 Task: Search one way flight ticket for 4 adults, 1 infant in seat and 1 infant on lap in premium economy from Nantucket: Nantucket Memorial Airport to Jackson: Jackson Hole Airport on 5-2-2023. Choice of flights is JetBlue. Number of bags: 2 carry on bags and 1 checked bag. Price is upto 78000. Outbound departure time preference is 5:00.
Action: Mouse moved to (389, 167)
Screenshot: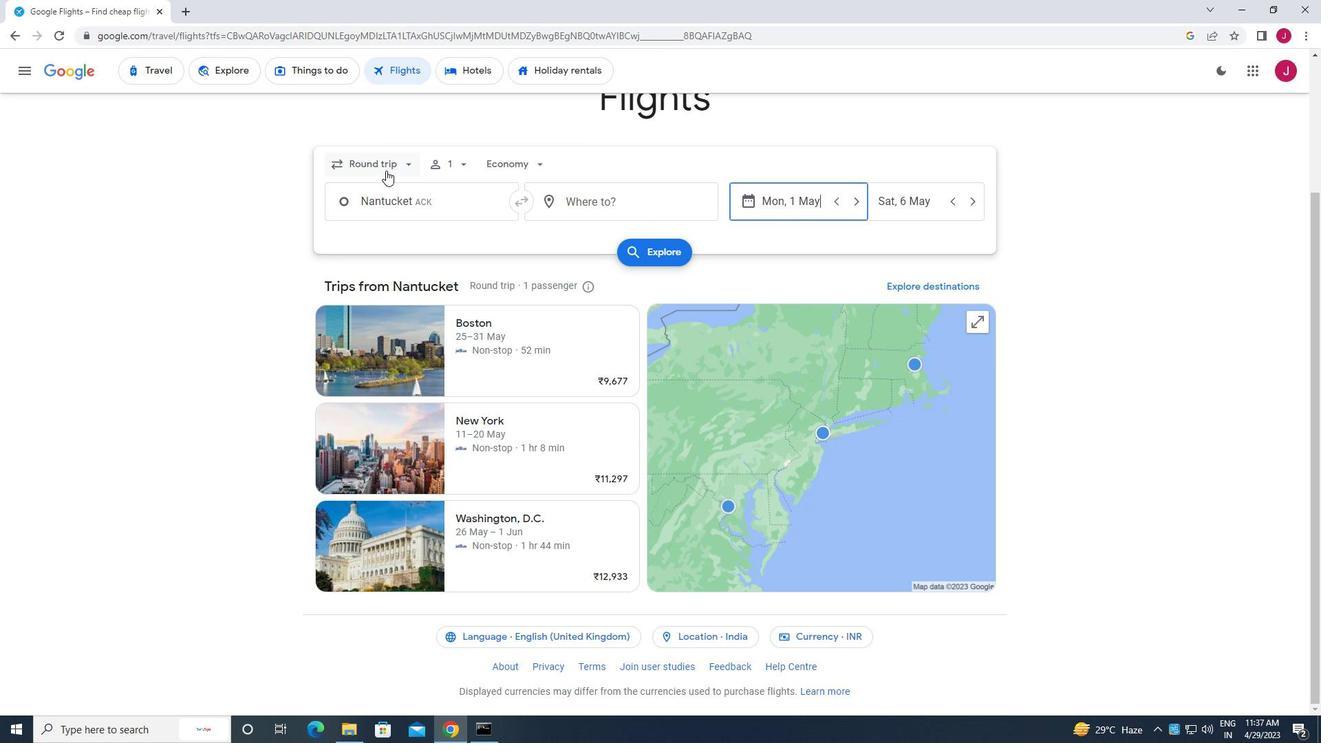 
Action: Mouse pressed left at (389, 167)
Screenshot: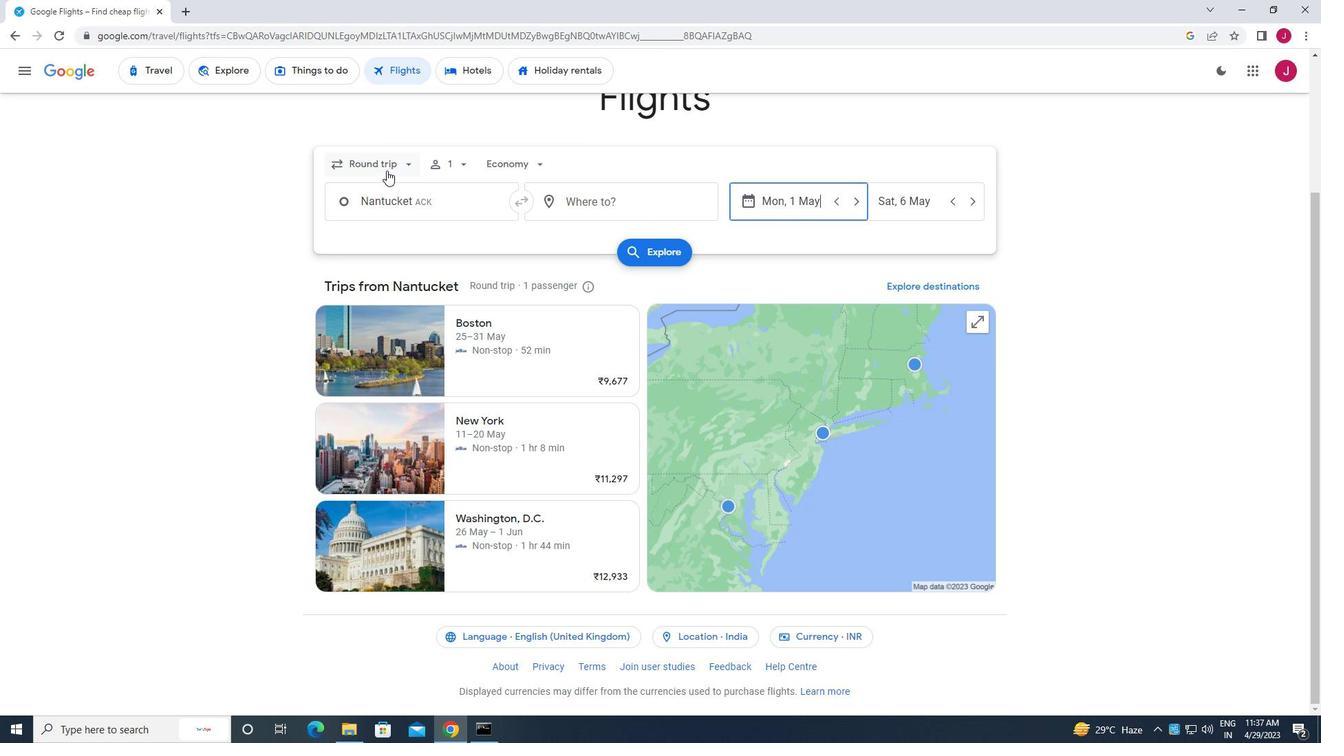 
Action: Mouse moved to (396, 227)
Screenshot: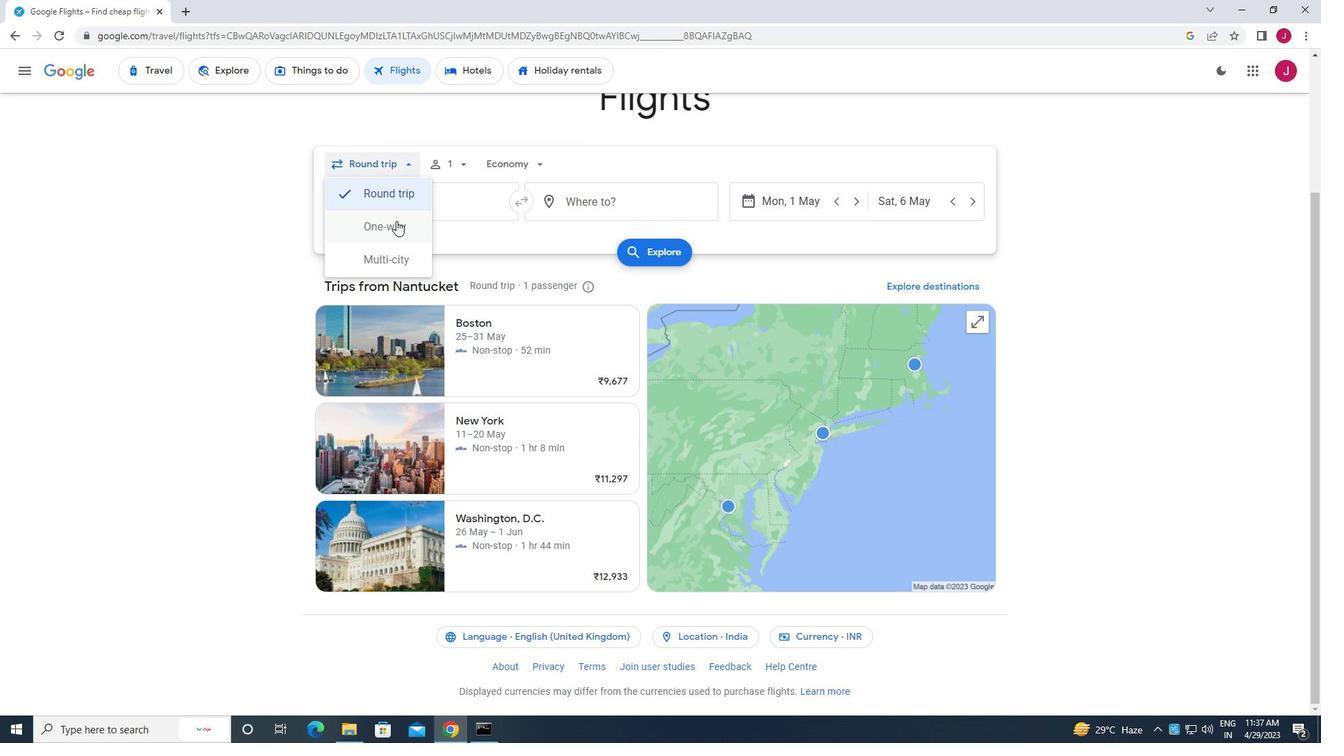 
Action: Mouse pressed left at (396, 227)
Screenshot: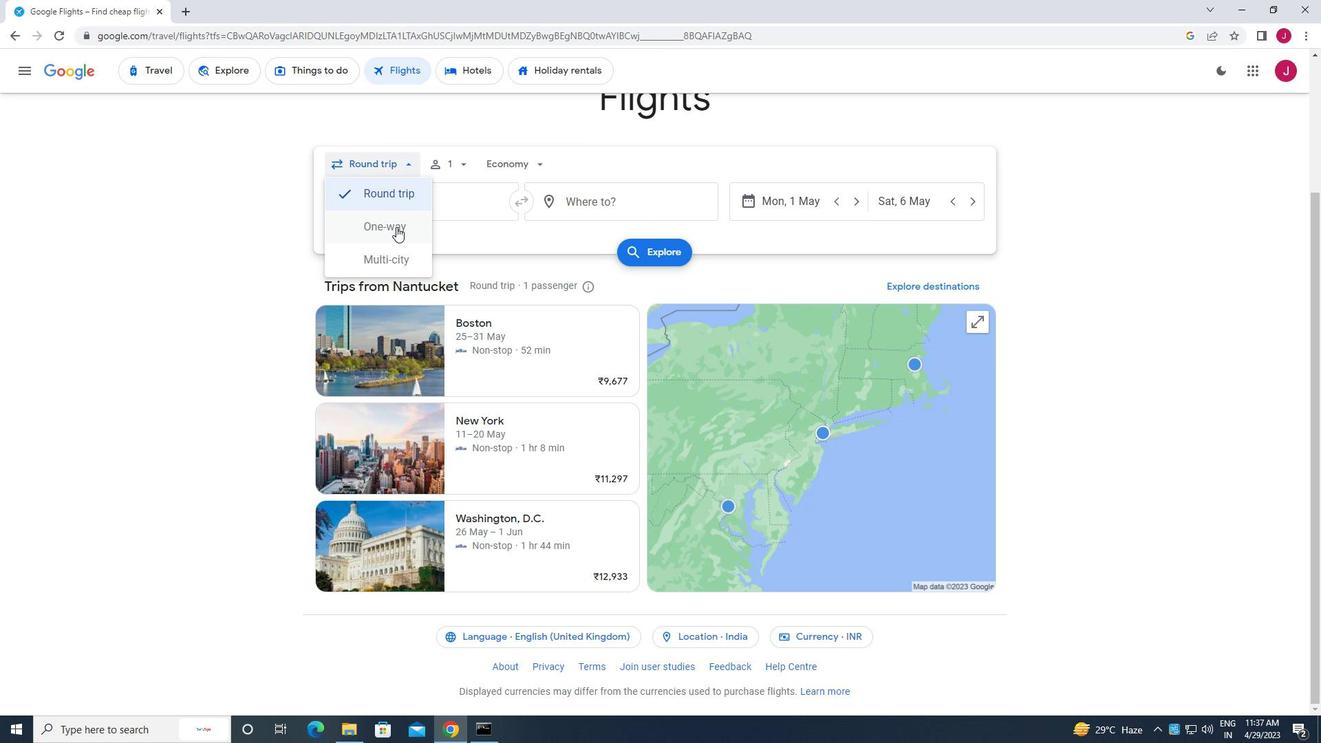 
Action: Mouse moved to (450, 166)
Screenshot: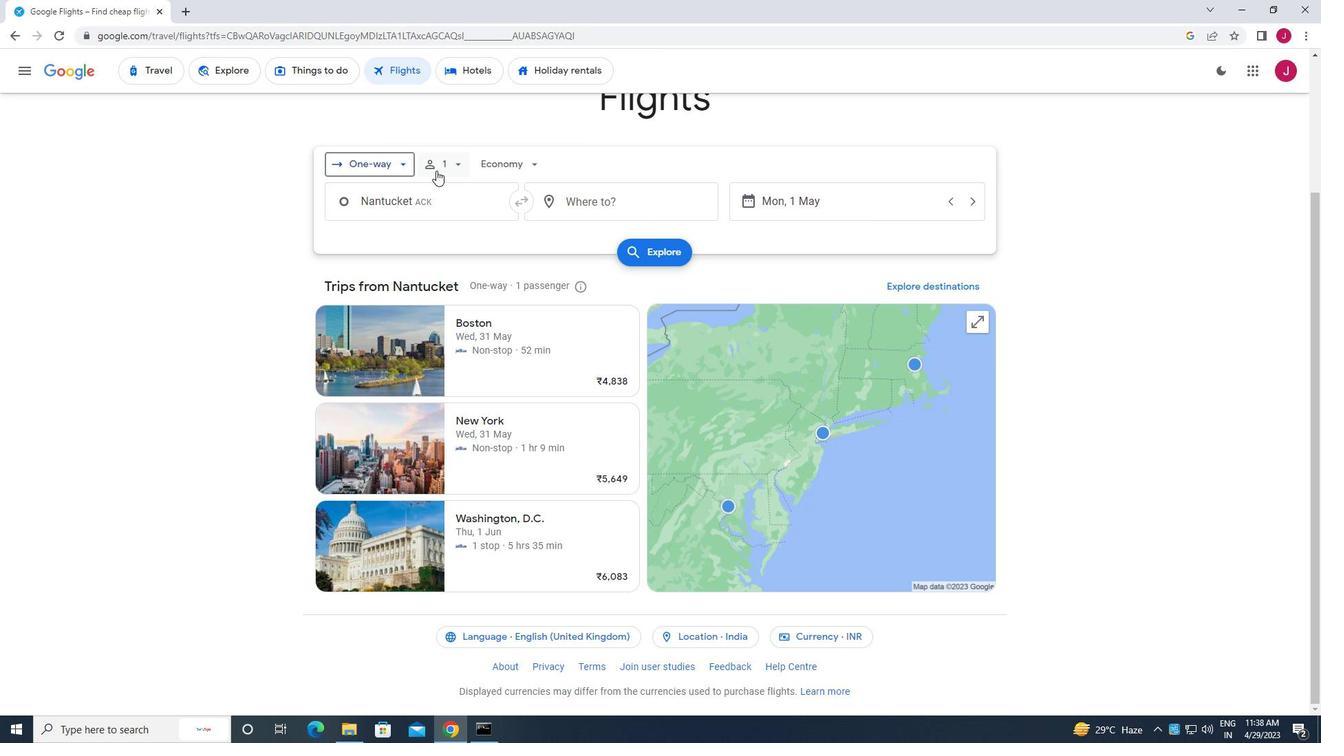 
Action: Mouse pressed left at (450, 166)
Screenshot: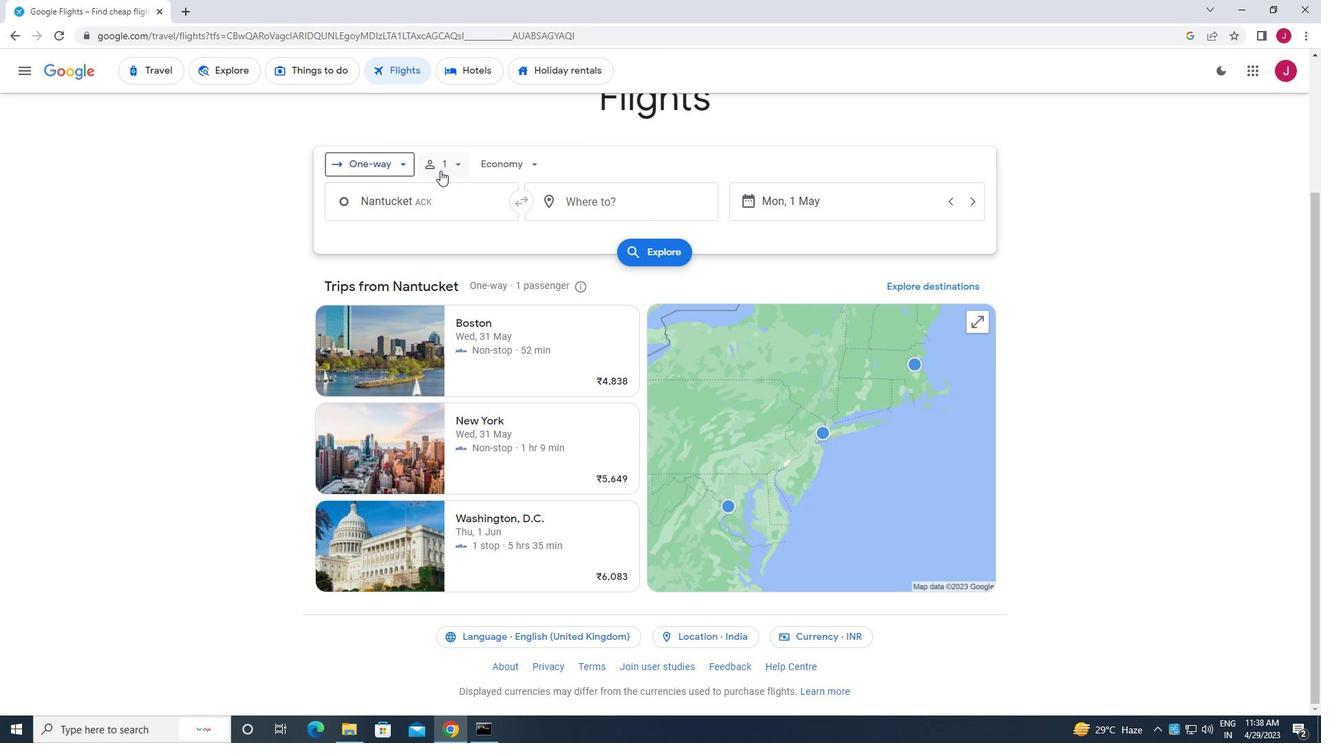 
Action: Mouse moved to (559, 201)
Screenshot: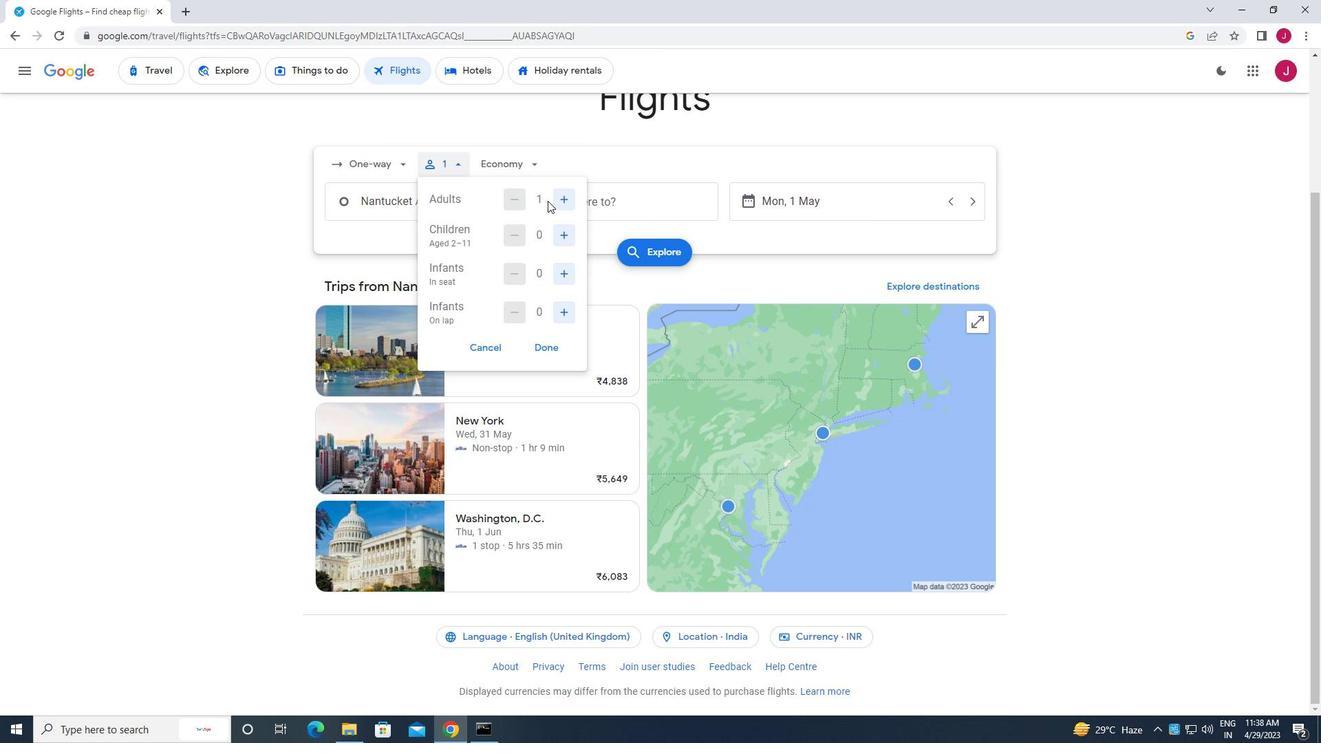 
Action: Mouse pressed left at (559, 201)
Screenshot: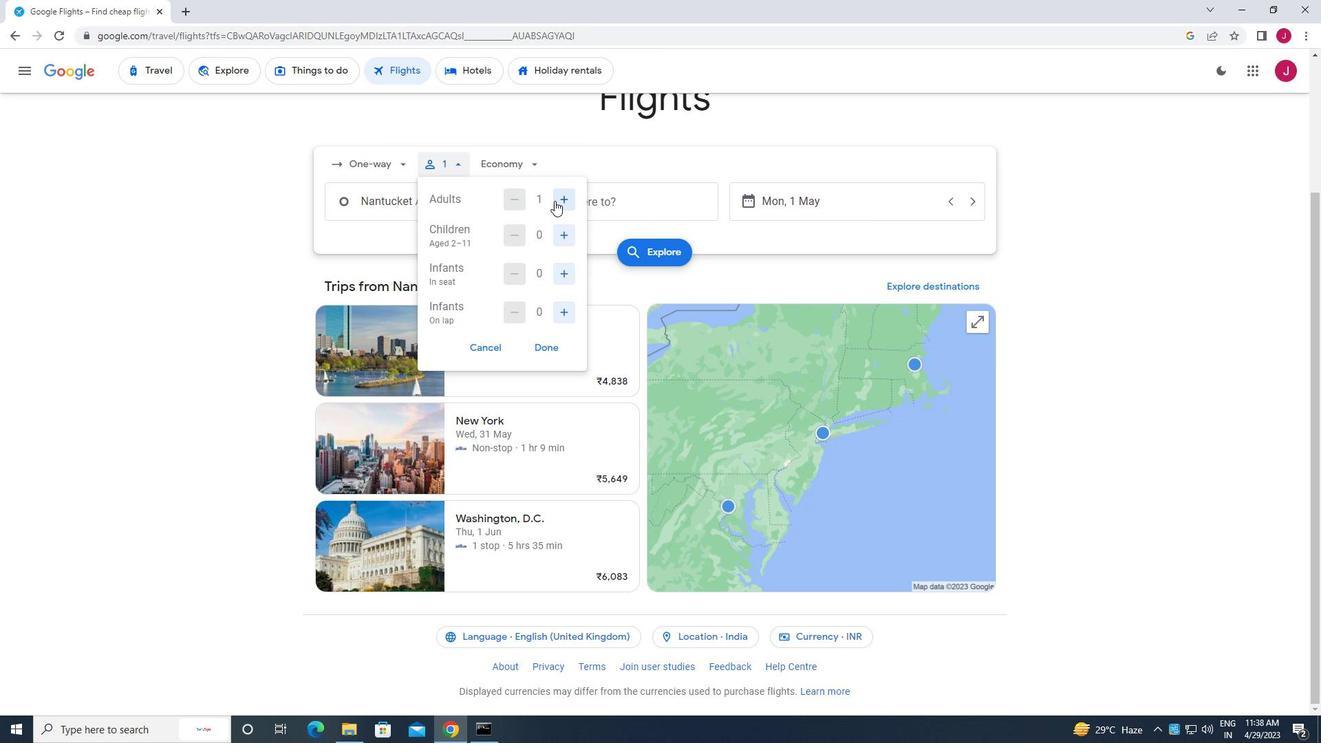
Action: Mouse pressed left at (559, 201)
Screenshot: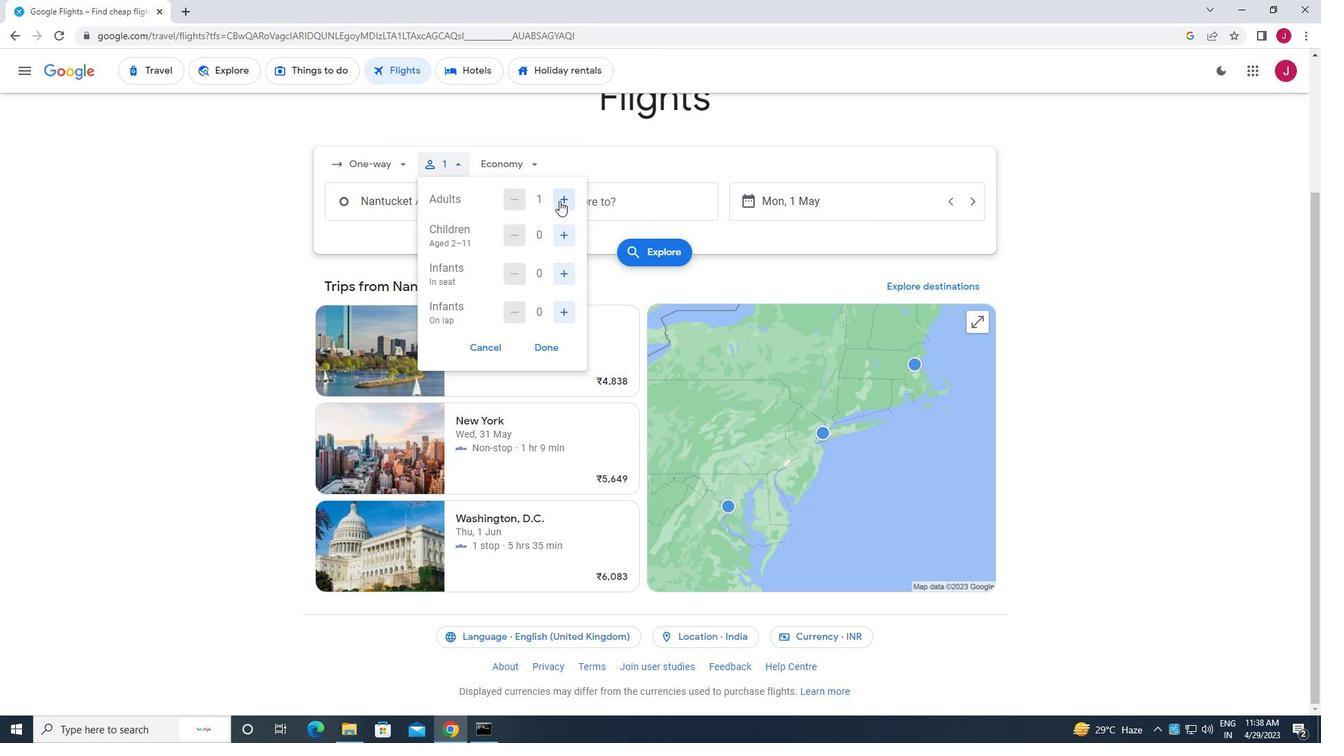 
Action: Mouse moved to (560, 201)
Screenshot: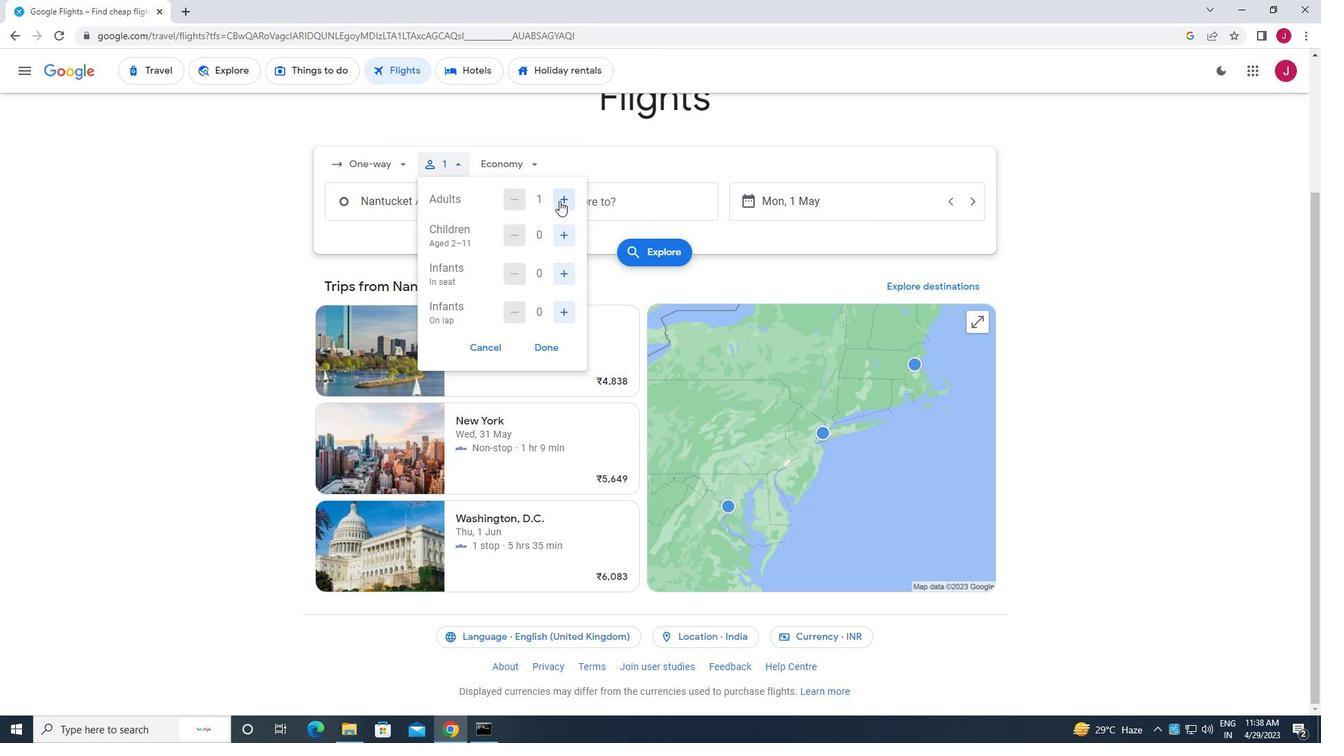 
Action: Mouse pressed left at (560, 201)
Screenshot: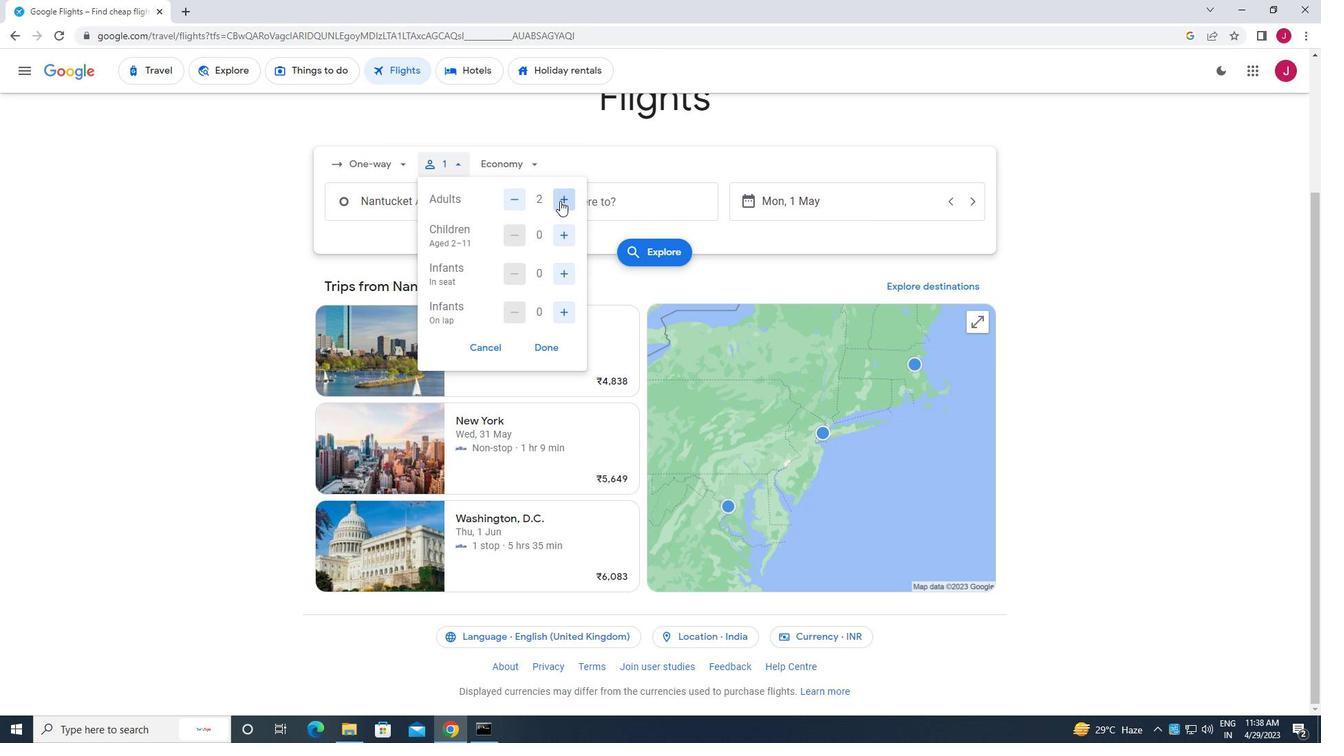 
Action: Mouse pressed left at (560, 201)
Screenshot: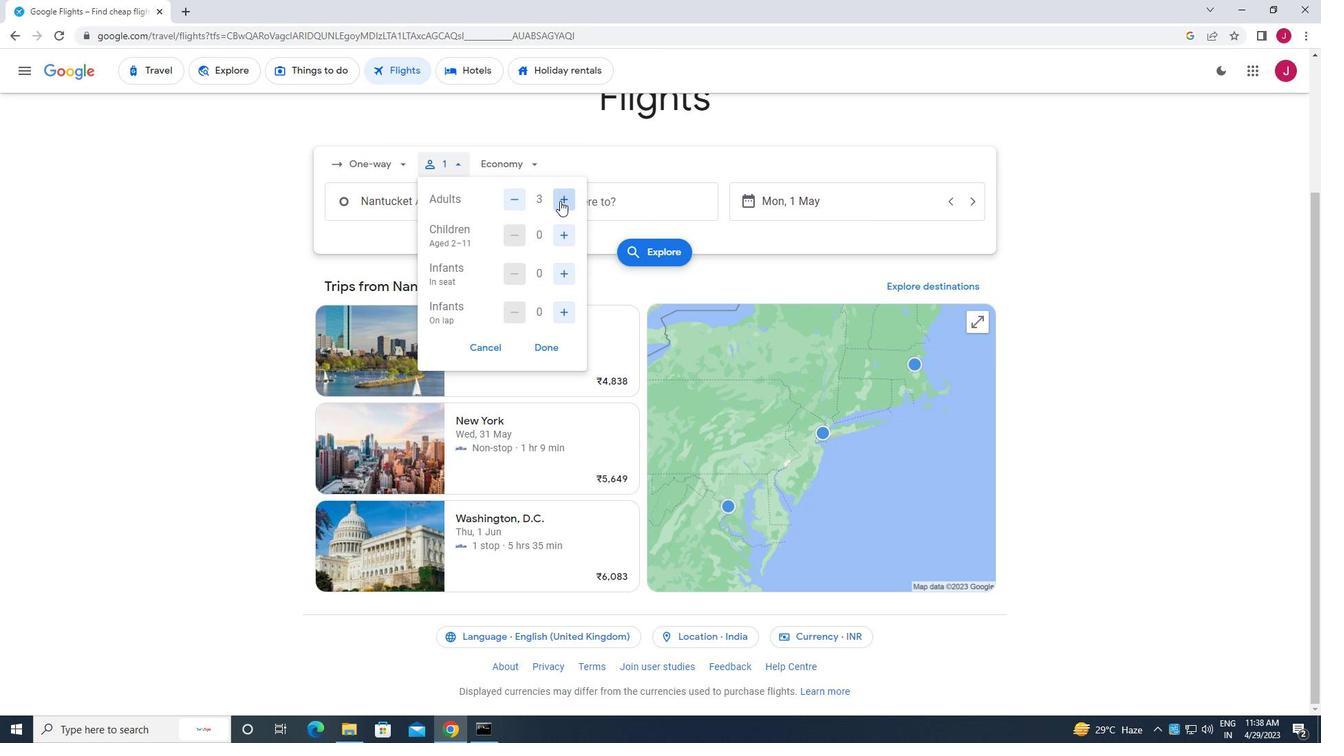 
Action: Mouse moved to (505, 197)
Screenshot: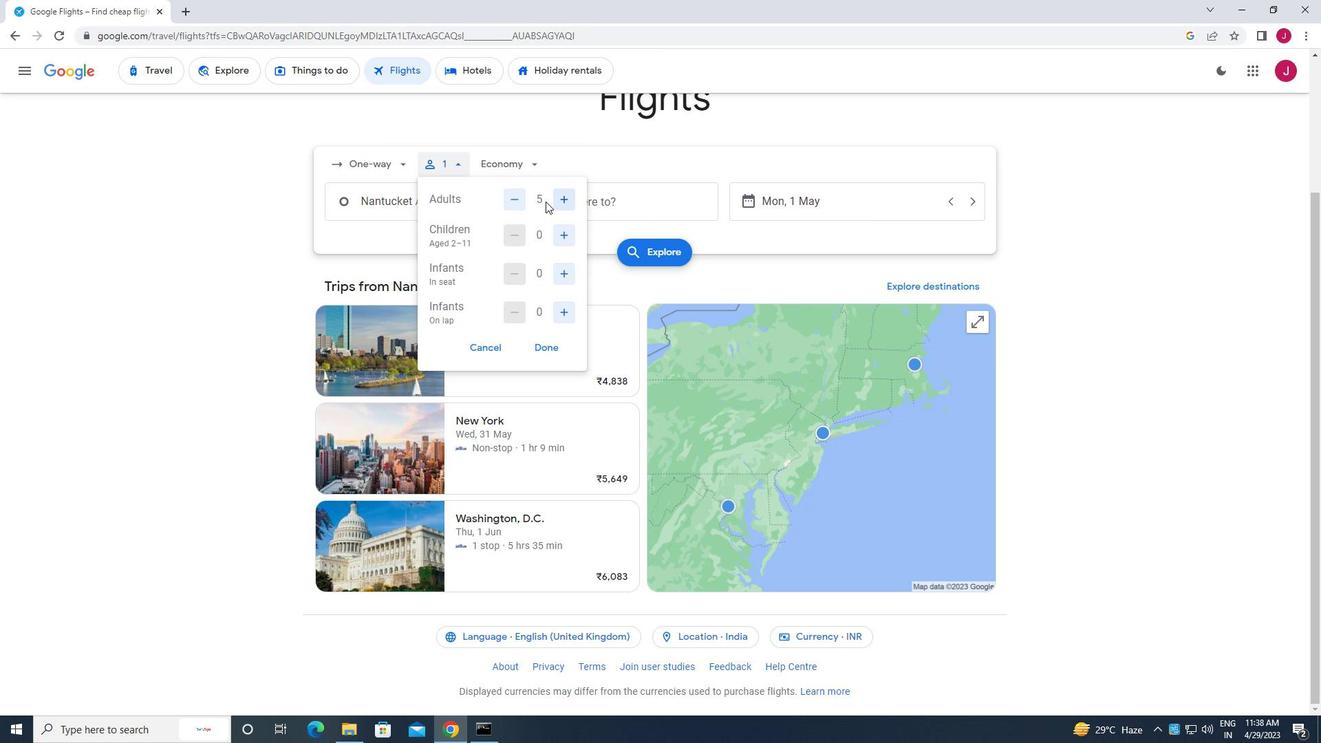 
Action: Mouse pressed left at (505, 197)
Screenshot: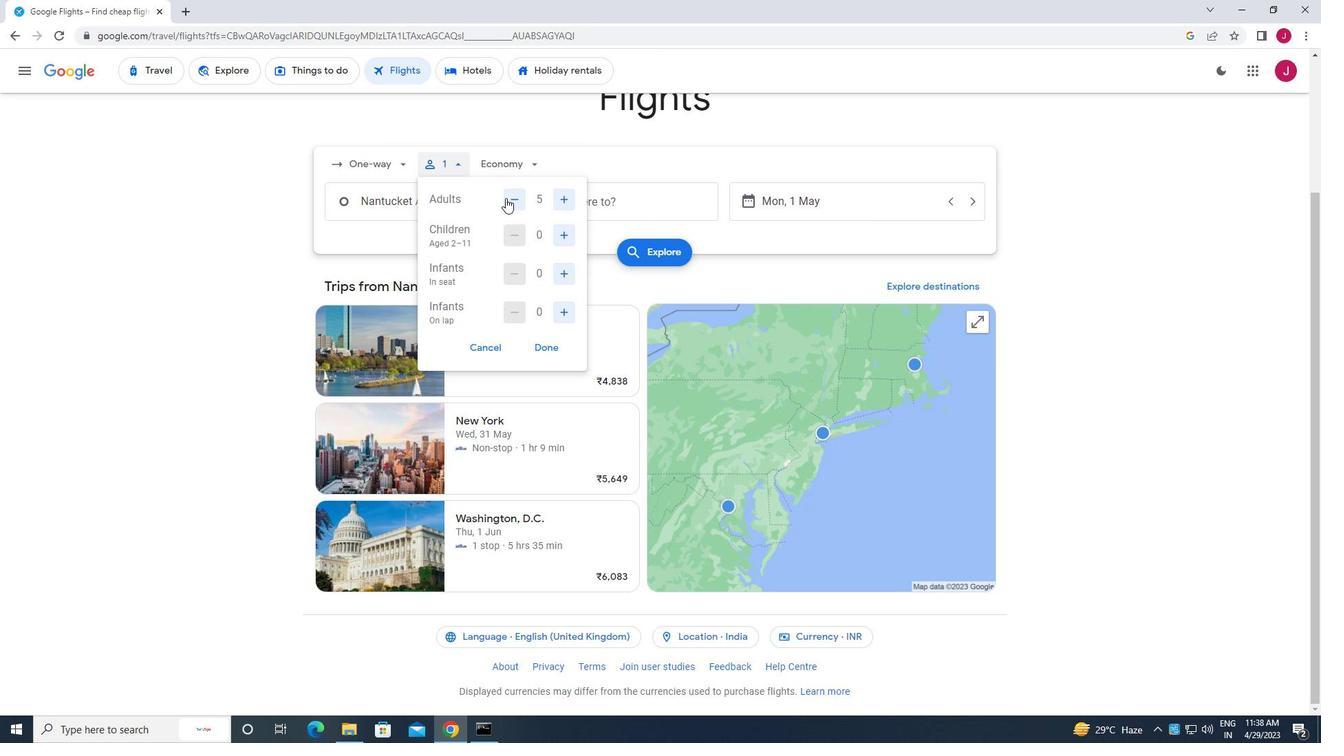 
Action: Mouse moved to (564, 272)
Screenshot: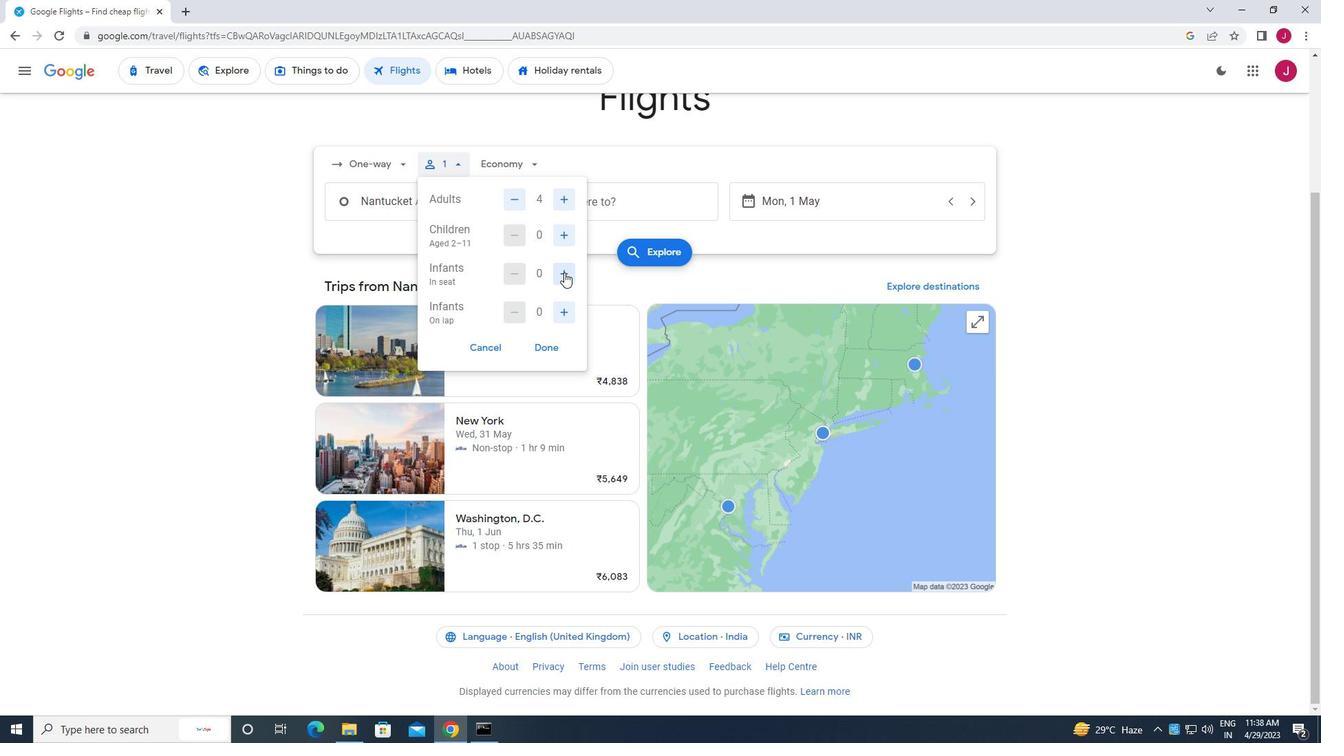 
Action: Mouse pressed left at (564, 272)
Screenshot: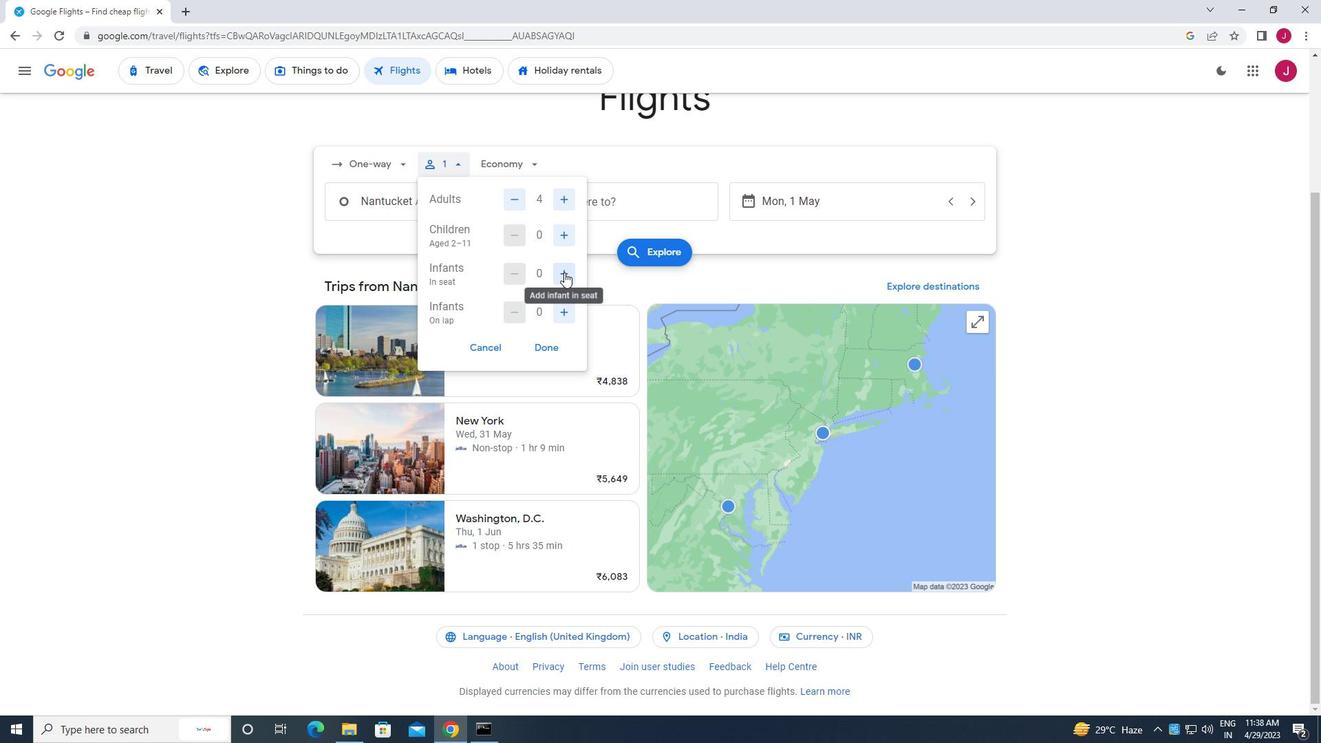 
Action: Mouse moved to (568, 310)
Screenshot: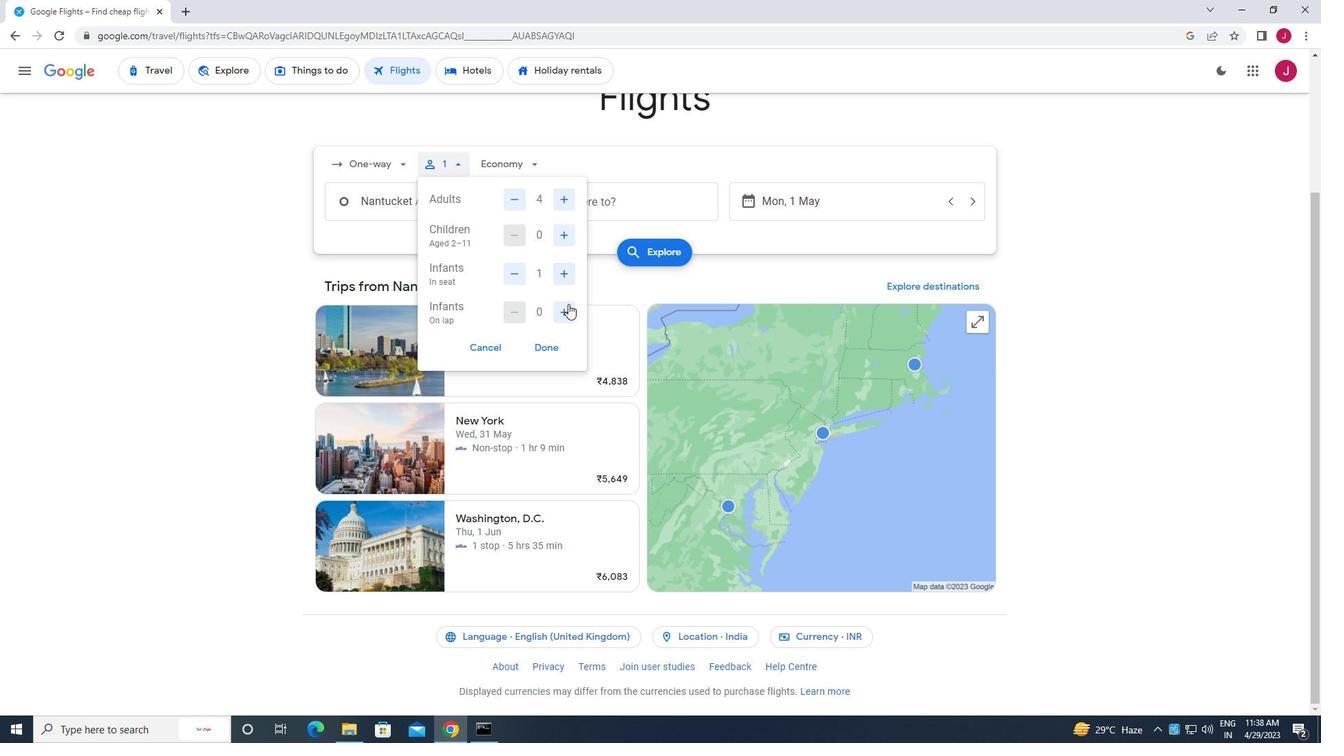 
Action: Mouse pressed left at (568, 310)
Screenshot: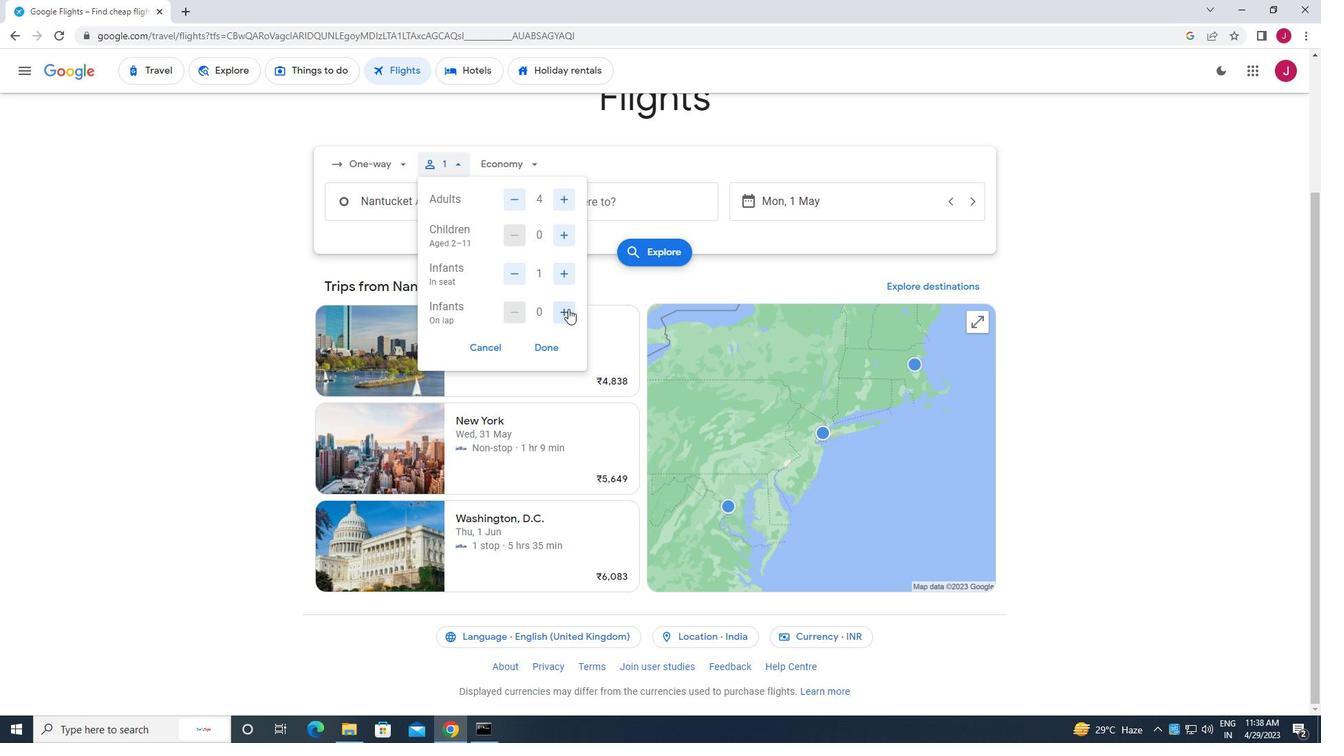 
Action: Mouse moved to (550, 346)
Screenshot: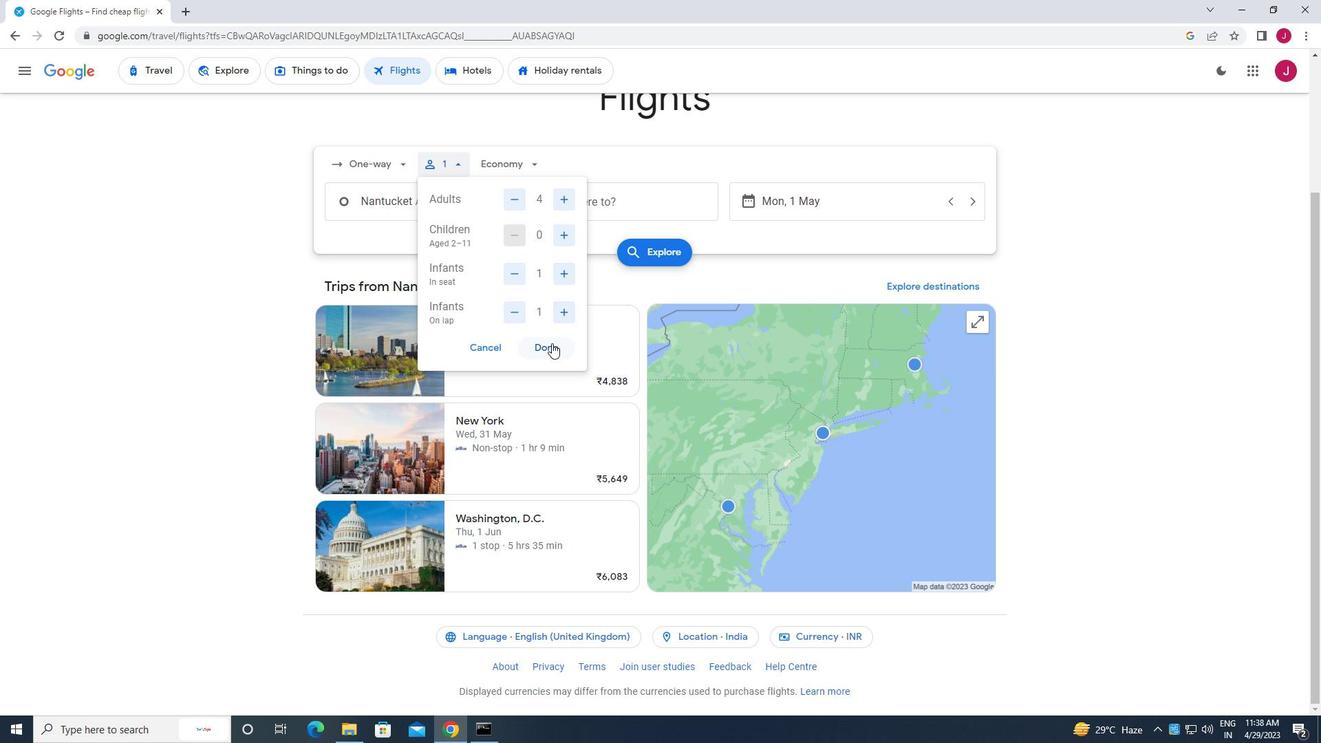 
Action: Mouse pressed left at (550, 346)
Screenshot: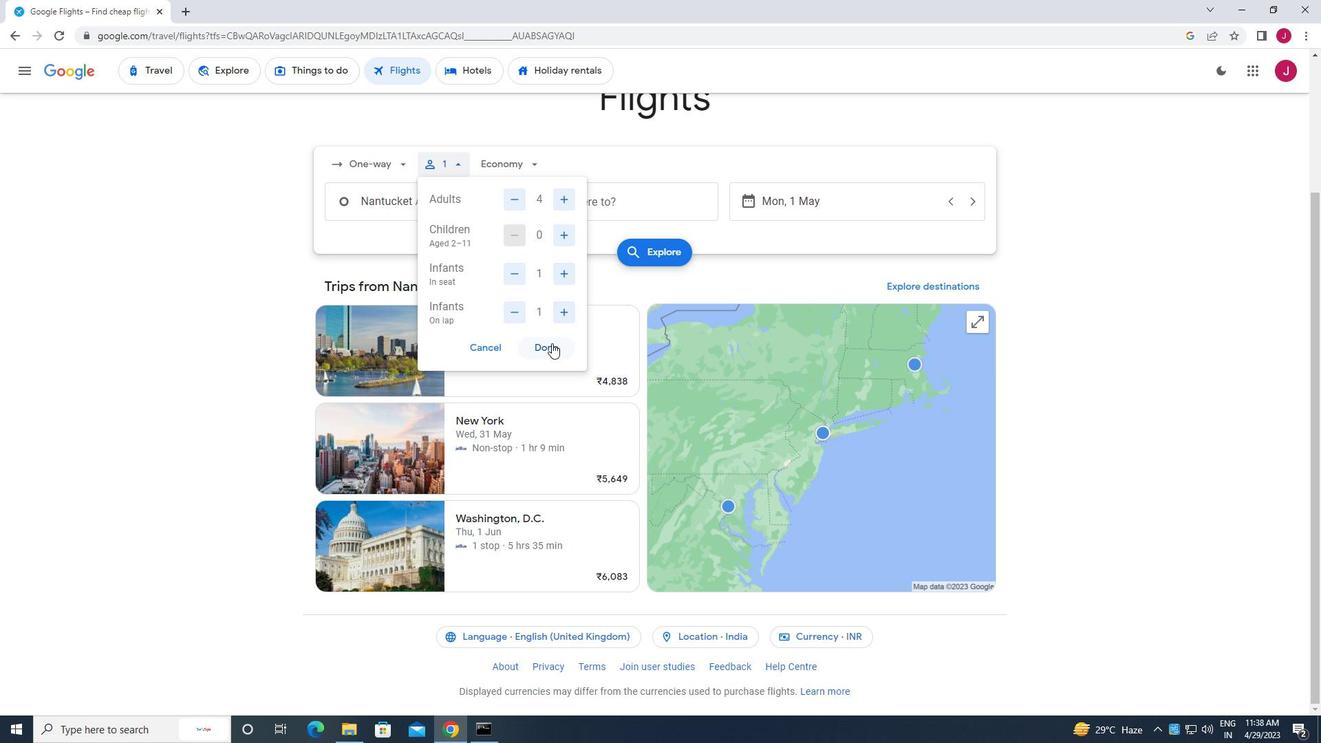 
Action: Mouse moved to (534, 165)
Screenshot: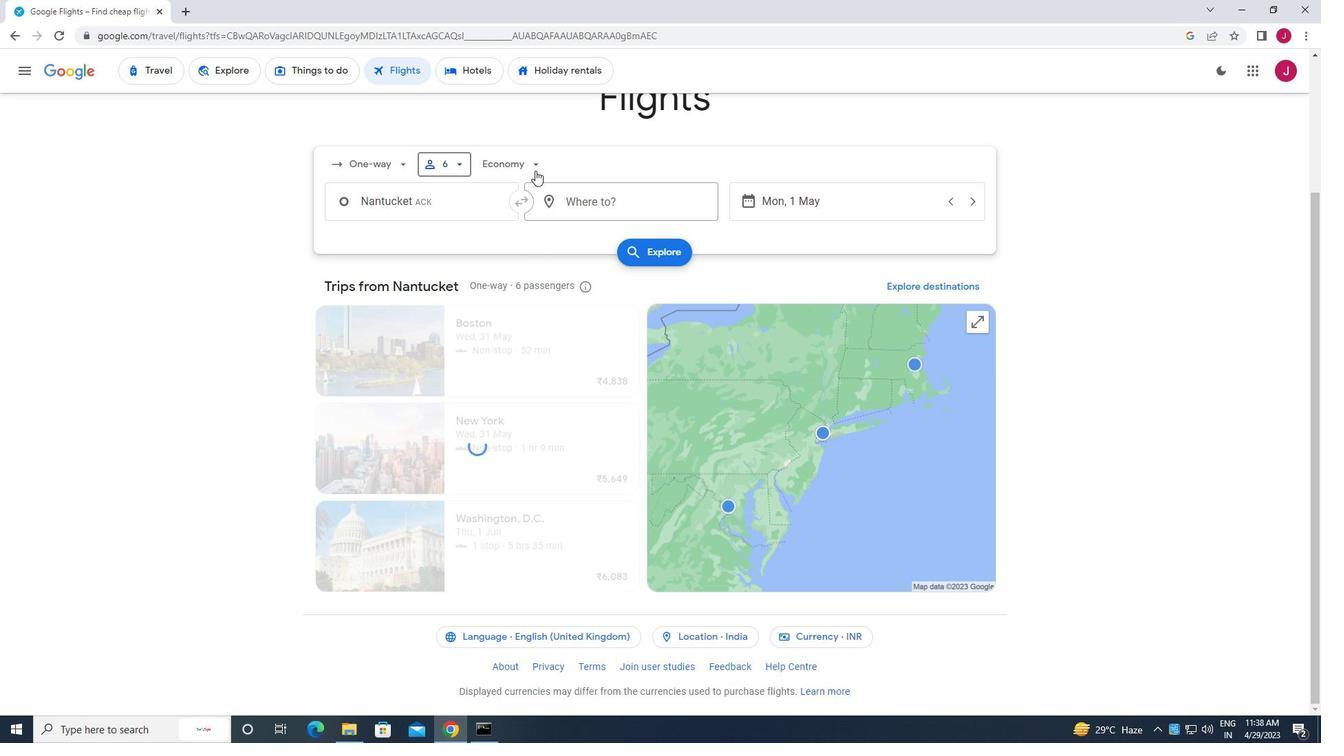 
Action: Mouse pressed left at (534, 165)
Screenshot: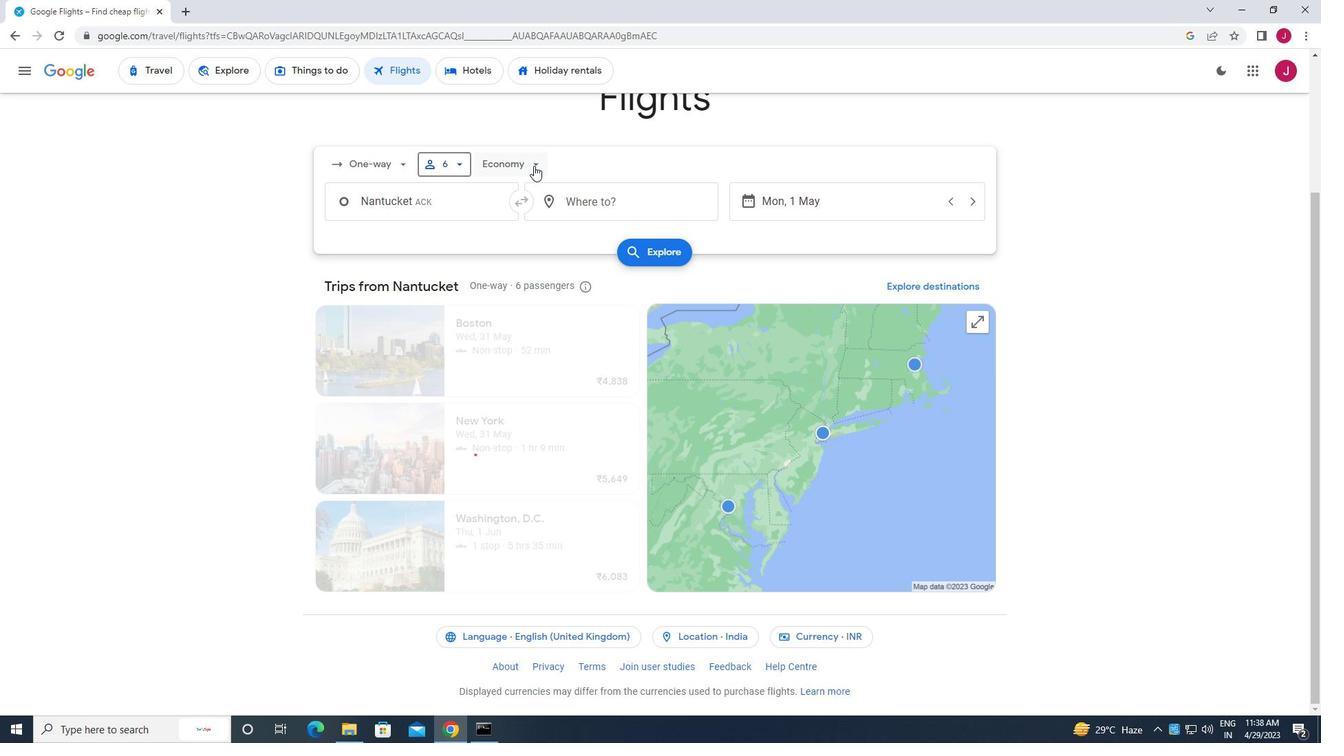 
Action: Mouse moved to (554, 220)
Screenshot: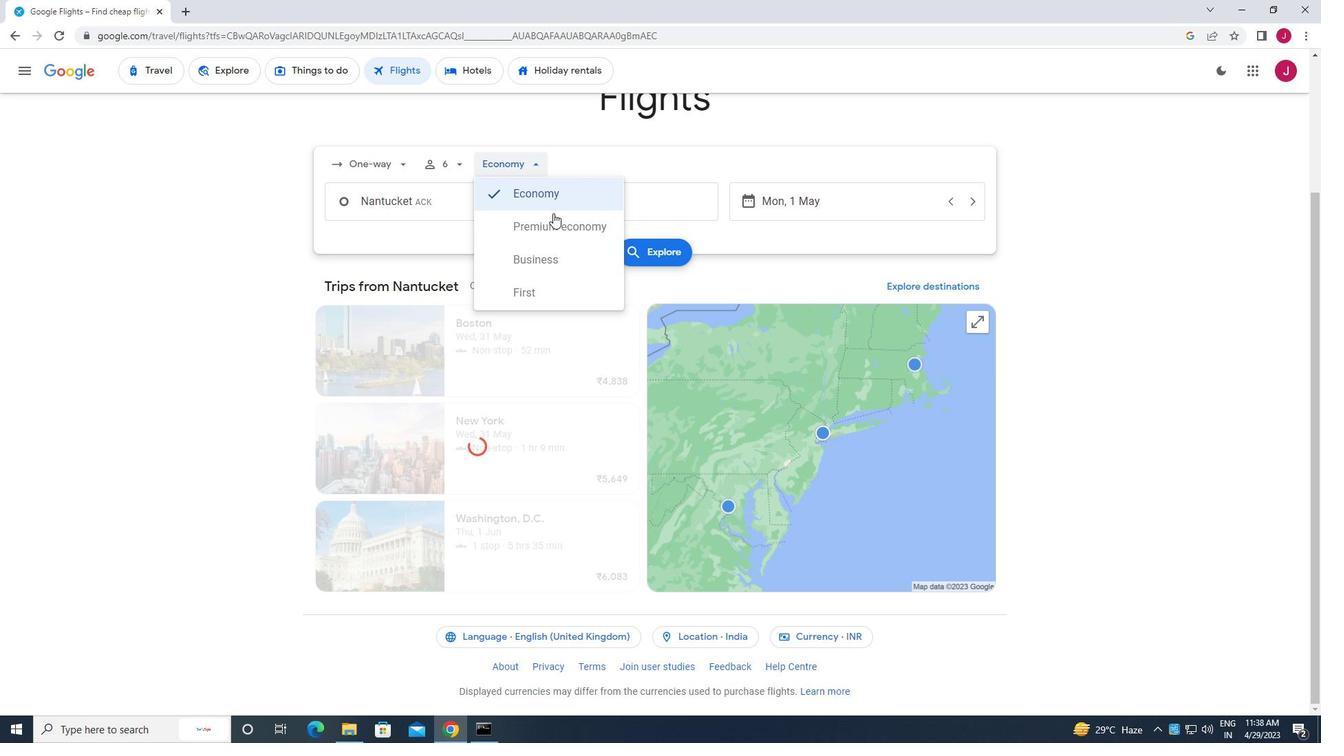 
Action: Mouse pressed left at (554, 220)
Screenshot: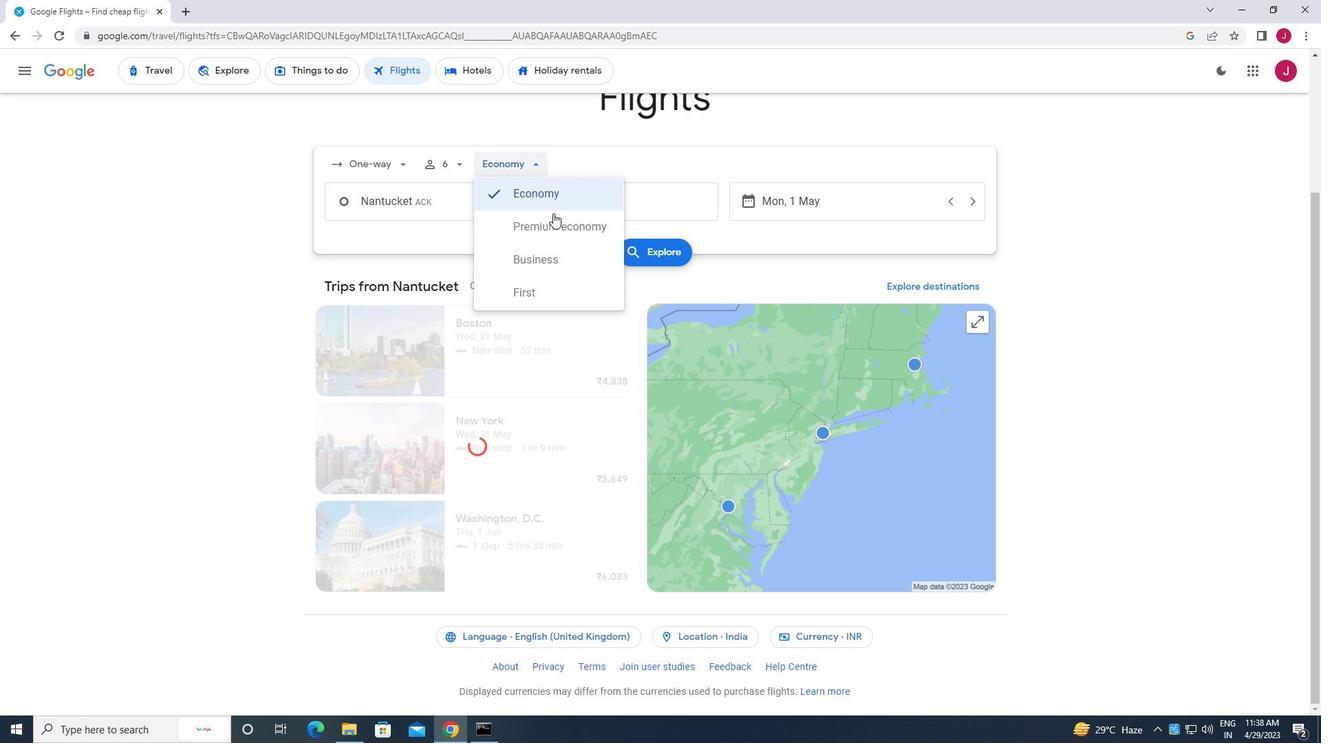 
Action: Mouse moved to (470, 203)
Screenshot: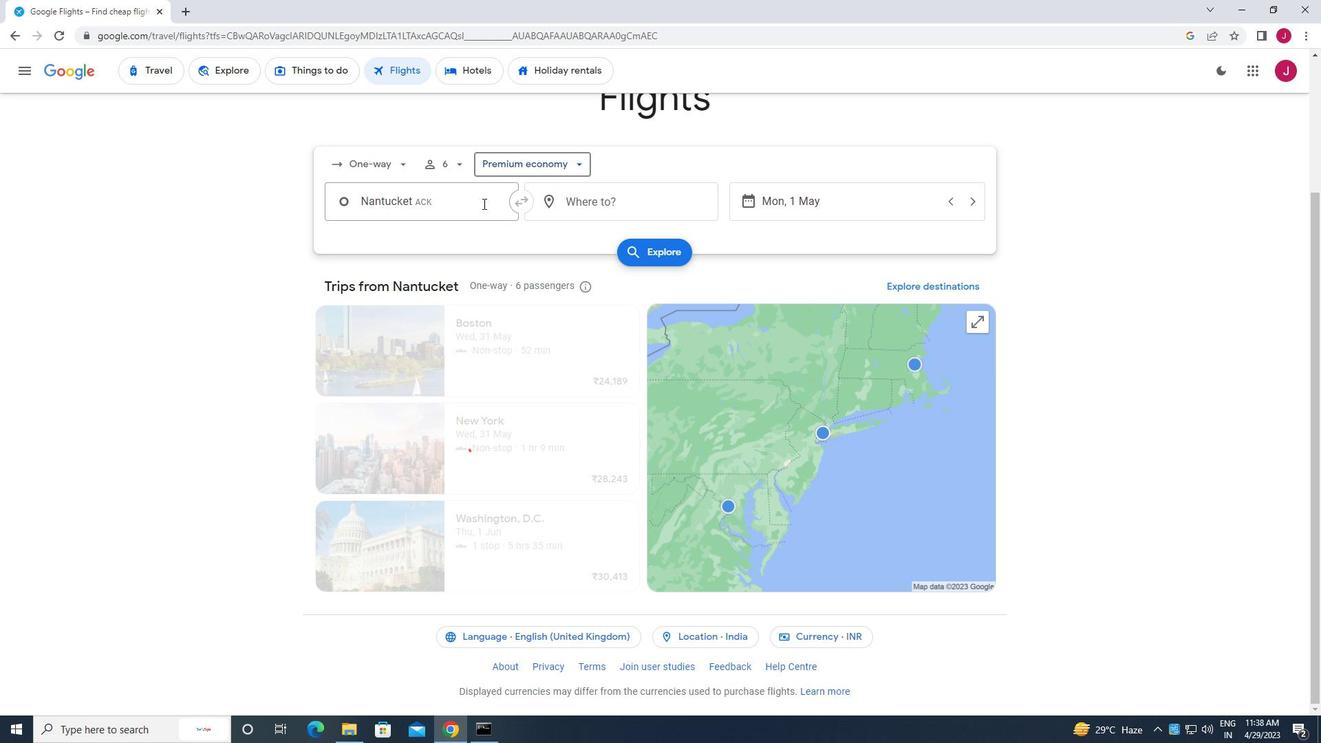 
Action: Mouse pressed left at (470, 203)
Screenshot: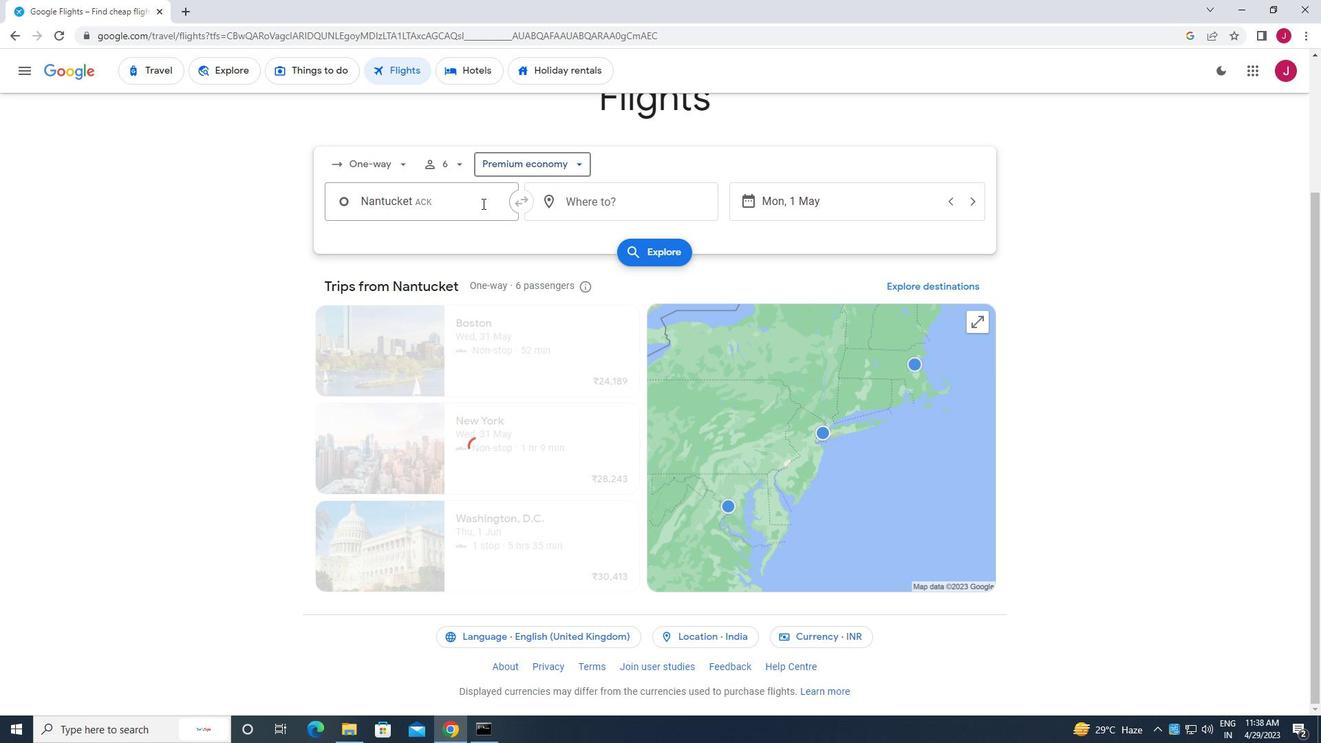 
Action: Mouse moved to (468, 203)
Screenshot: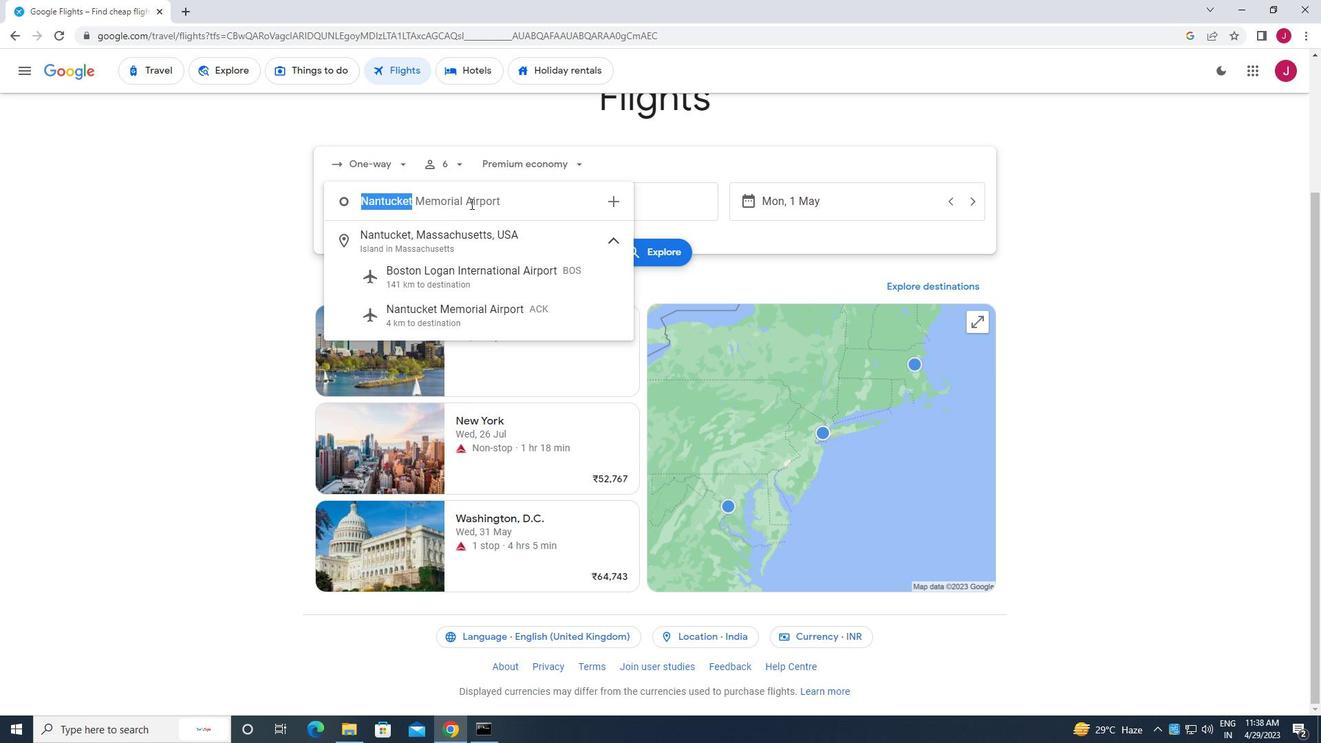 
Action: Key pressed nantucket<Key.space>me
Screenshot: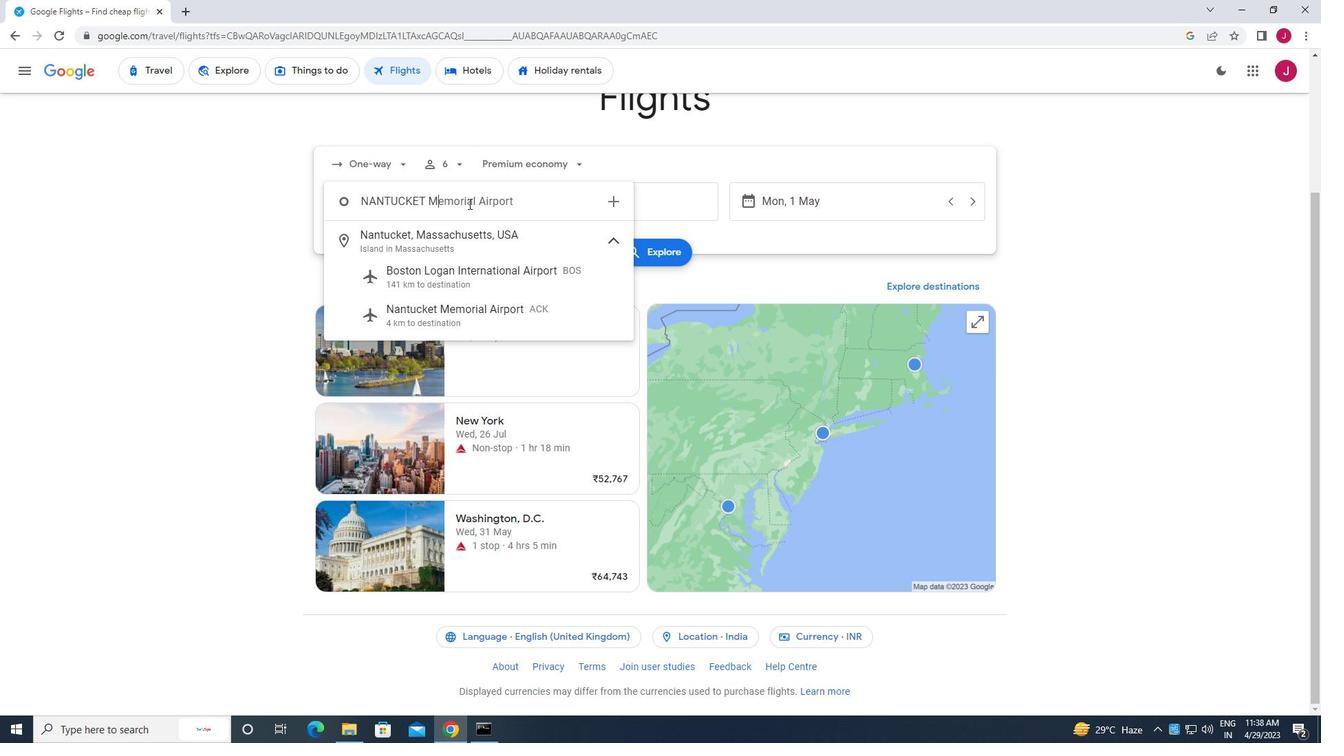 
Action: Mouse moved to (480, 230)
Screenshot: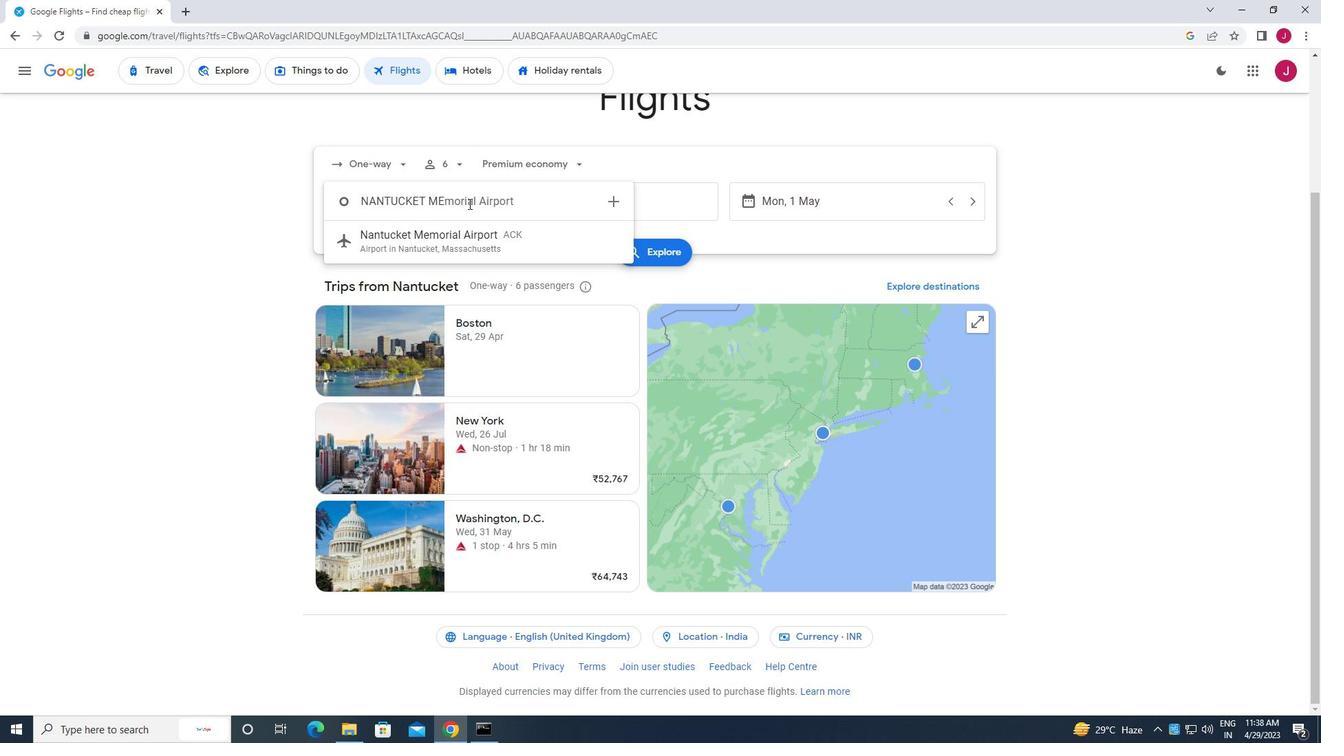 
Action: Mouse pressed left at (480, 230)
Screenshot: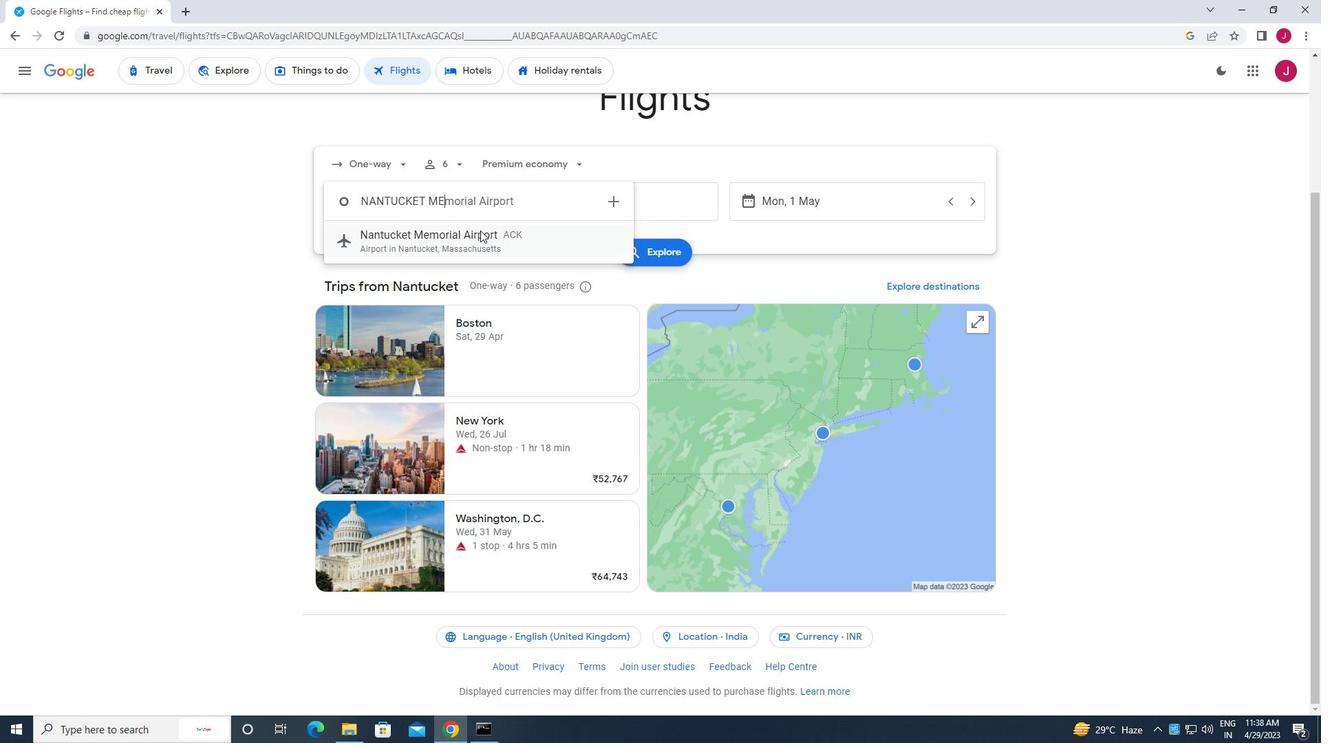
Action: Mouse moved to (631, 203)
Screenshot: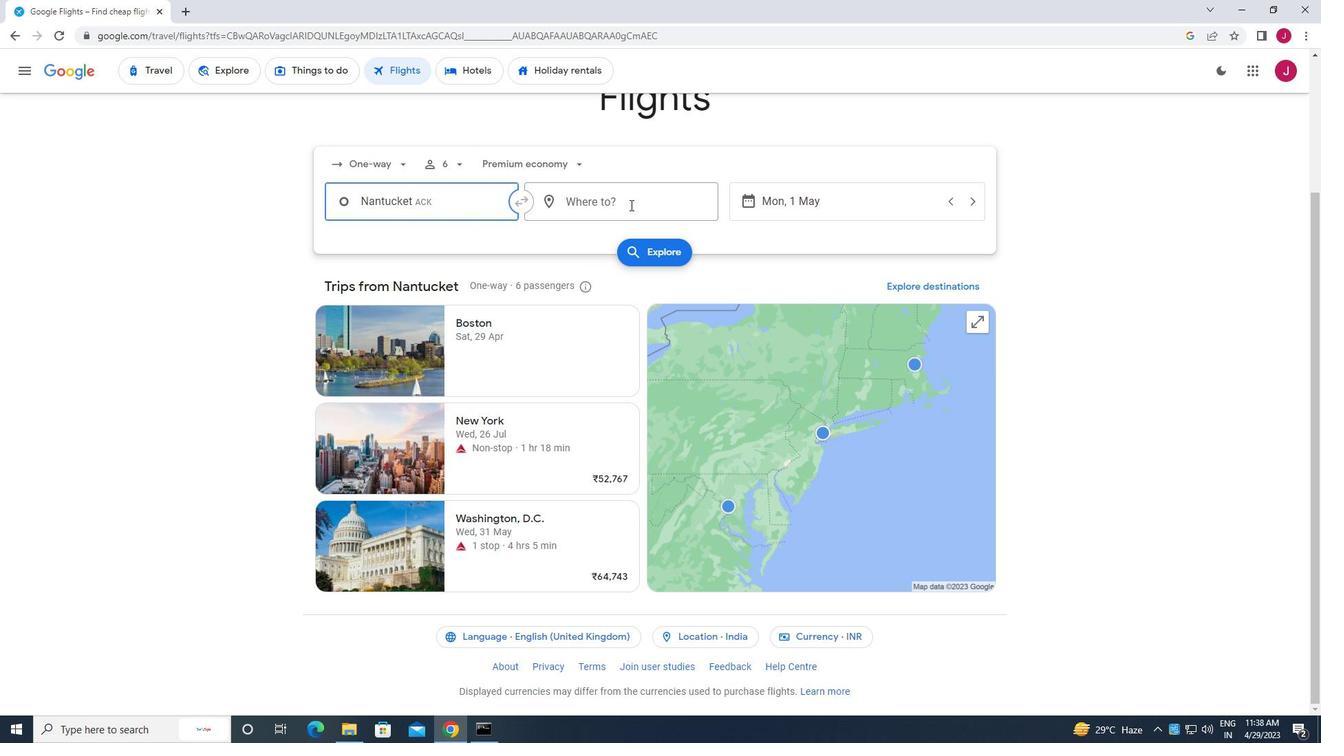 
Action: Mouse pressed left at (631, 203)
Screenshot: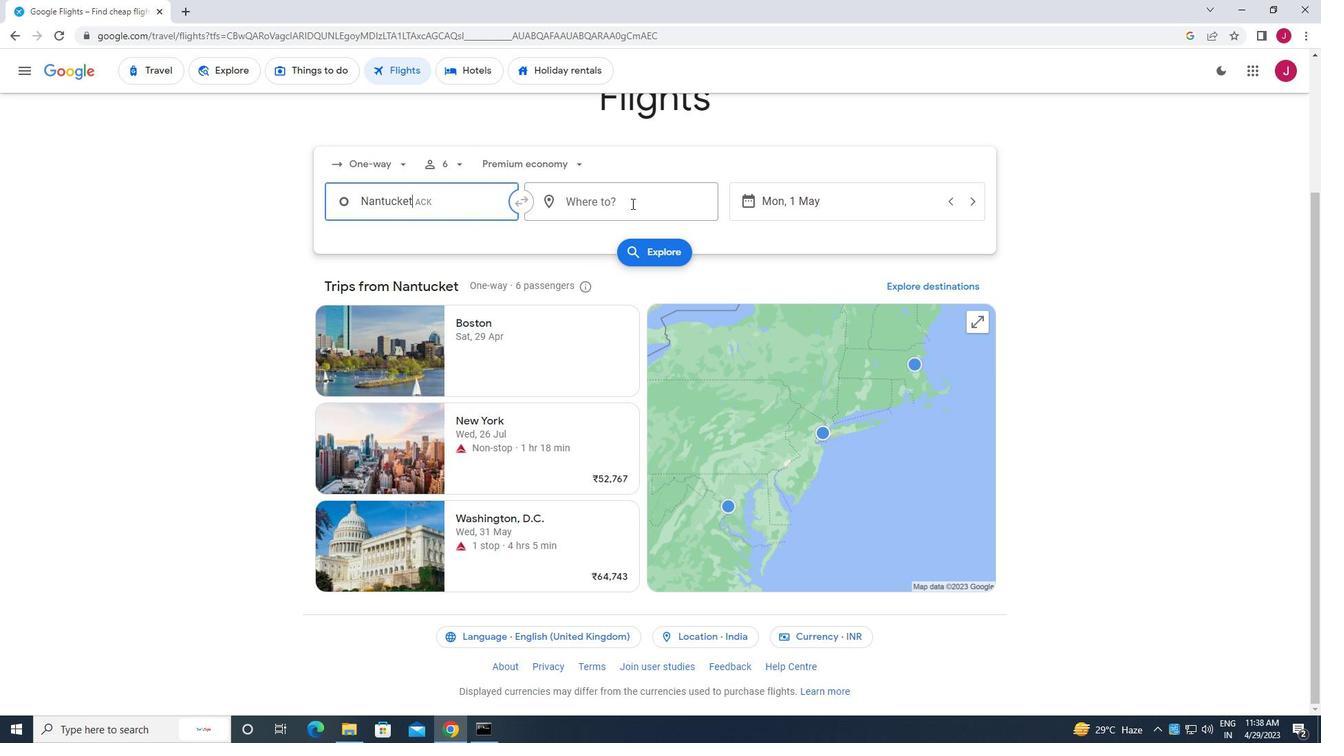 
Action: Key pressed jackson<Key.space>h
Screenshot: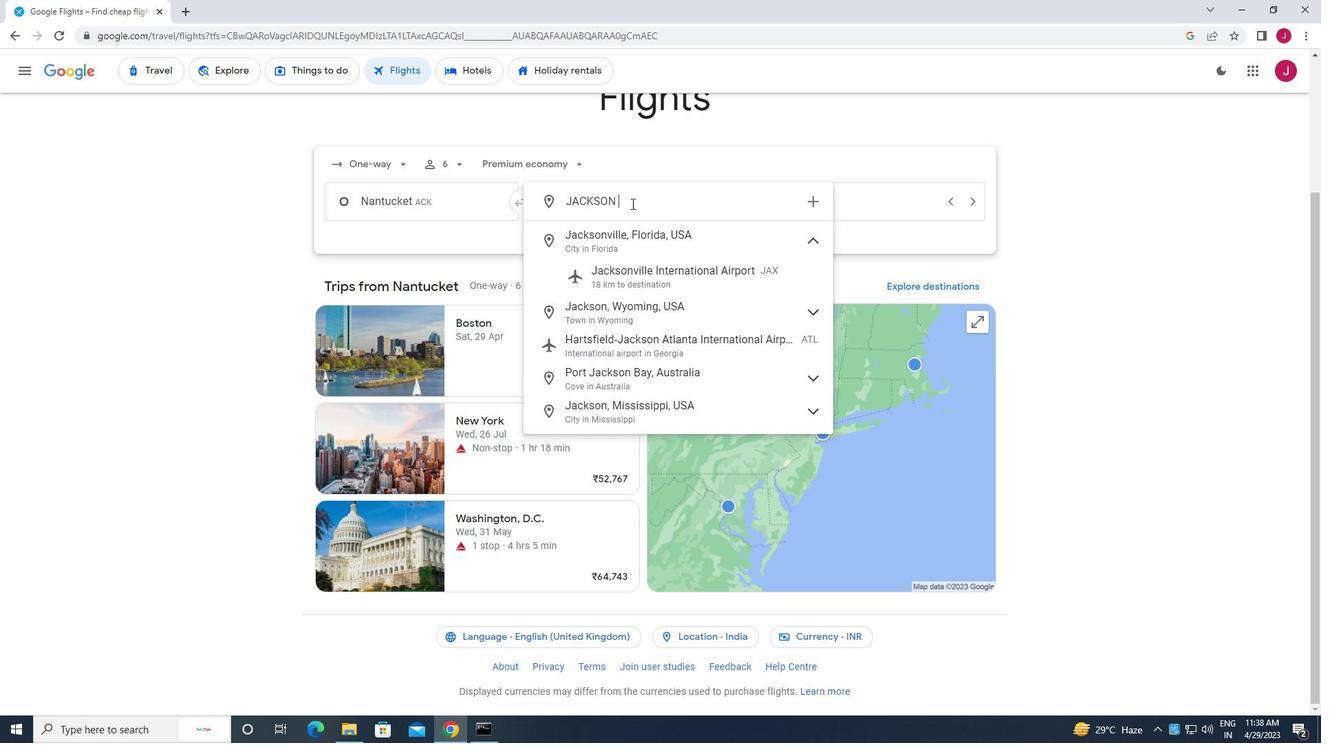 
Action: Mouse moved to (635, 282)
Screenshot: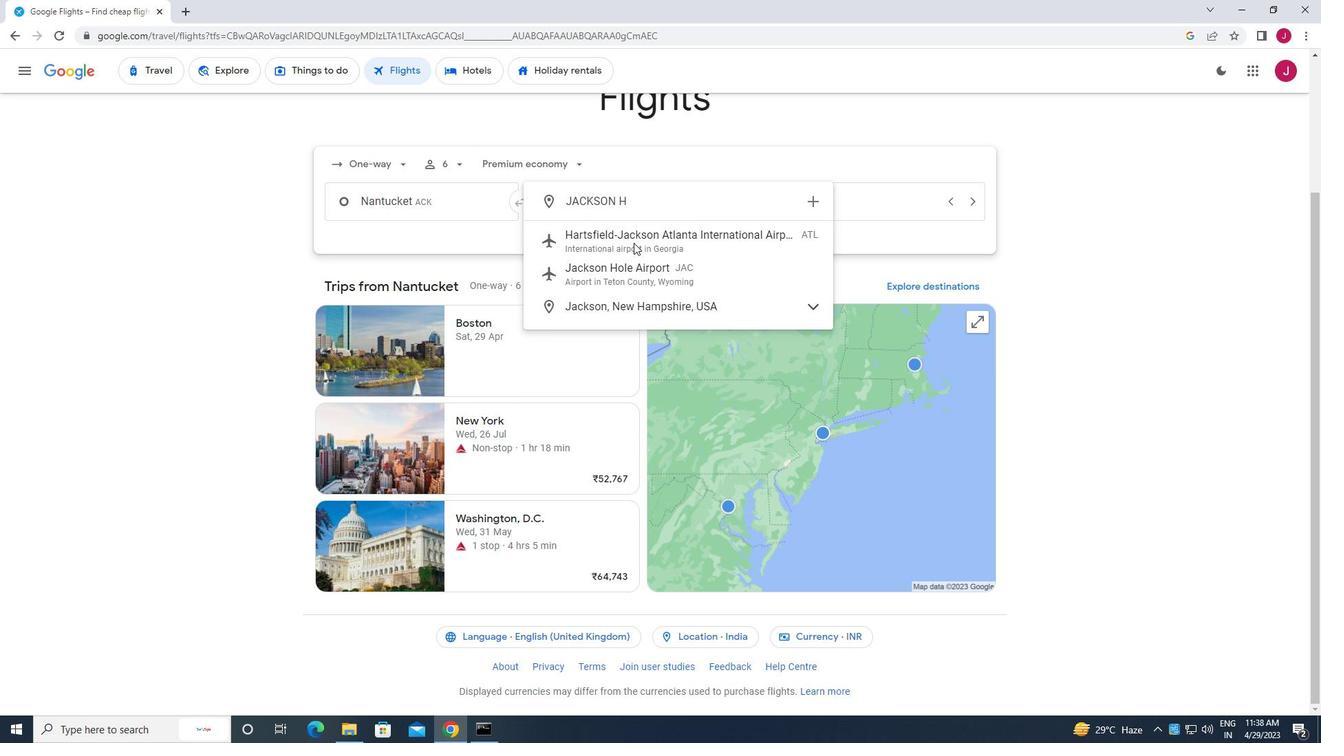 
Action: Mouse pressed left at (635, 282)
Screenshot: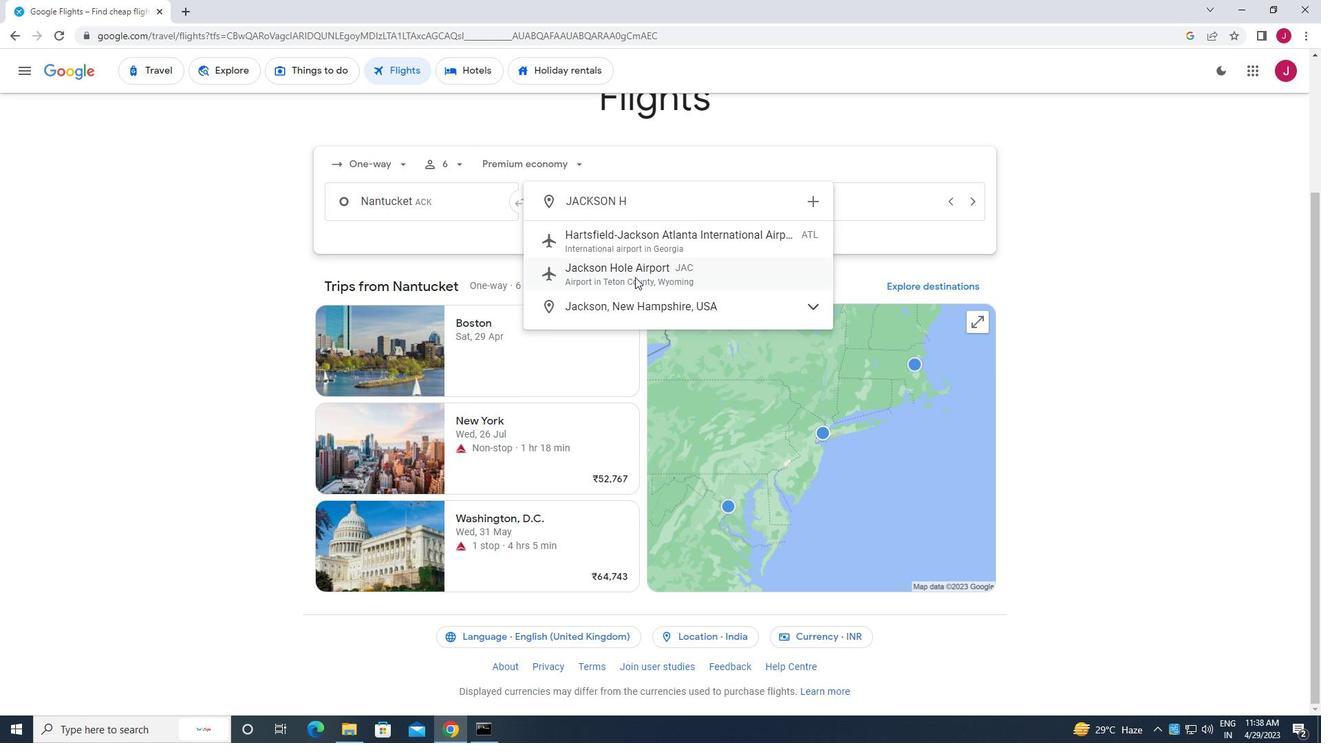 
Action: Mouse moved to (846, 214)
Screenshot: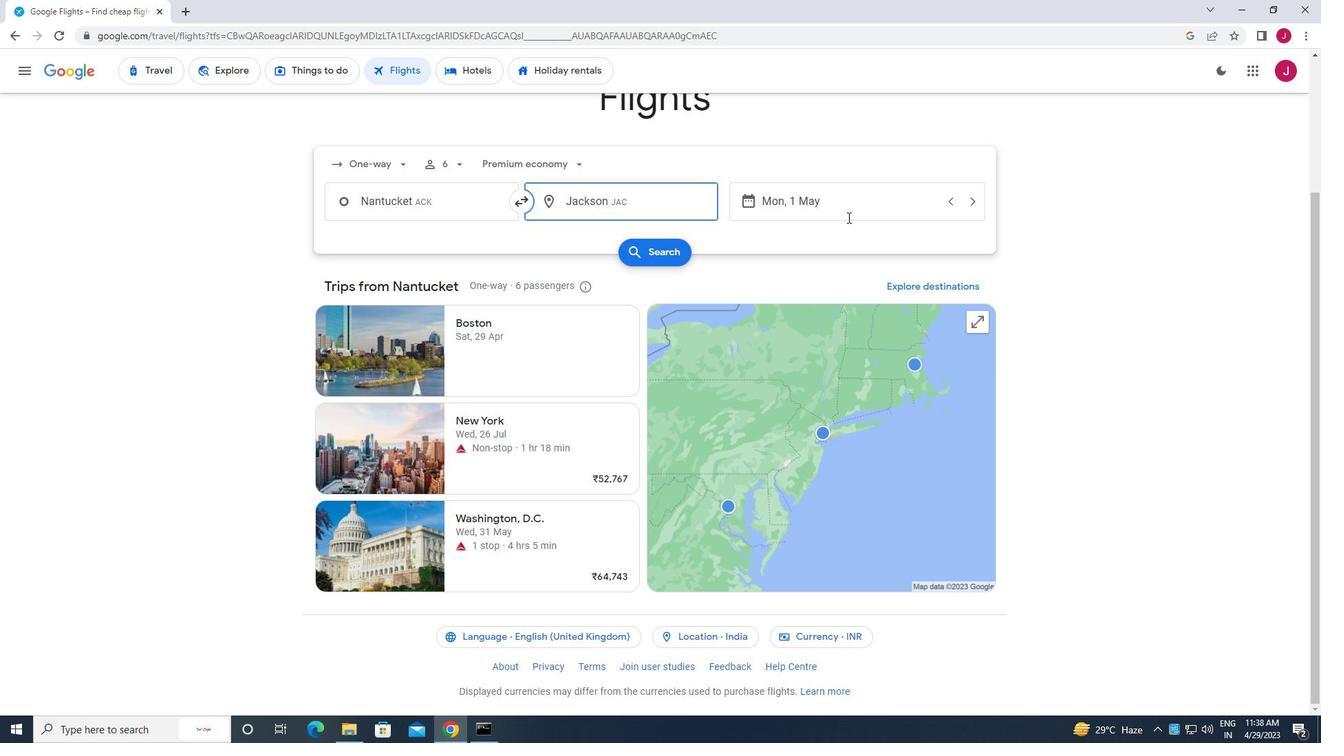 
Action: Mouse pressed left at (846, 214)
Screenshot: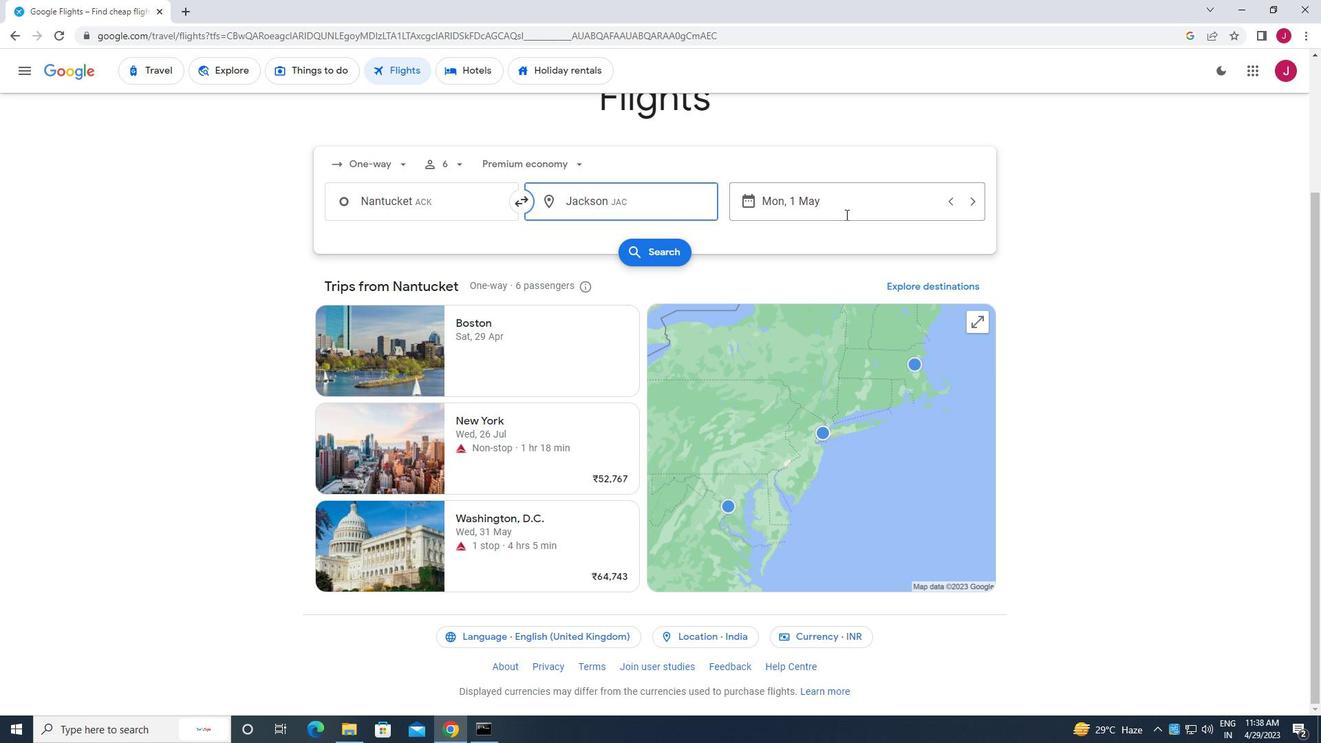 
Action: Mouse moved to (825, 312)
Screenshot: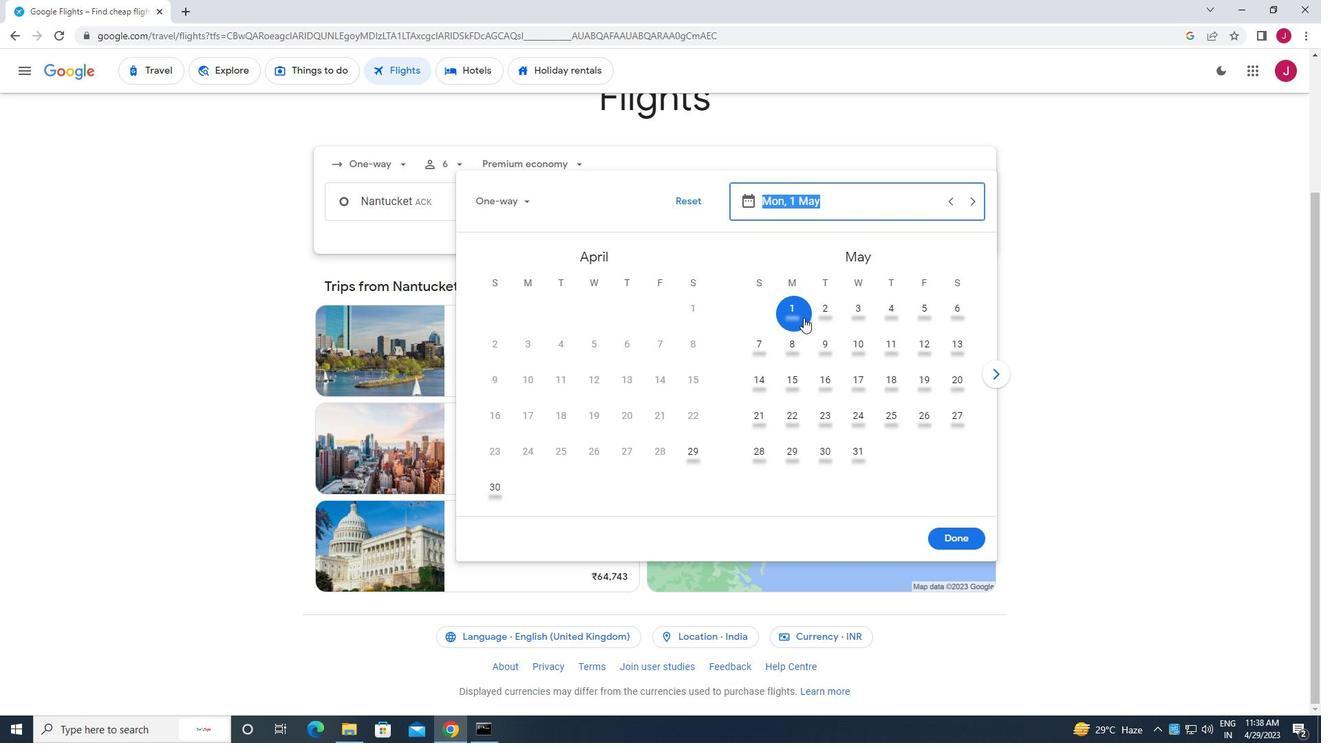 
Action: Mouse pressed left at (825, 312)
Screenshot: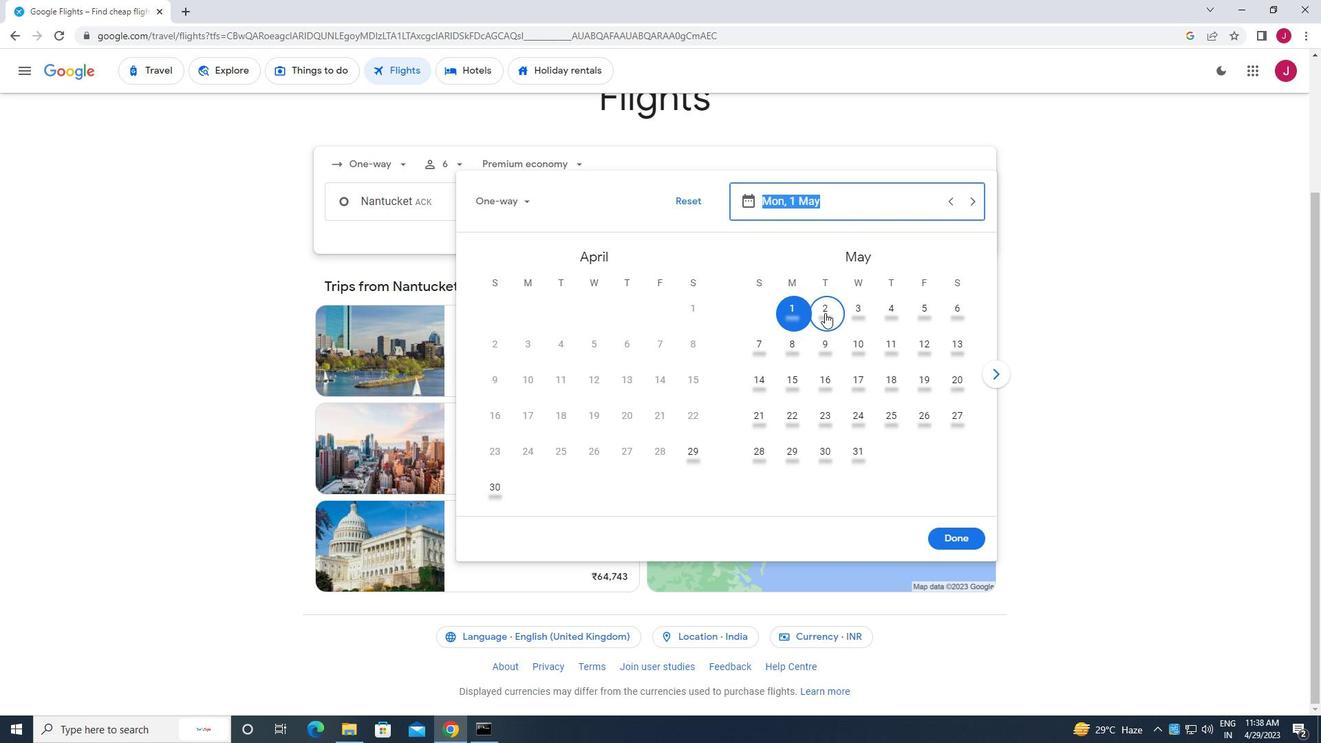 
Action: Mouse moved to (954, 543)
Screenshot: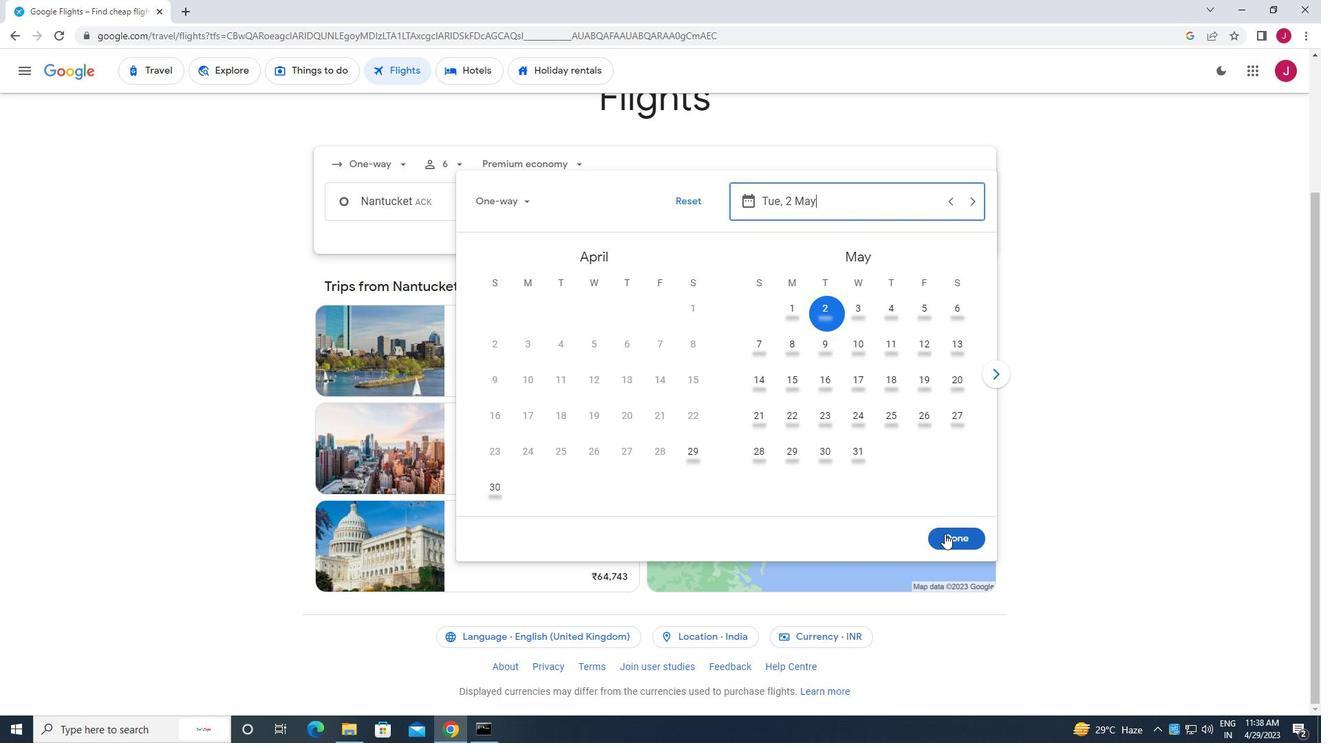 
Action: Mouse pressed left at (954, 543)
Screenshot: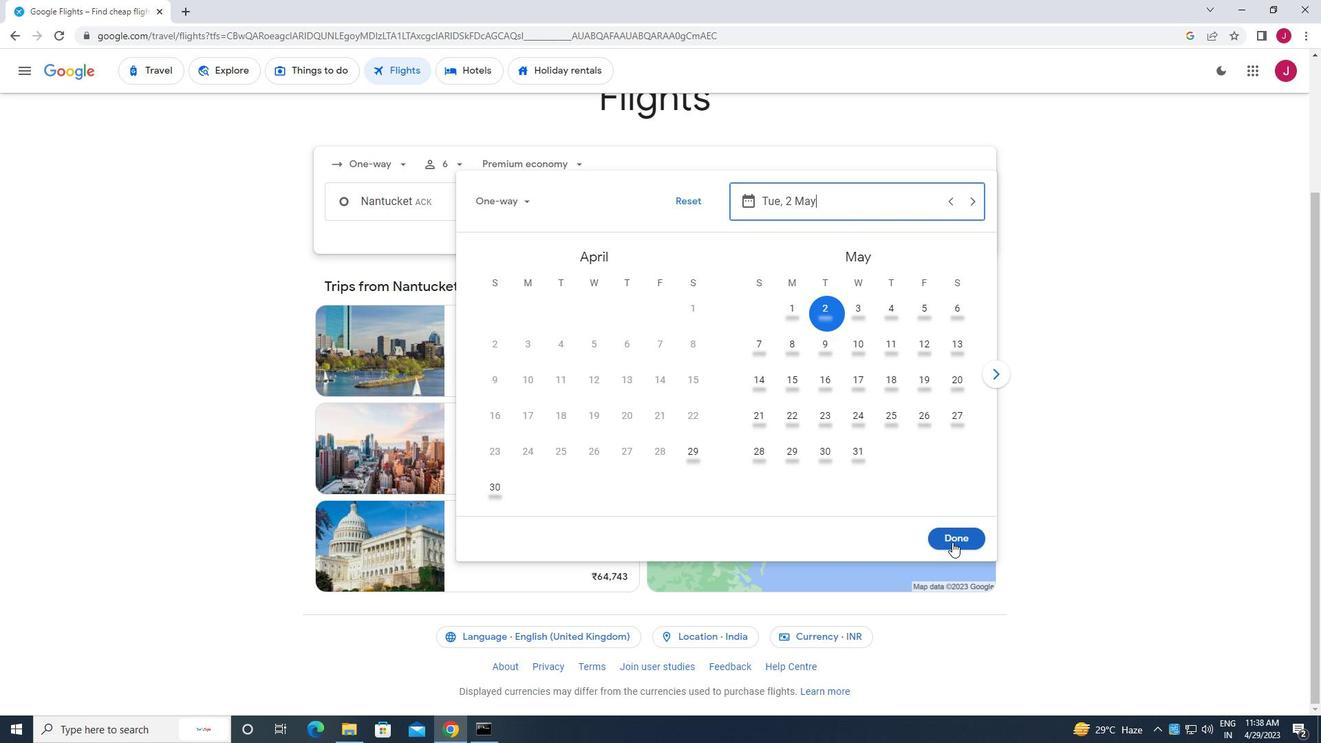 
Action: Mouse moved to (669, 251)
Screenshot: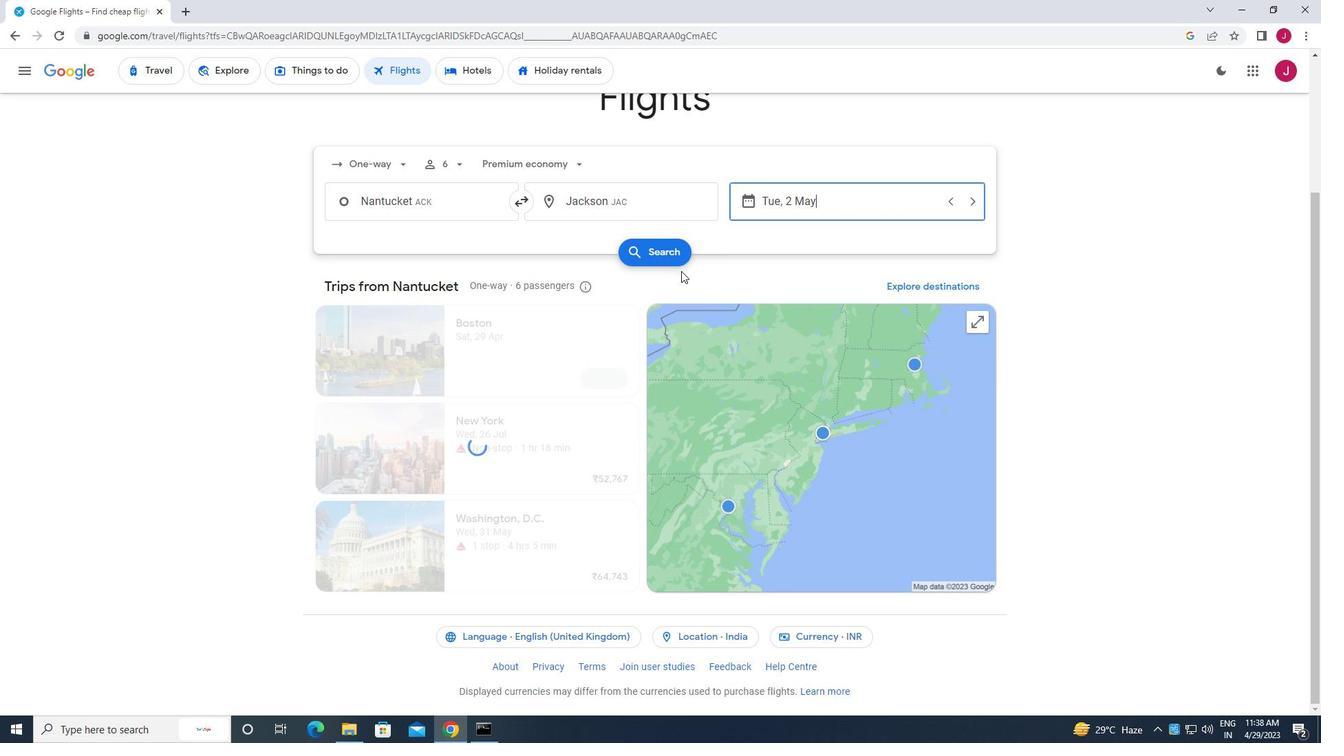 
Action: Mouse pressed left at (669, 251)
Screenshot: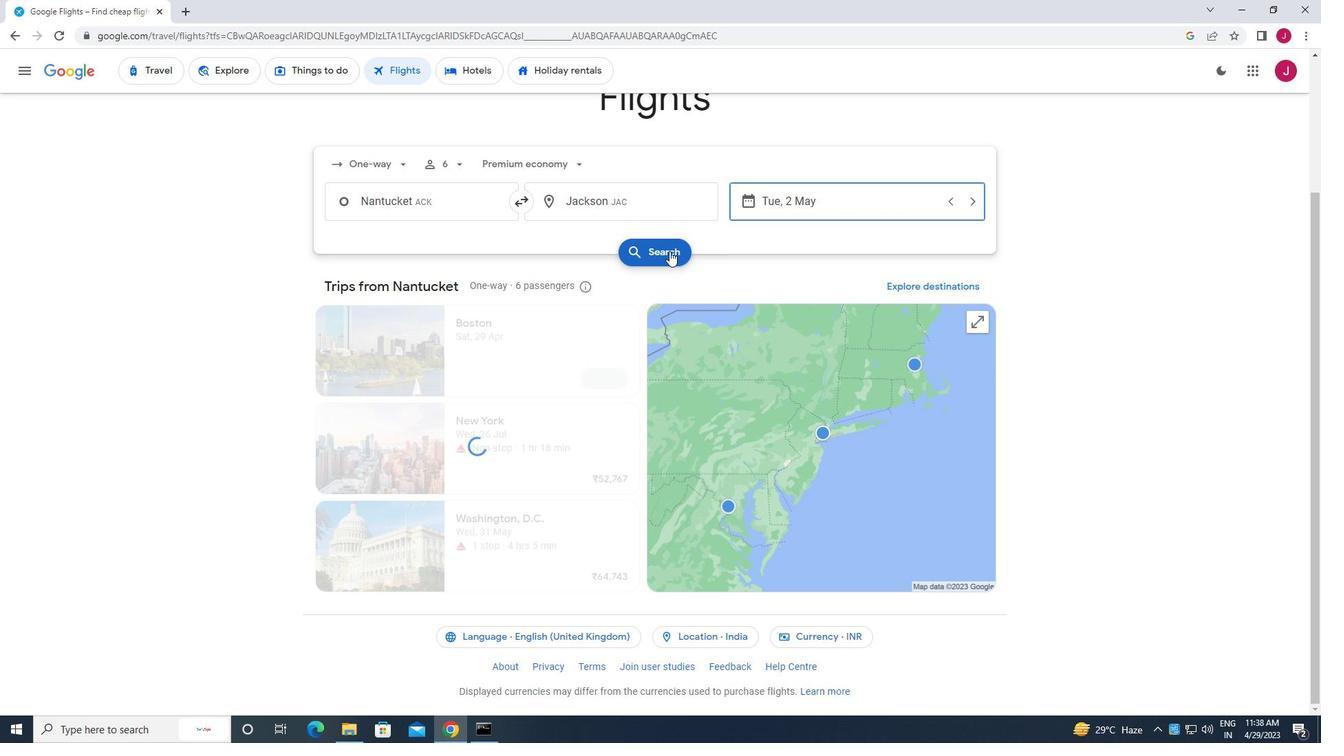 
Action: Mouse moved to (353, 196)
Screenshot: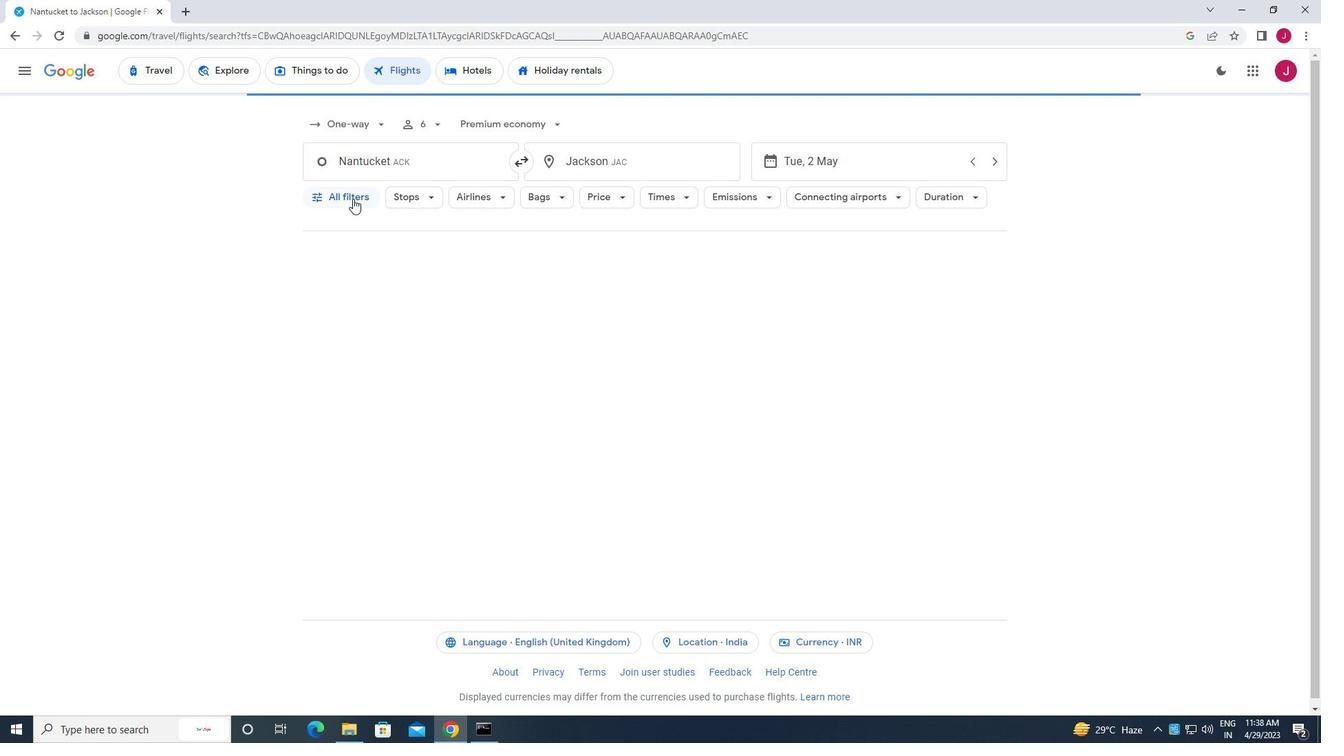 
Action: Mouse pressed left at (353, 196)
Screenshot: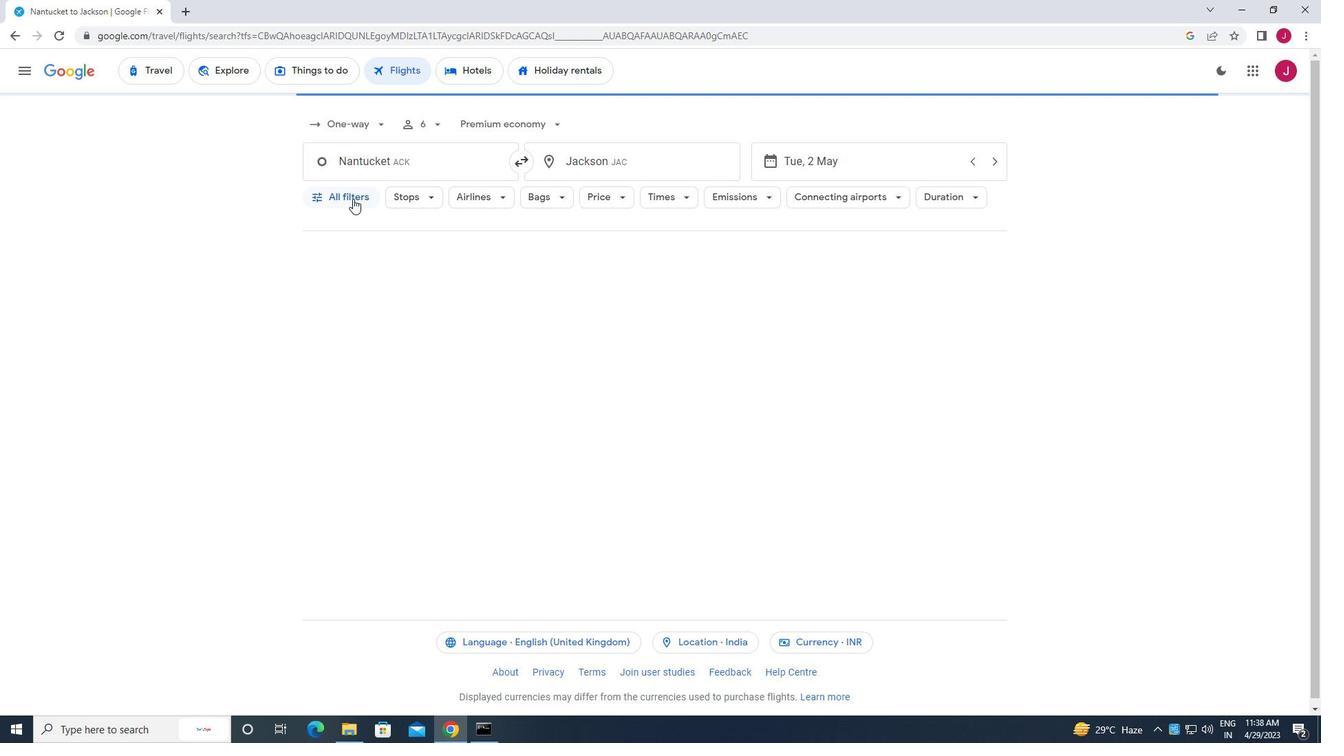 
Action: Mouse moved to (446, 311)
Screenshot: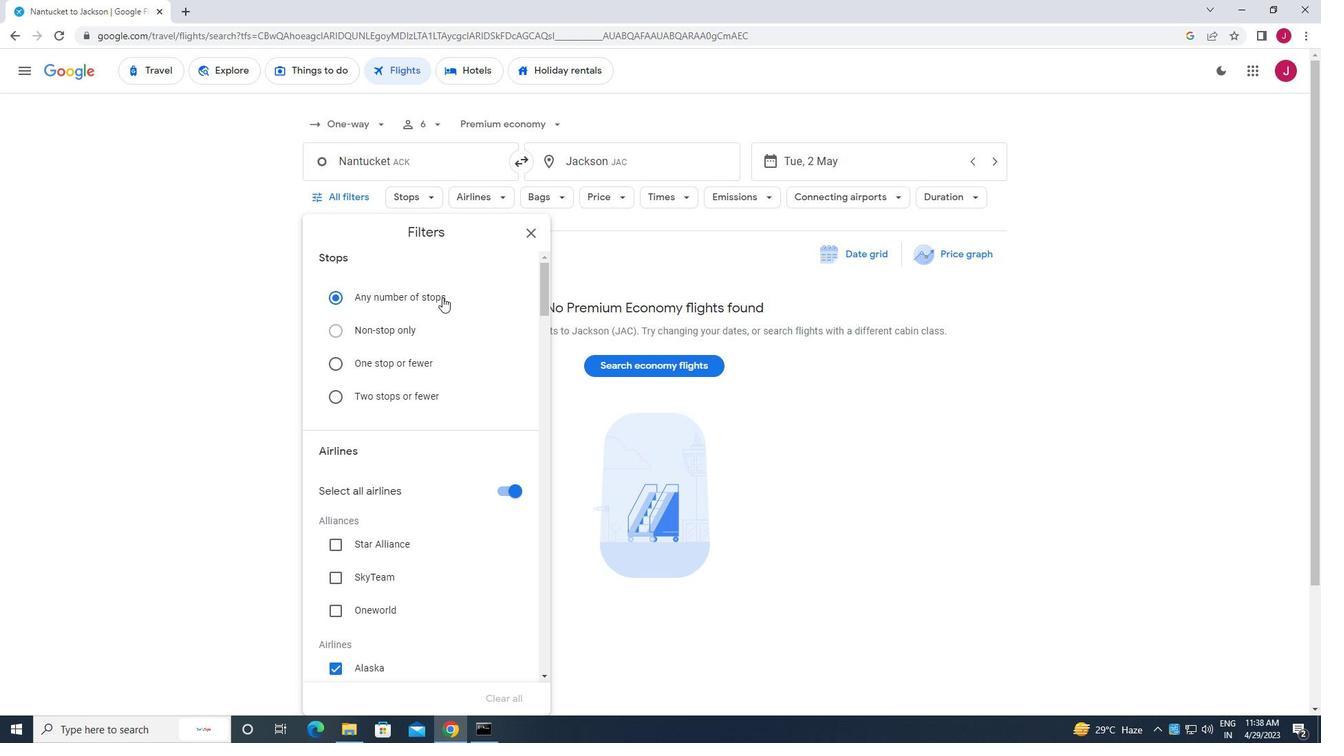
Action: Mouse scrolled (446, 311) with delta (0, 0)
Screenshot: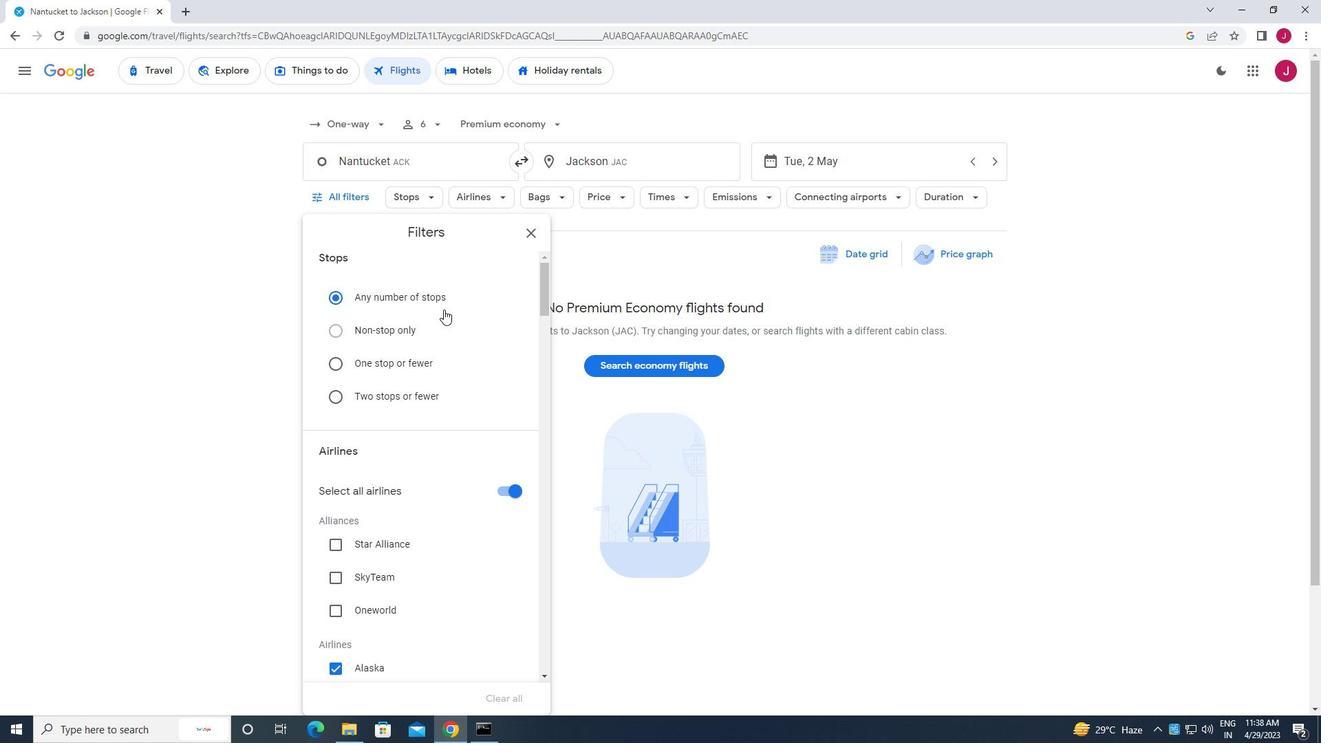 
Action: Mouse scrolled (446, 311) with delta (0, 0)
Screenshot: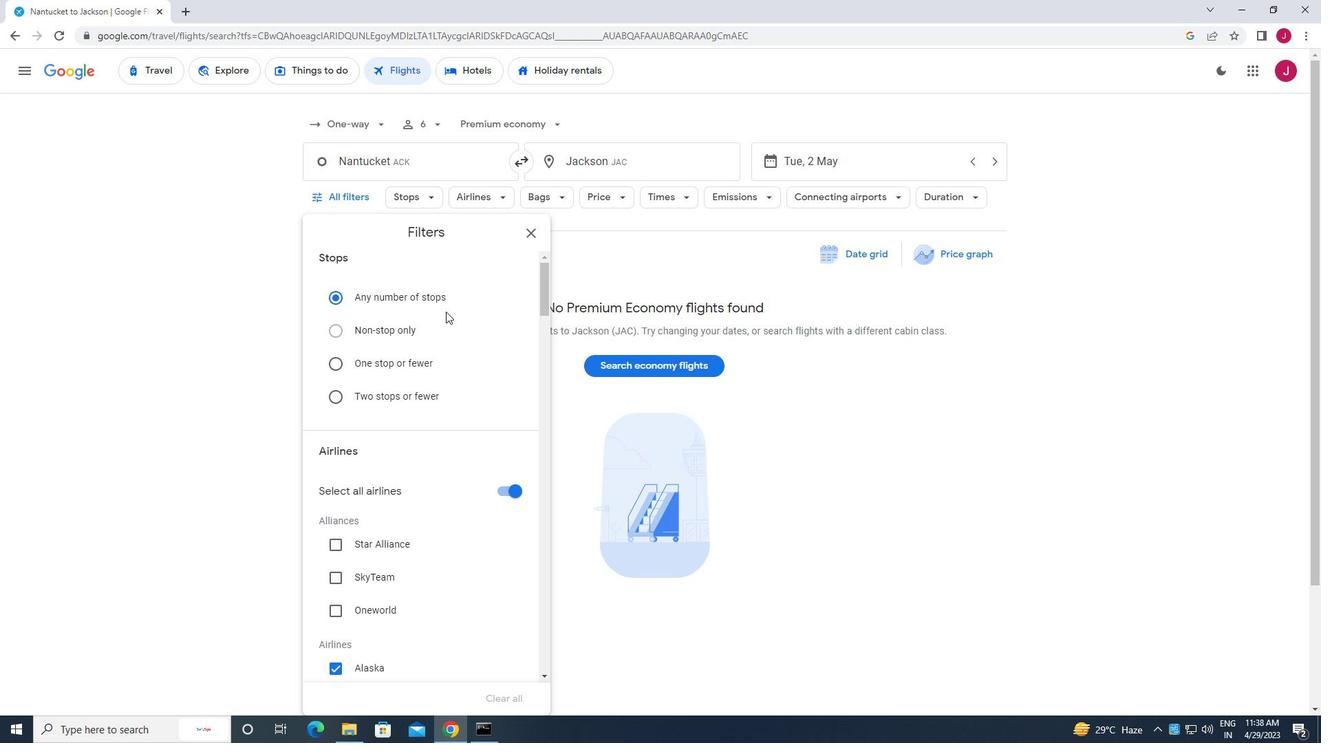 
Action: Mouse moved to (501, 354)
Screenshot: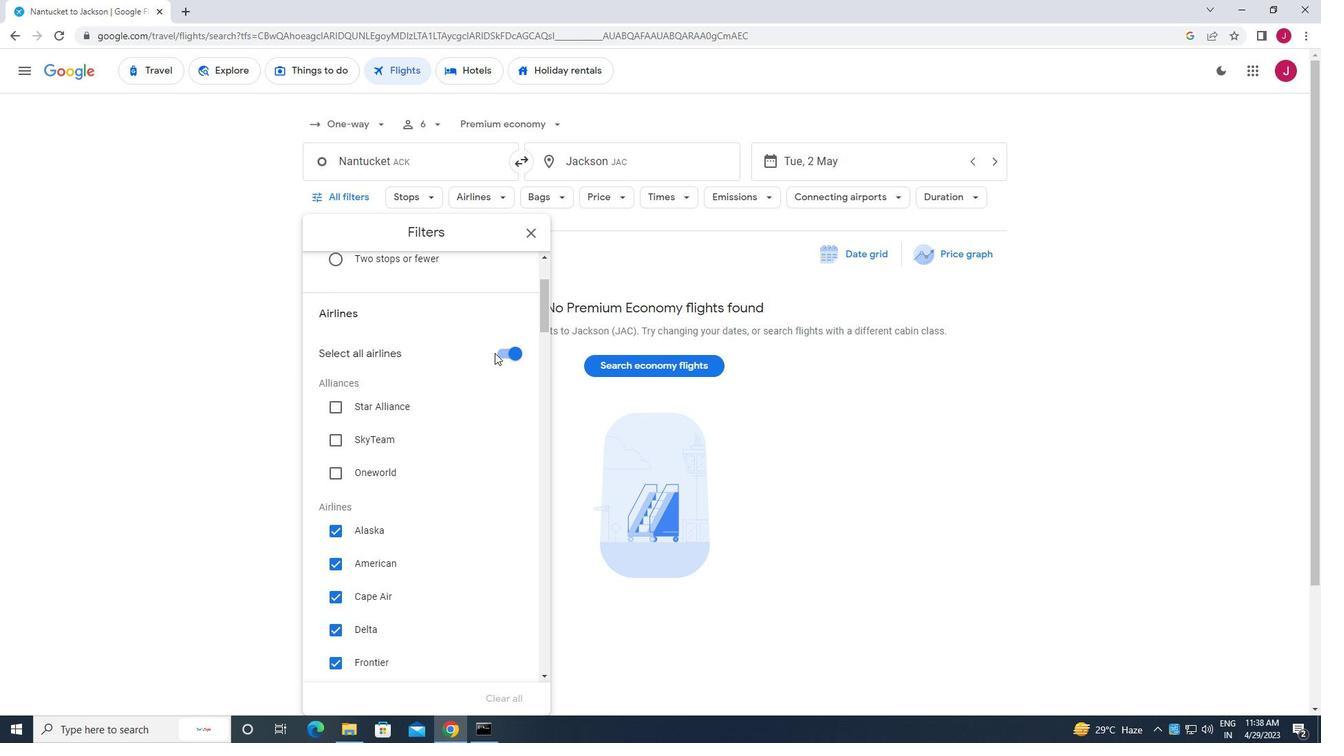 
Action: Mouse pressed left at (501, 354)
Screenshot: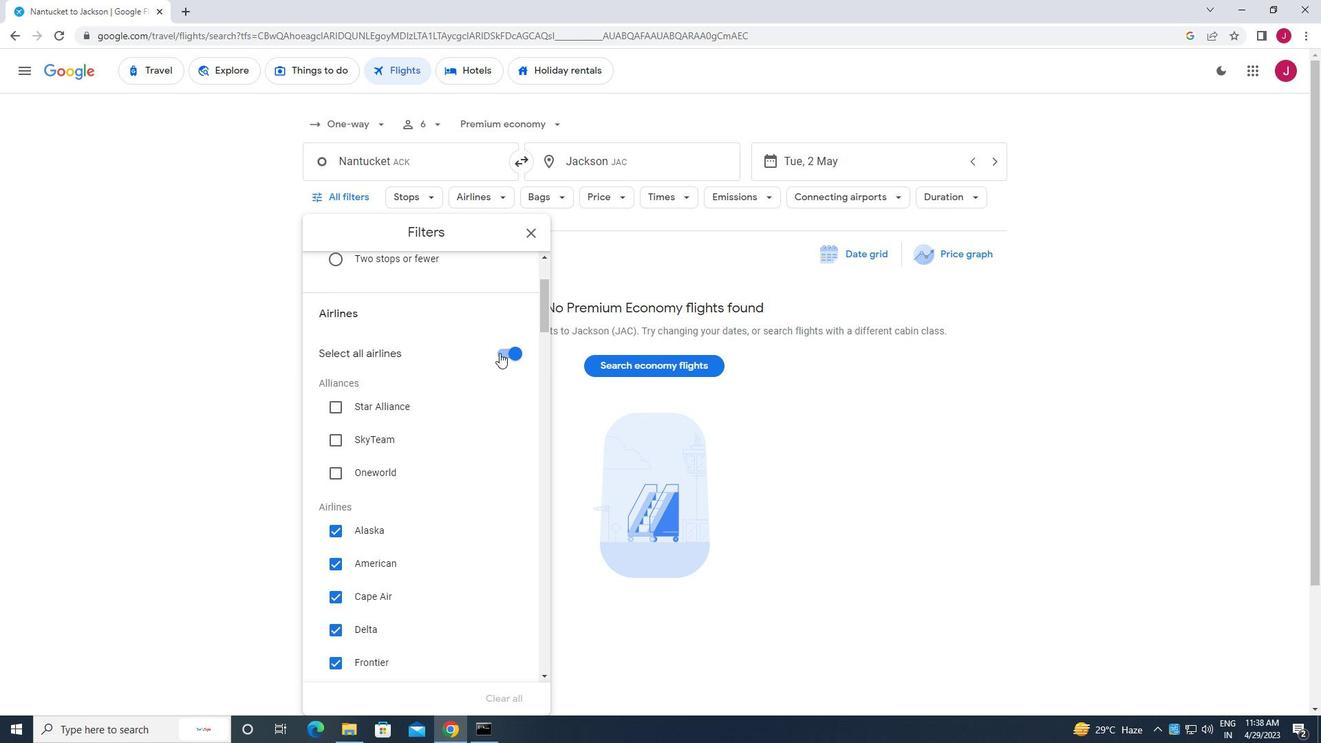 
Action: Mouse moved to (459, 359)
Screenshot: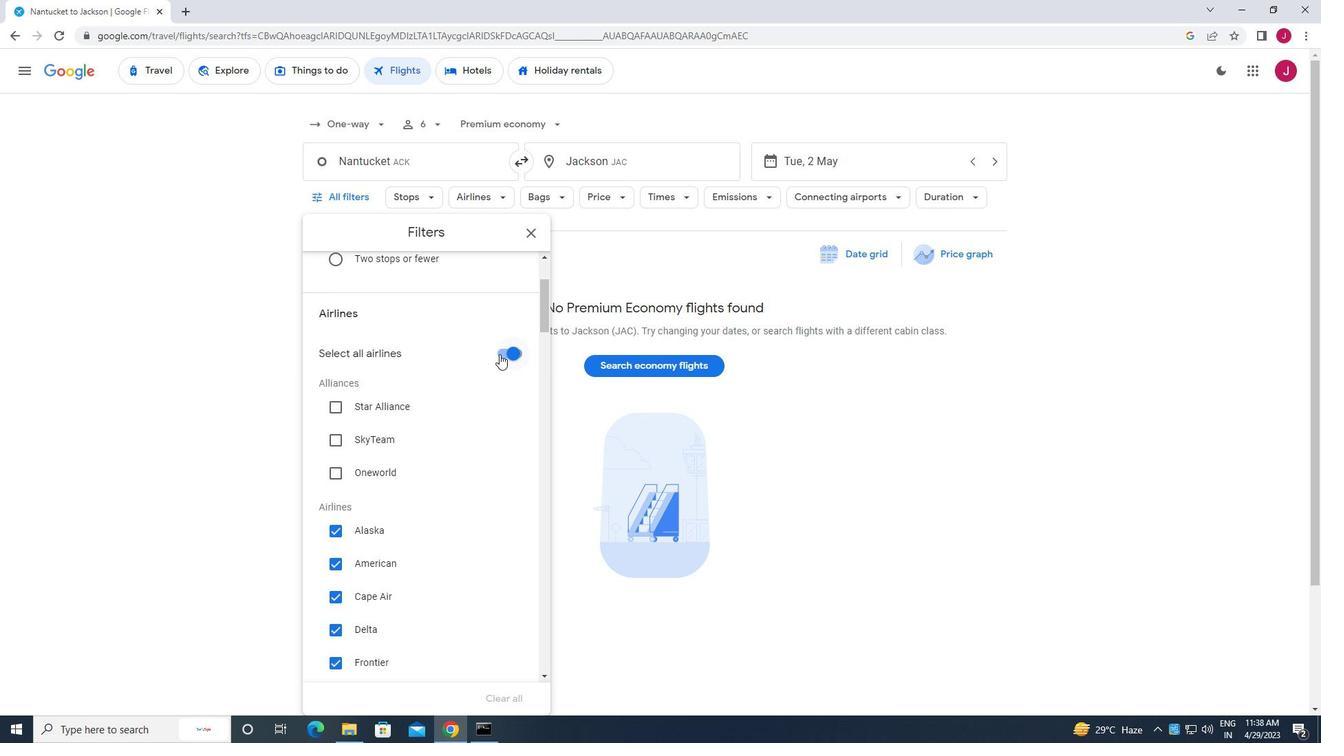 
Action: Mouse scrolled (459, 358) with delta (0, 0)
Screenshot: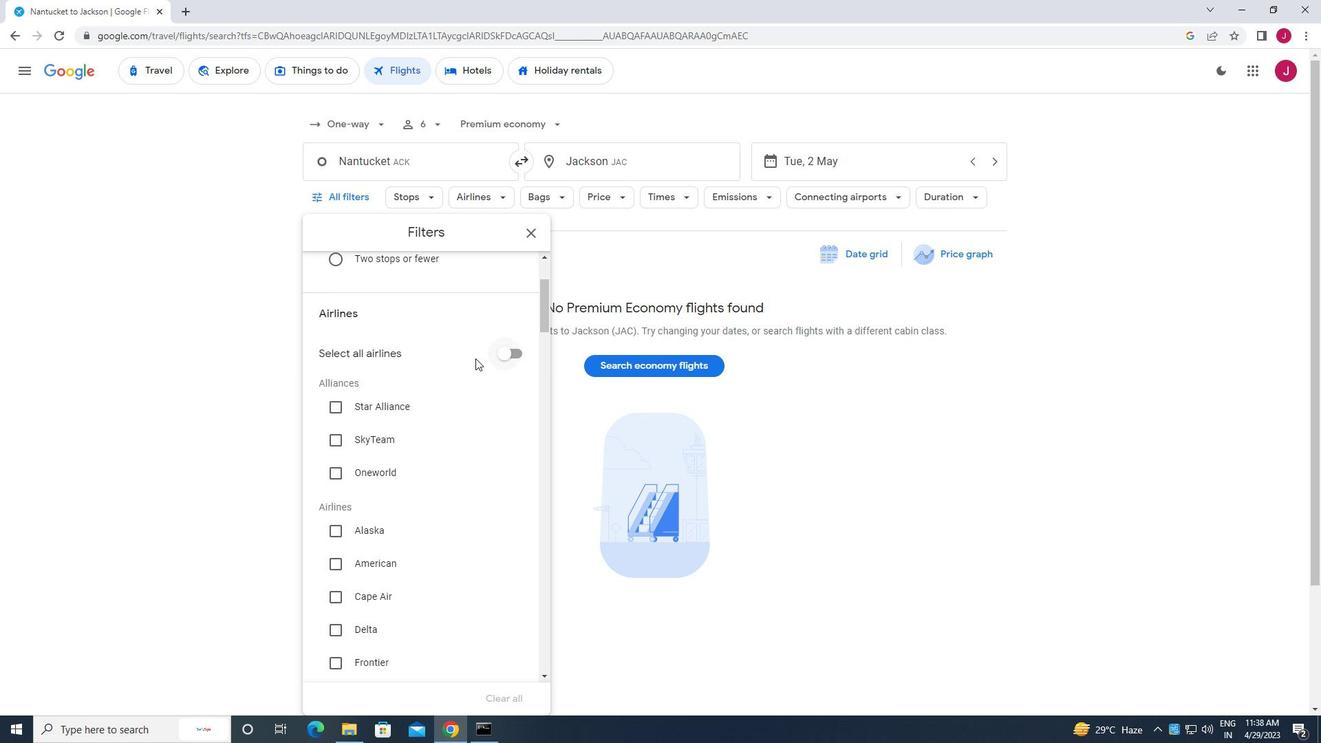 
Action: Mouse moved to (454, 358)
Screenshot: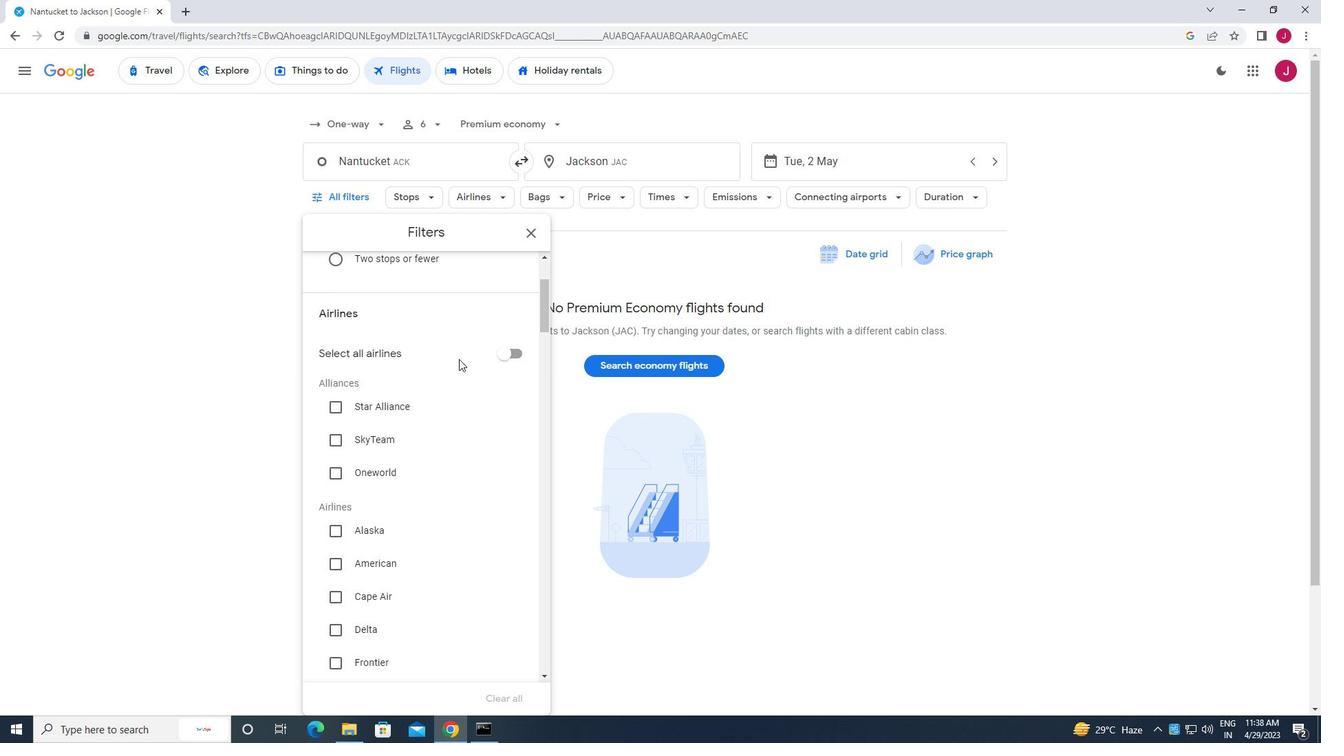 
Action: Mouse scrolled (454, 357) with delta (0, 0)
Screenshot: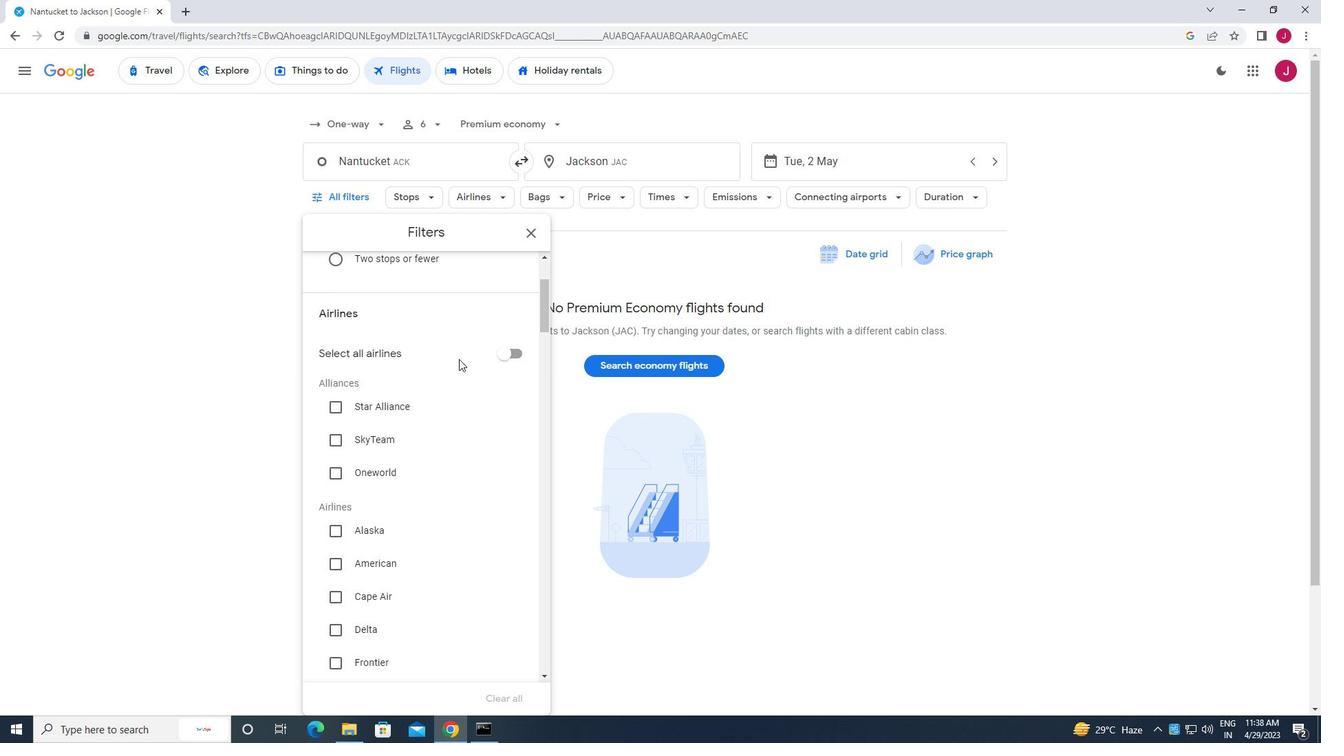 
Action: Mouse moved to (453, 357)
Screenshot: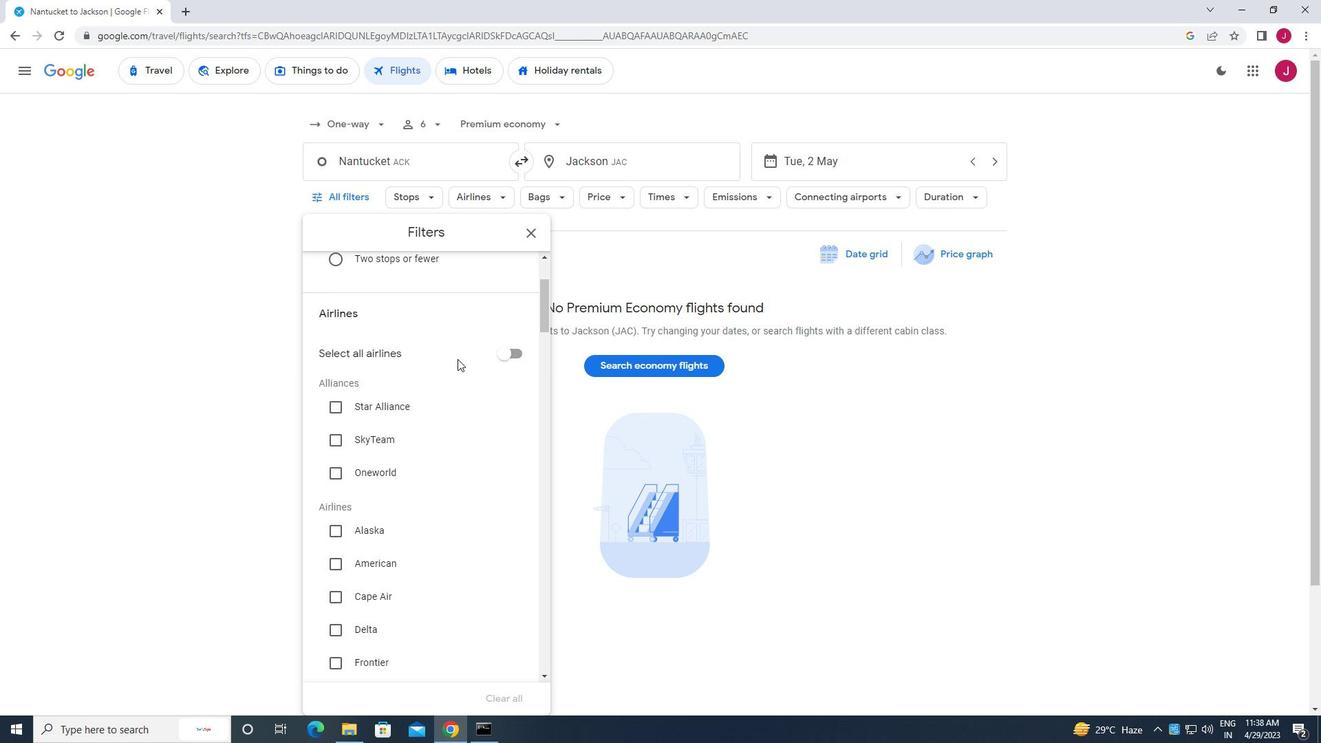 
Action: Mouse scrolled (453, 357) with delta (0, 0)
Screenshot: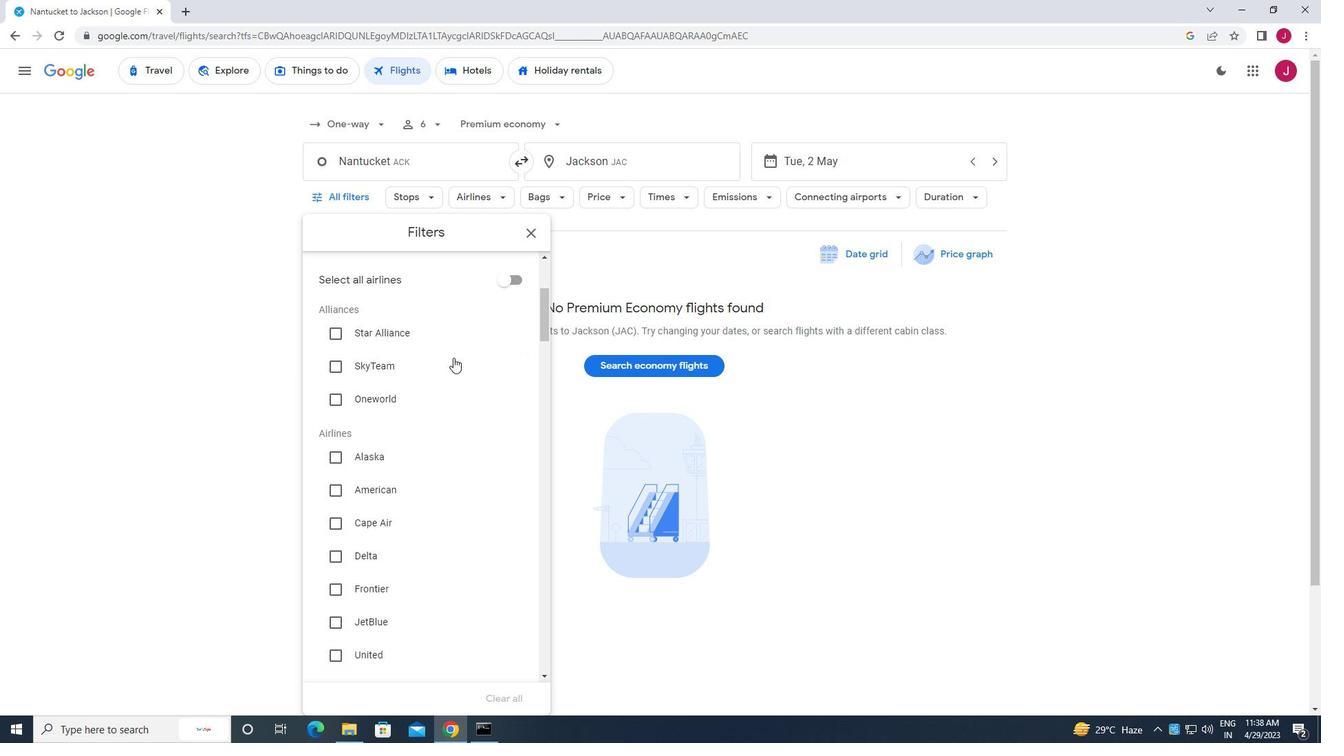 
Action: Mouse moved to (337, 488)
Screenshot: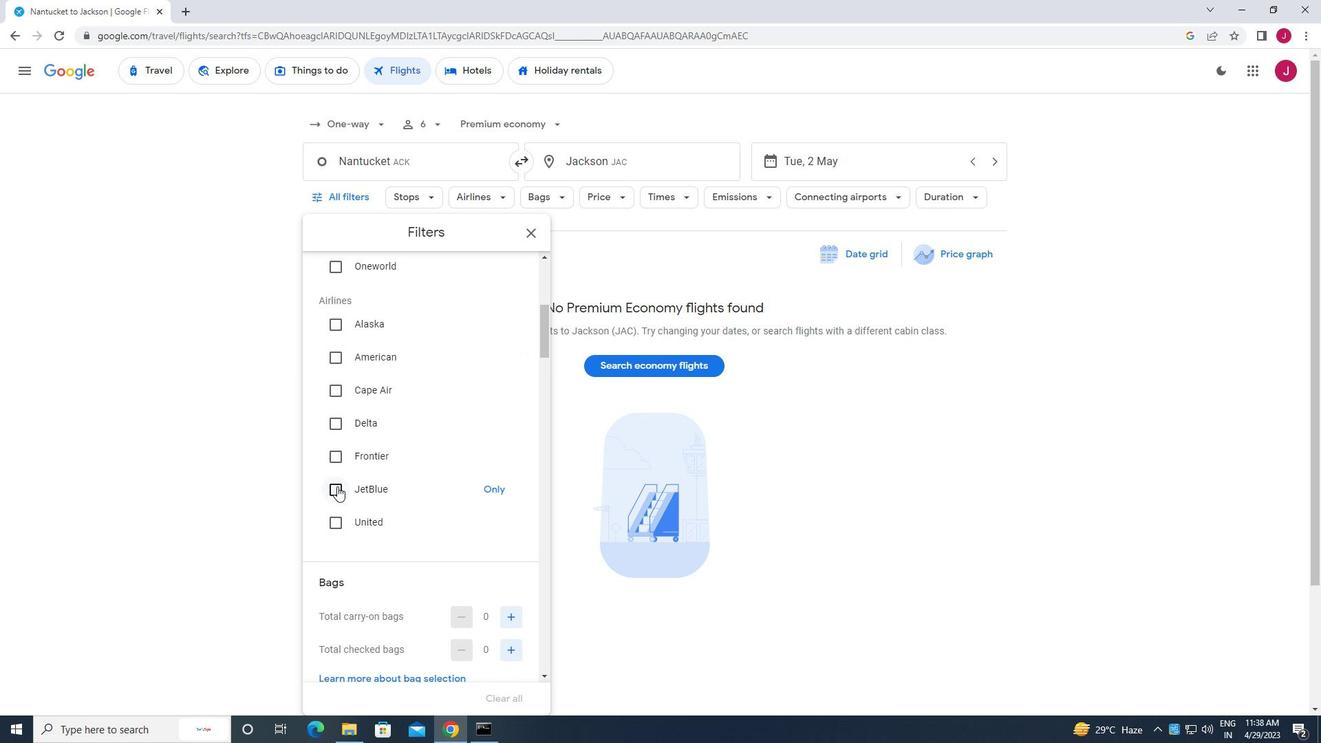 
Action: Mouse pressed left at (337, 488)
Screenshot: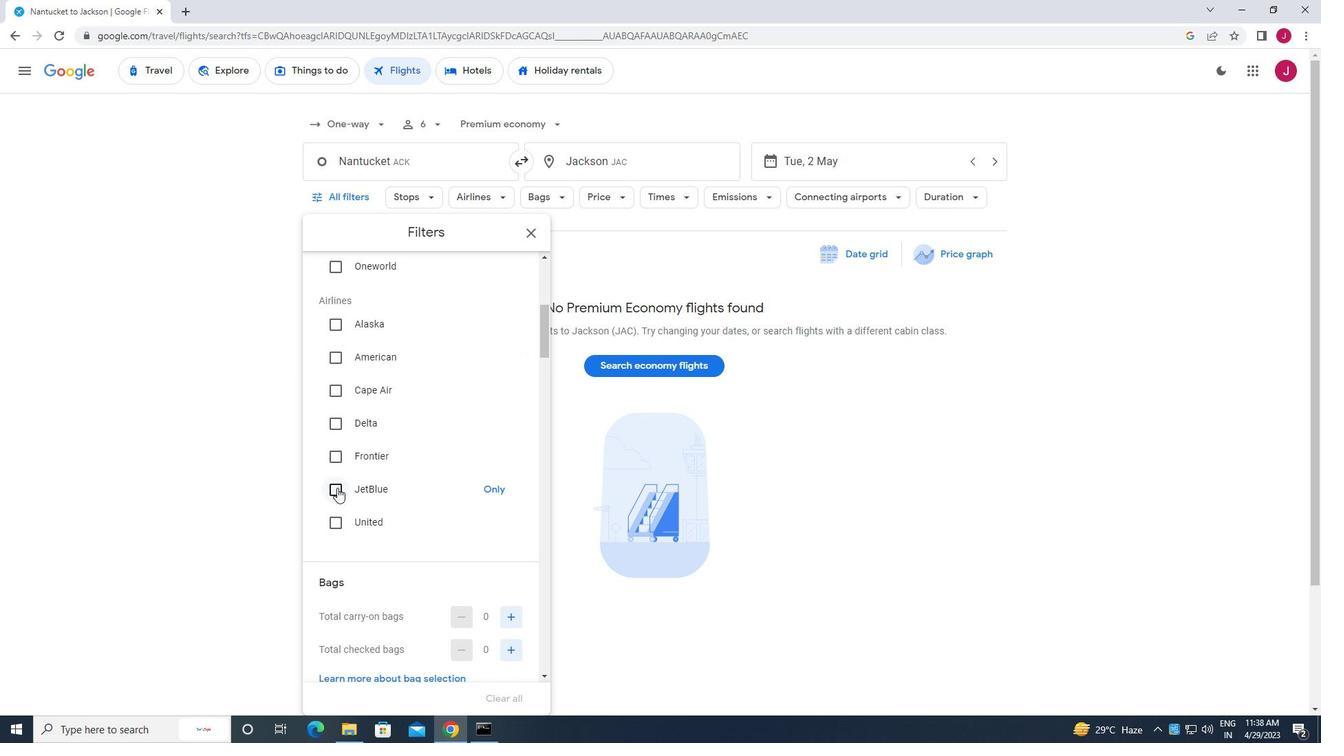 
Action: Mouse moved to (426, 439)
Screenshot: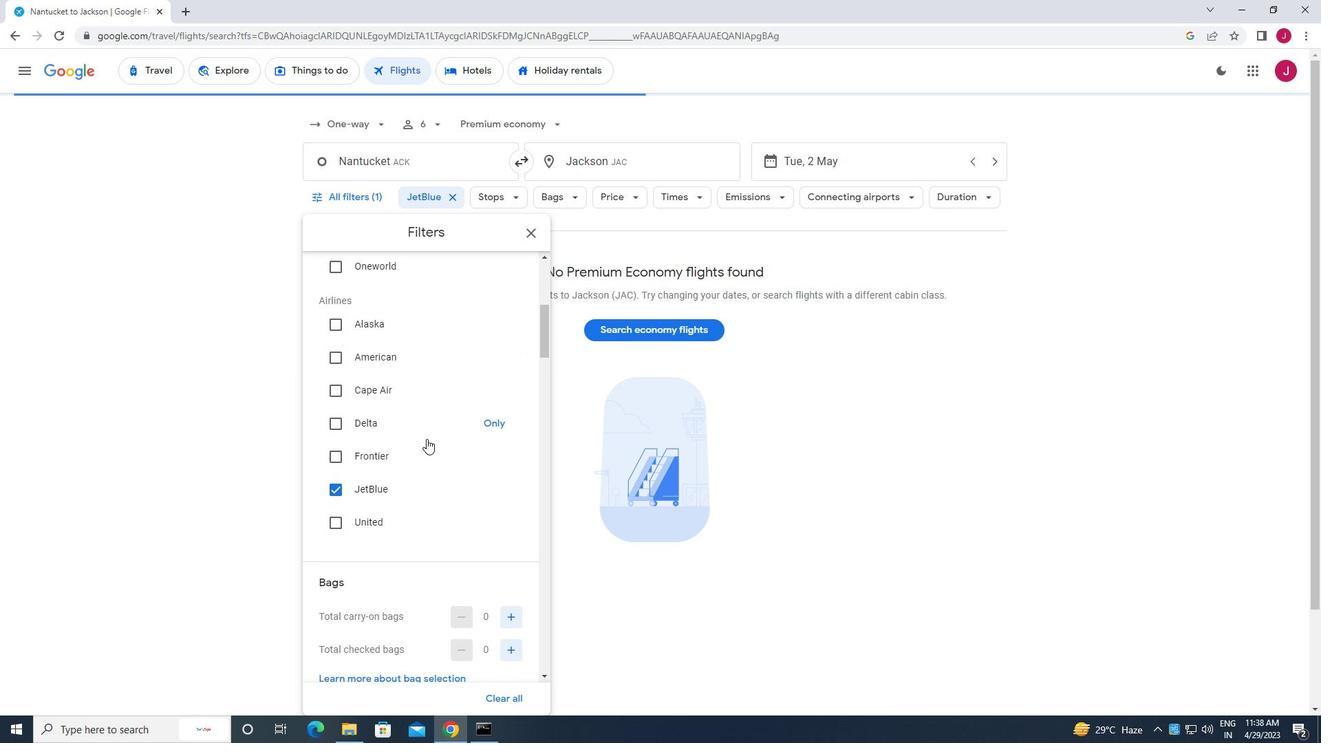 
Action: Mouse scrolled (426, 438) with delta (0, 0)
Screenshot: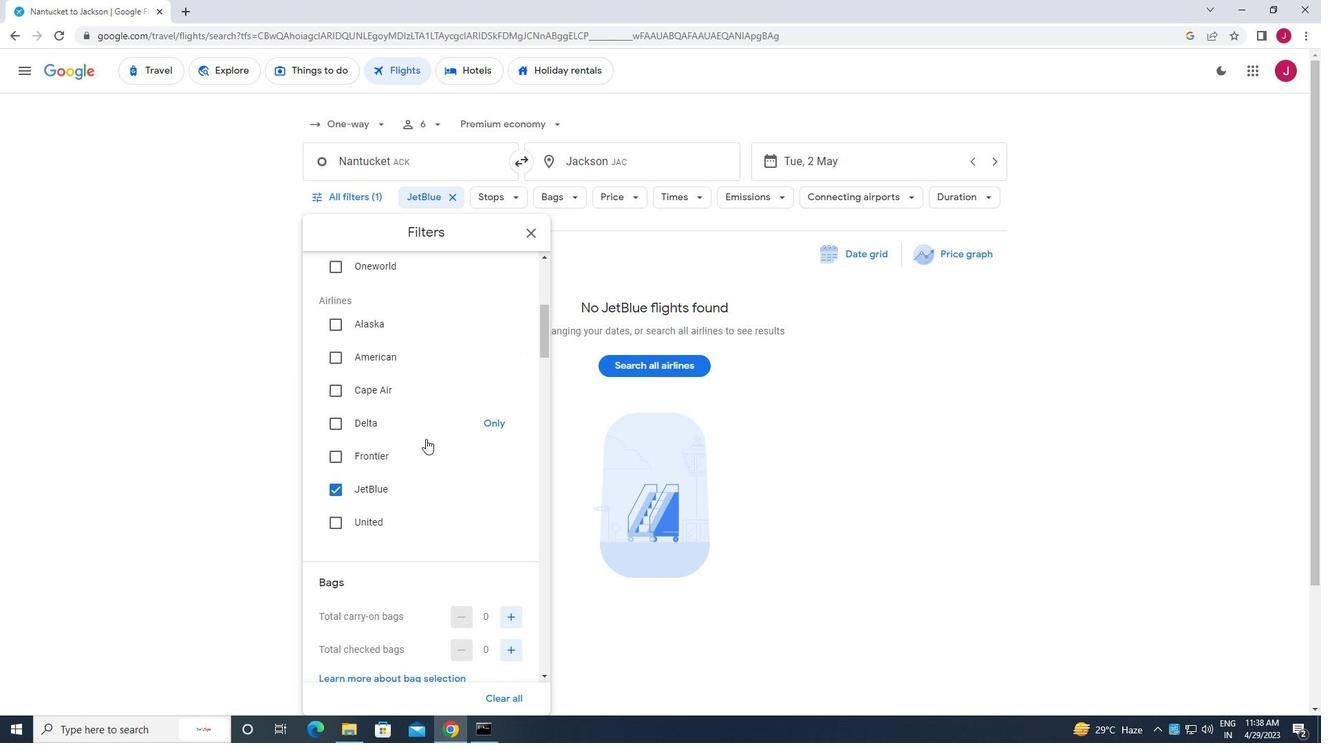 
Action: Mouse scrolled (426, 438) with delta (0, 0)
Screenshot: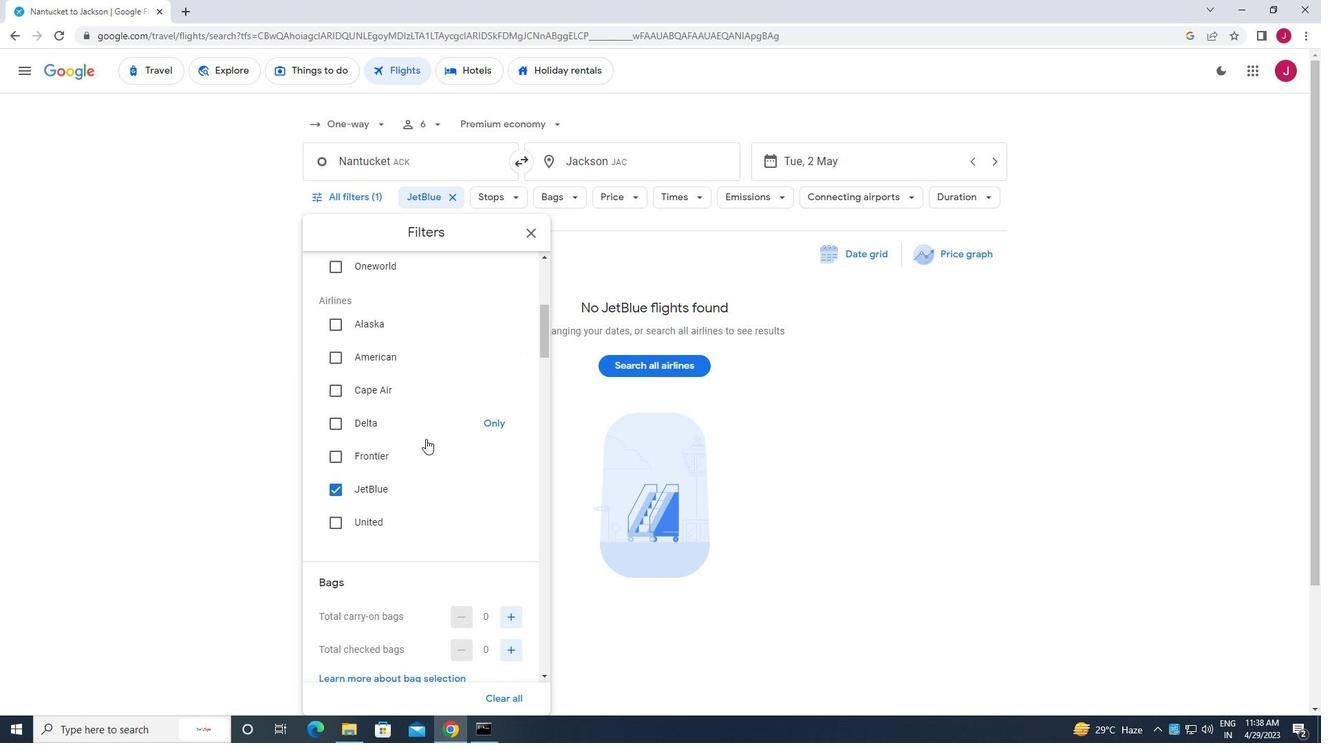 
Action: Mouse scrolled (426, 438) with delta (0, 0)
Screenshot: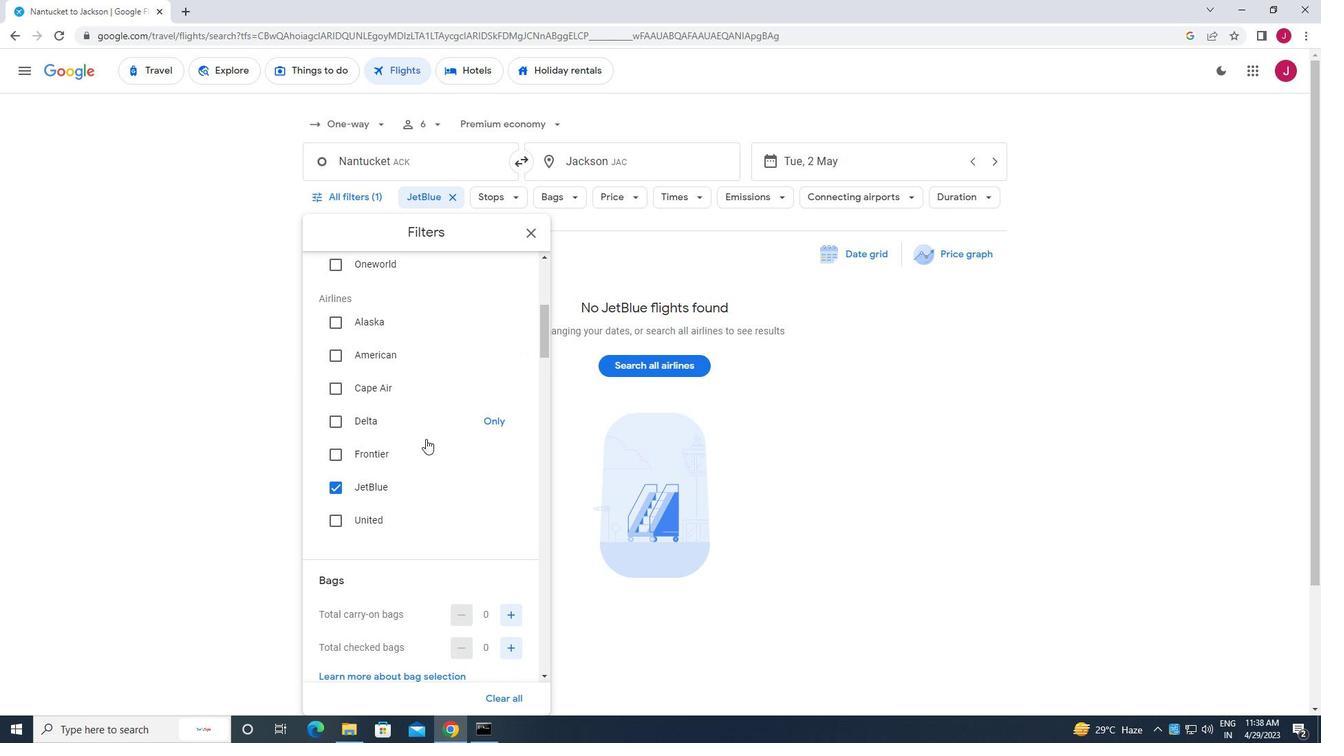 
Action: Mouse moved to (505, 411)
Screenshot: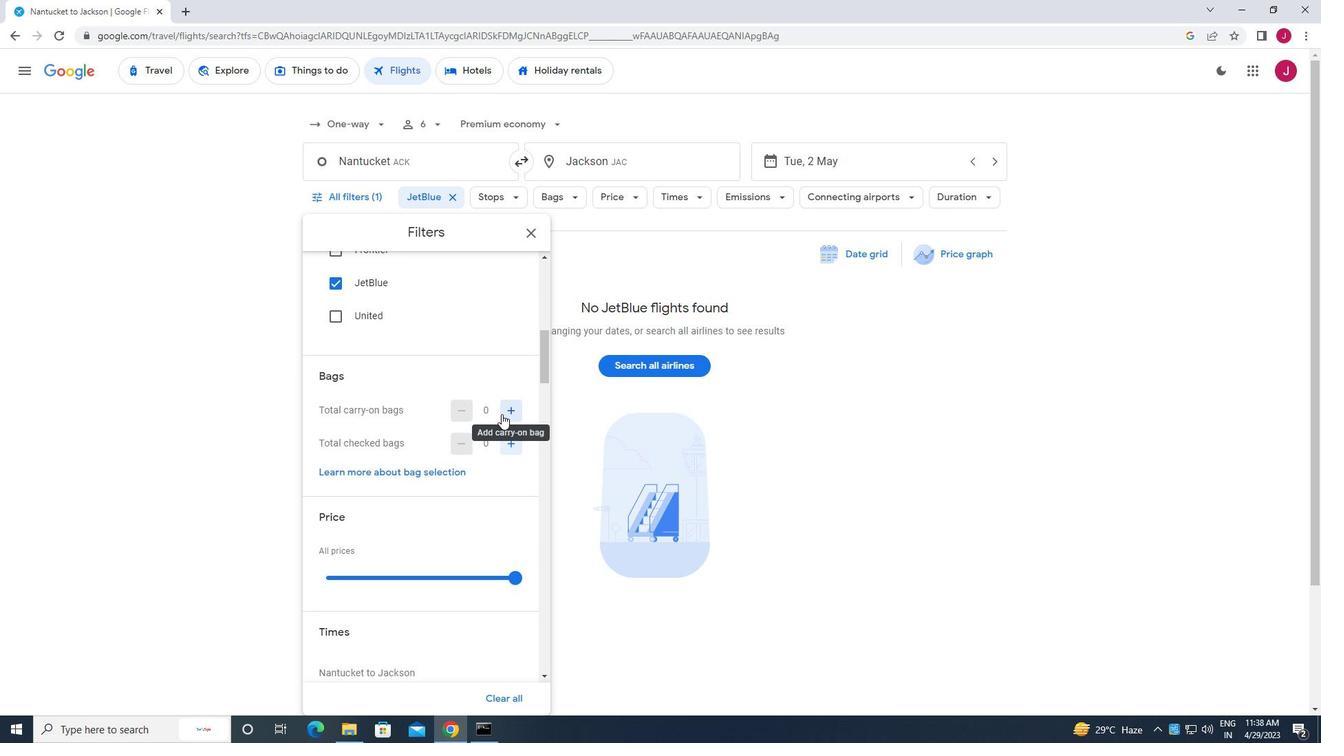 
Action: Mouse pressed left at (505, 411)
Screenshot: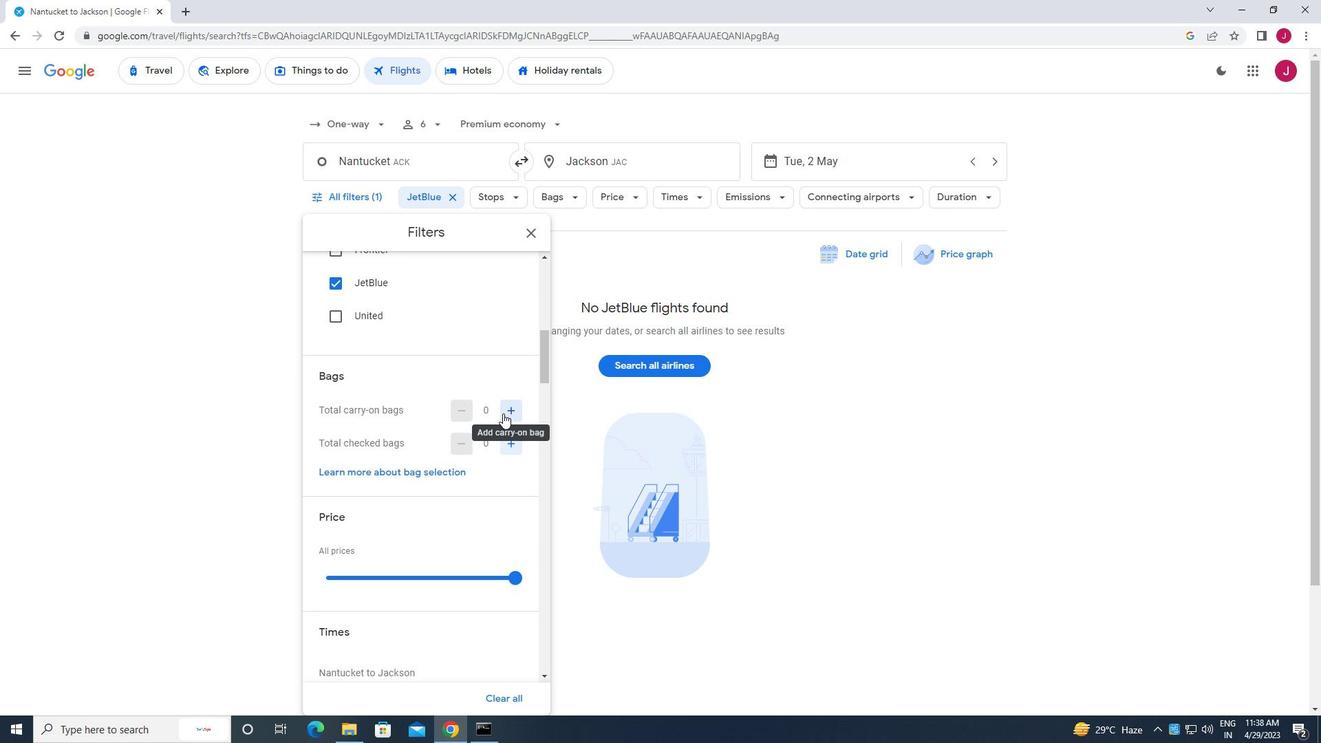 
Action: Mouse moved to (505, 411)
Screenshot: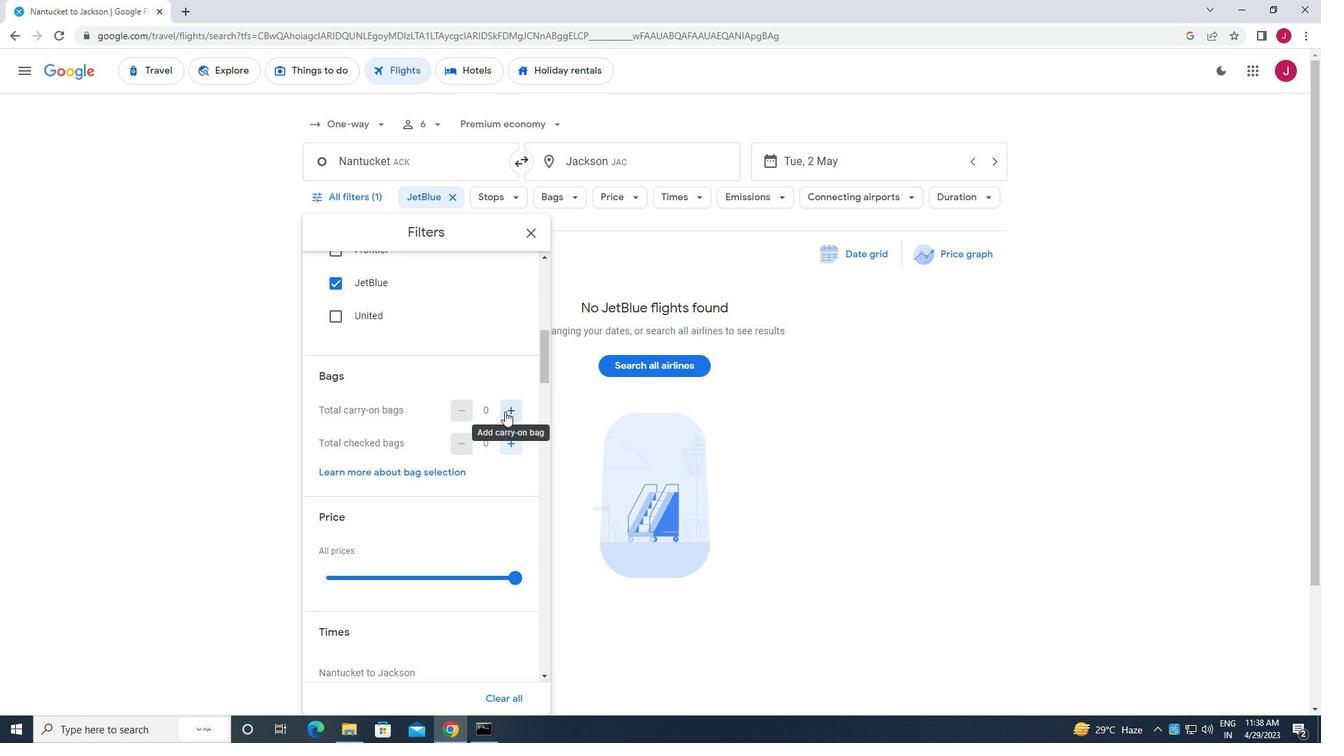 
Action: Mouse pressed left at (505, 411)
Screenshot: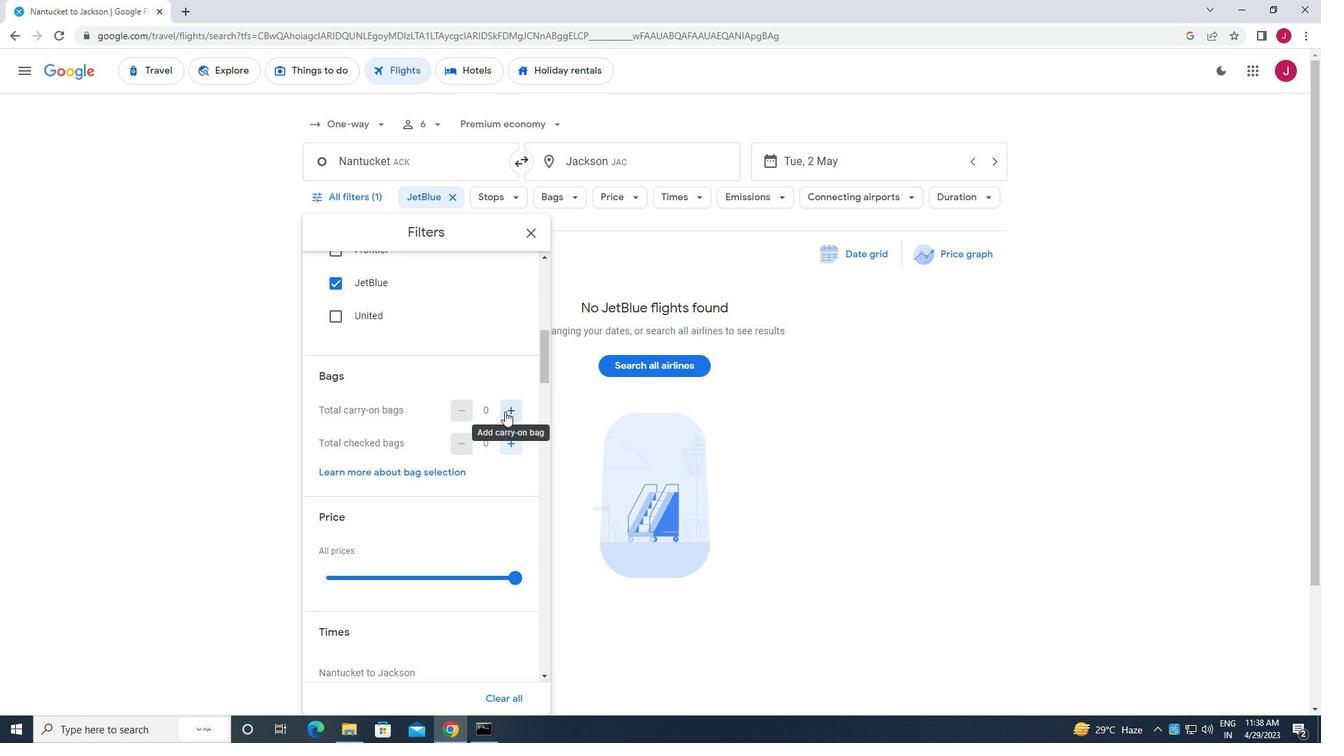 
Action: Mouse moved to (512, 442)
Screenshot: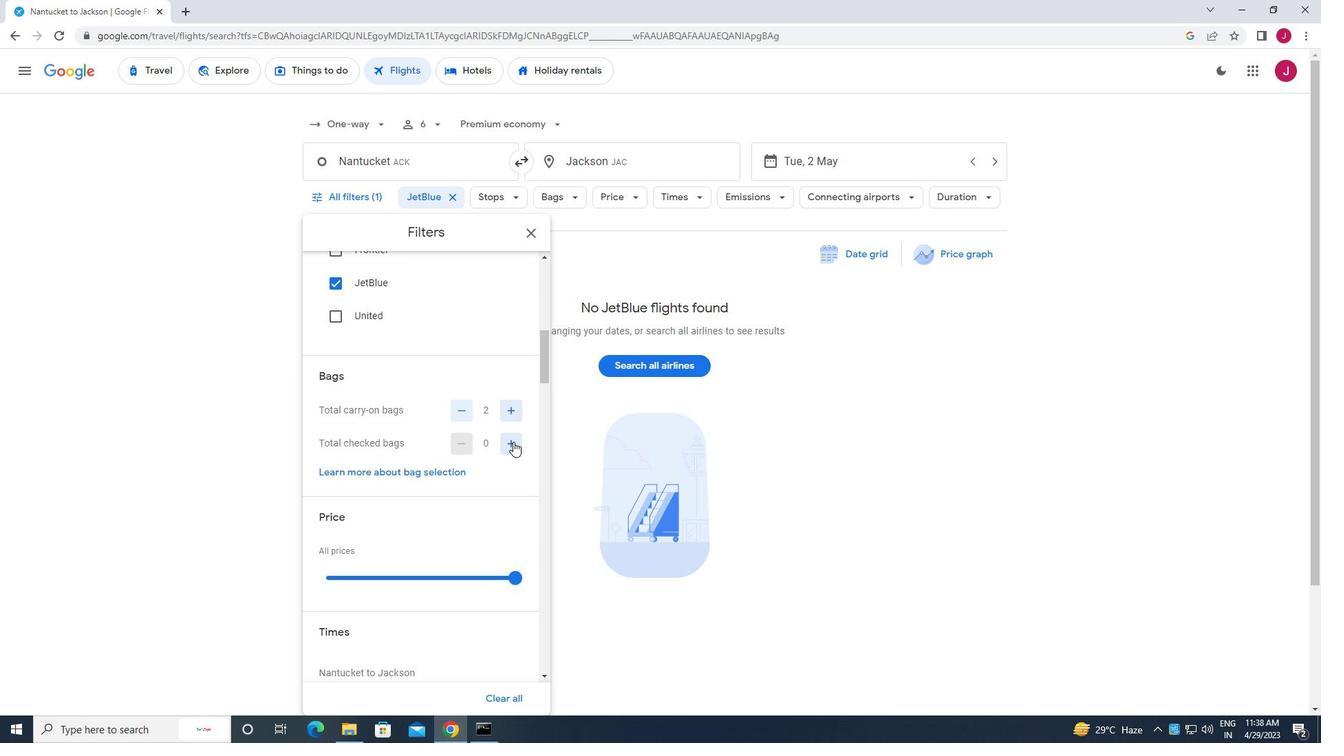 
Action: Mouse pressed left at (512, 442)
Screenshot: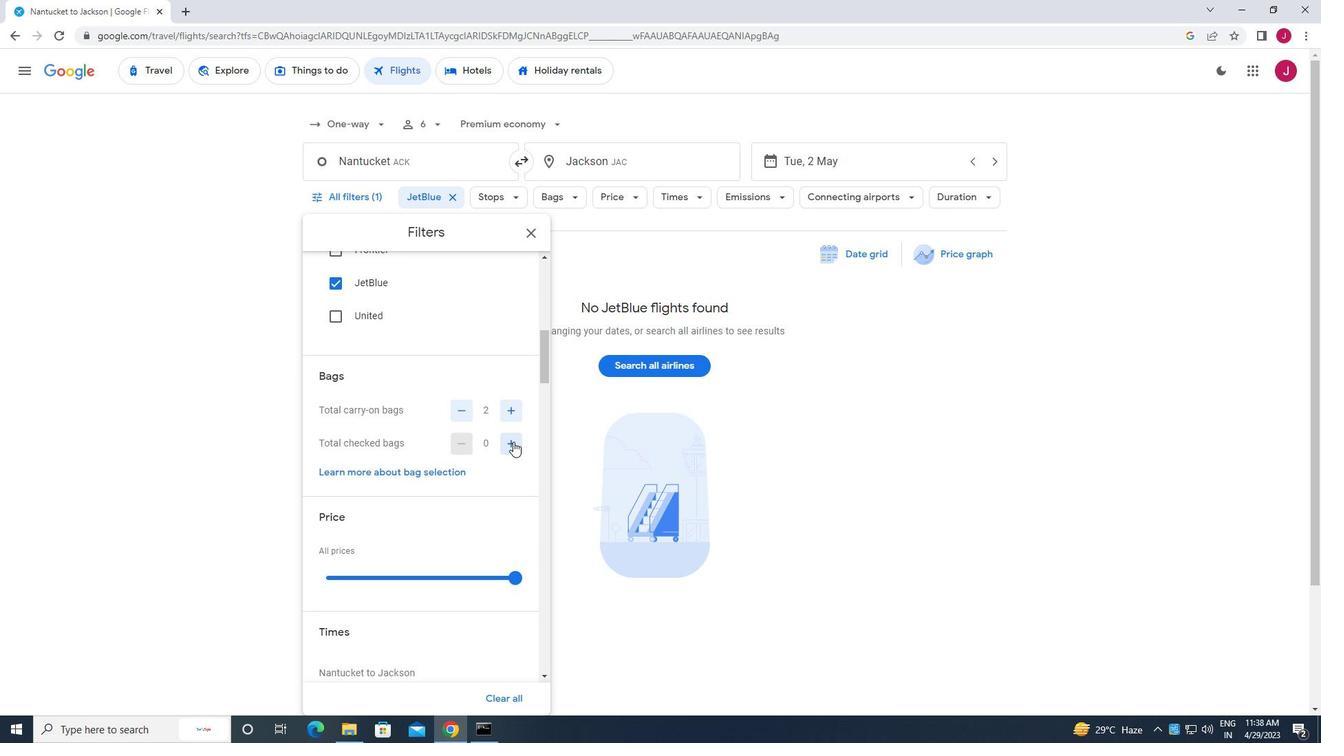 
Action: Mouse moved to (512, 443)
Screenshot: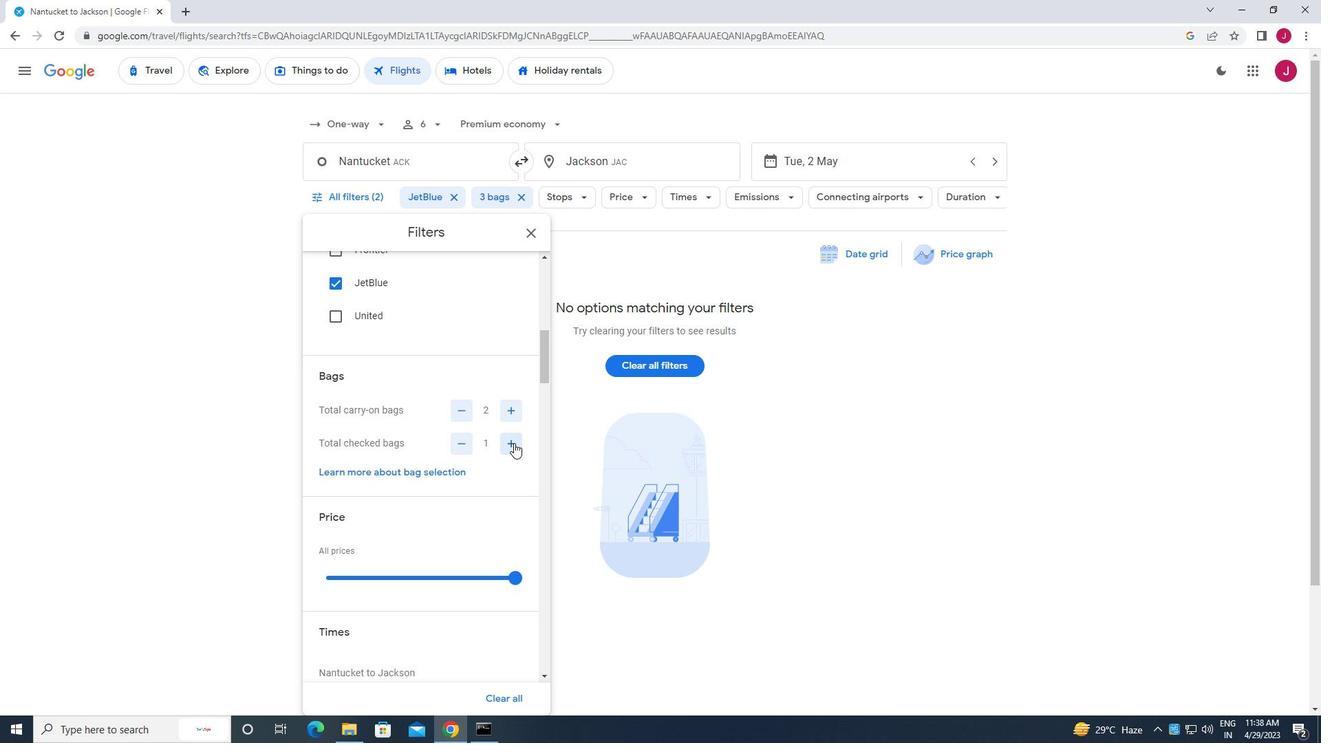 
Action: Mouse scrolled (512, 442) with delta (0, 0)
Screenshot: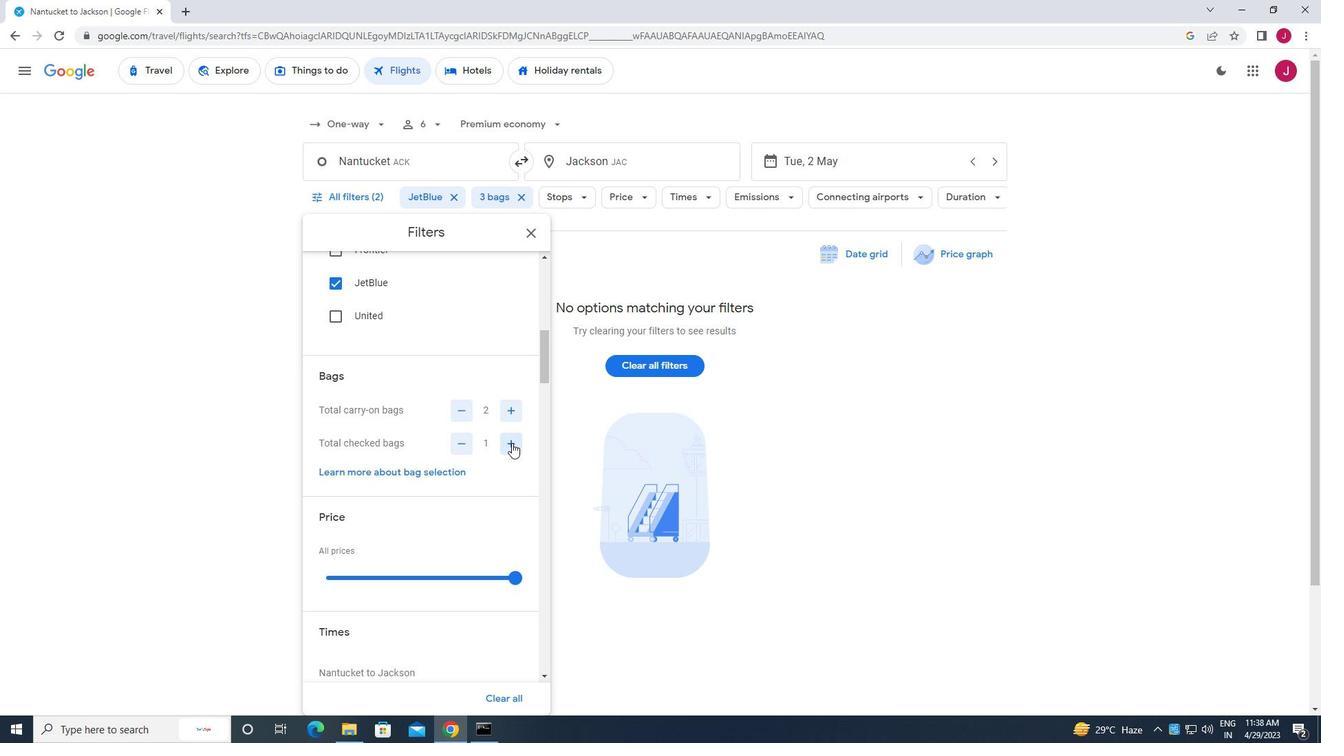 
Action: Mouse moved to (511, 509)
Screenshot: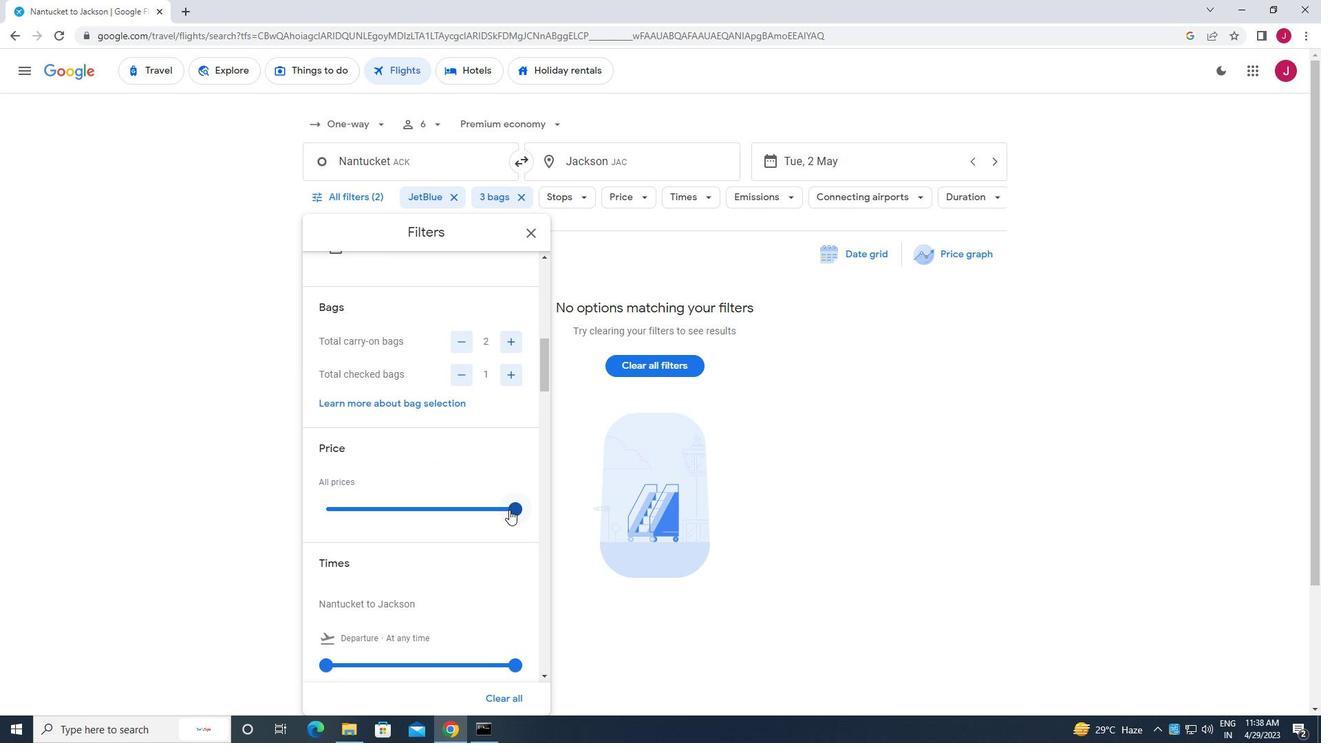 
Action: Mouse pressed left at (511, 509)
Screenshot: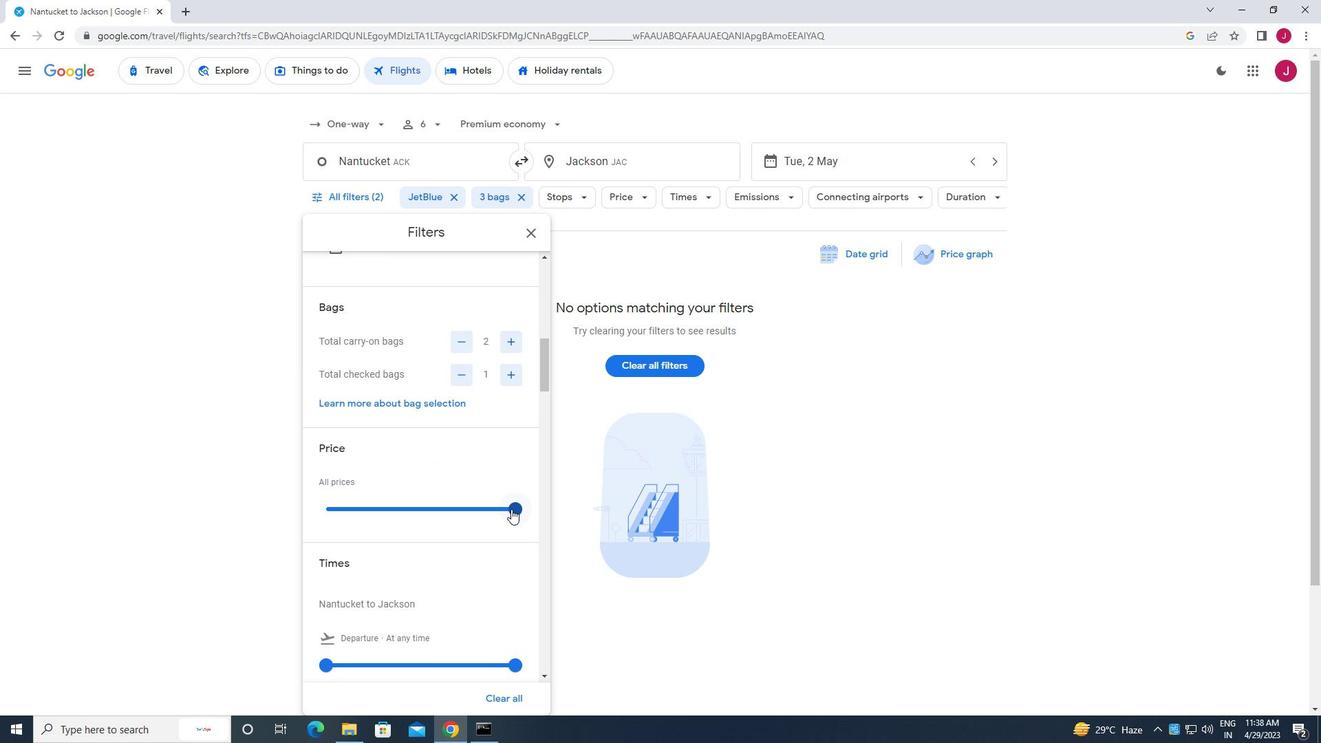 
Action: Mouse moved to (326, 505)
Screenshot: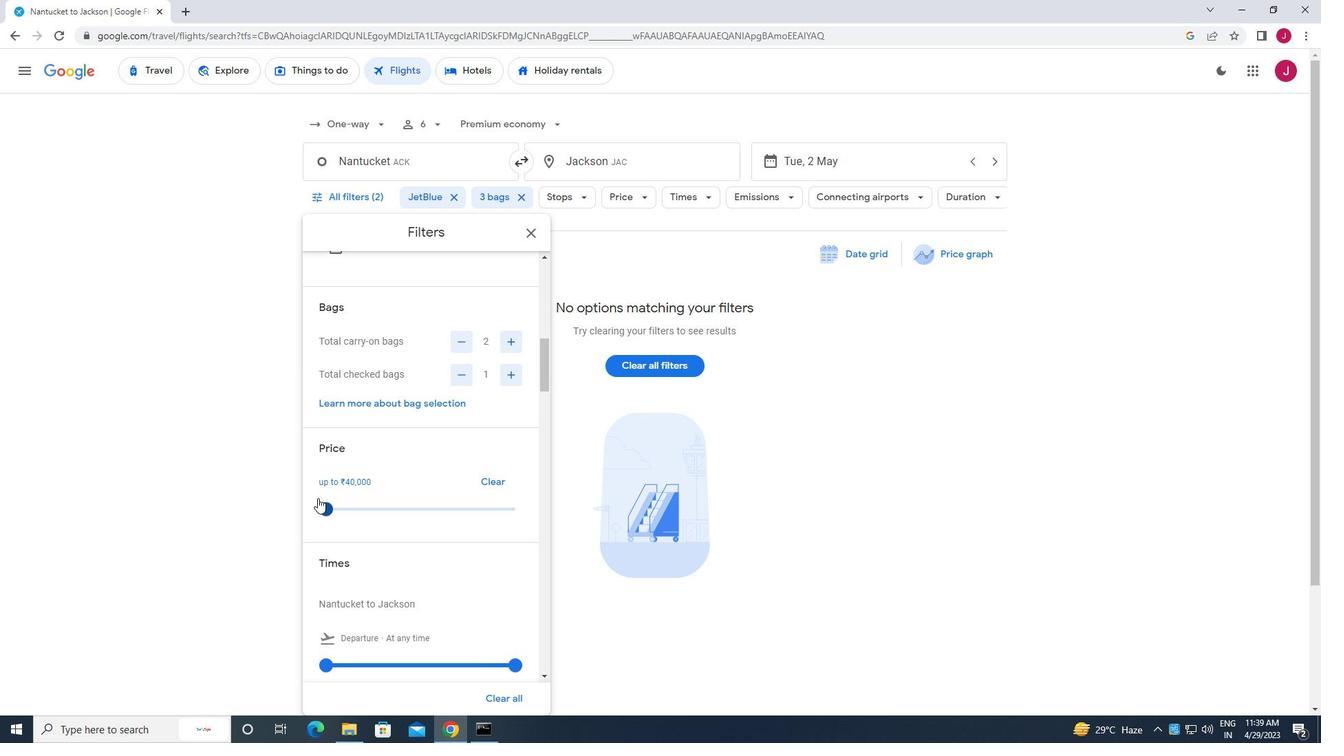 
Action: Mouse pressed left at (326, 505)
Screenshot: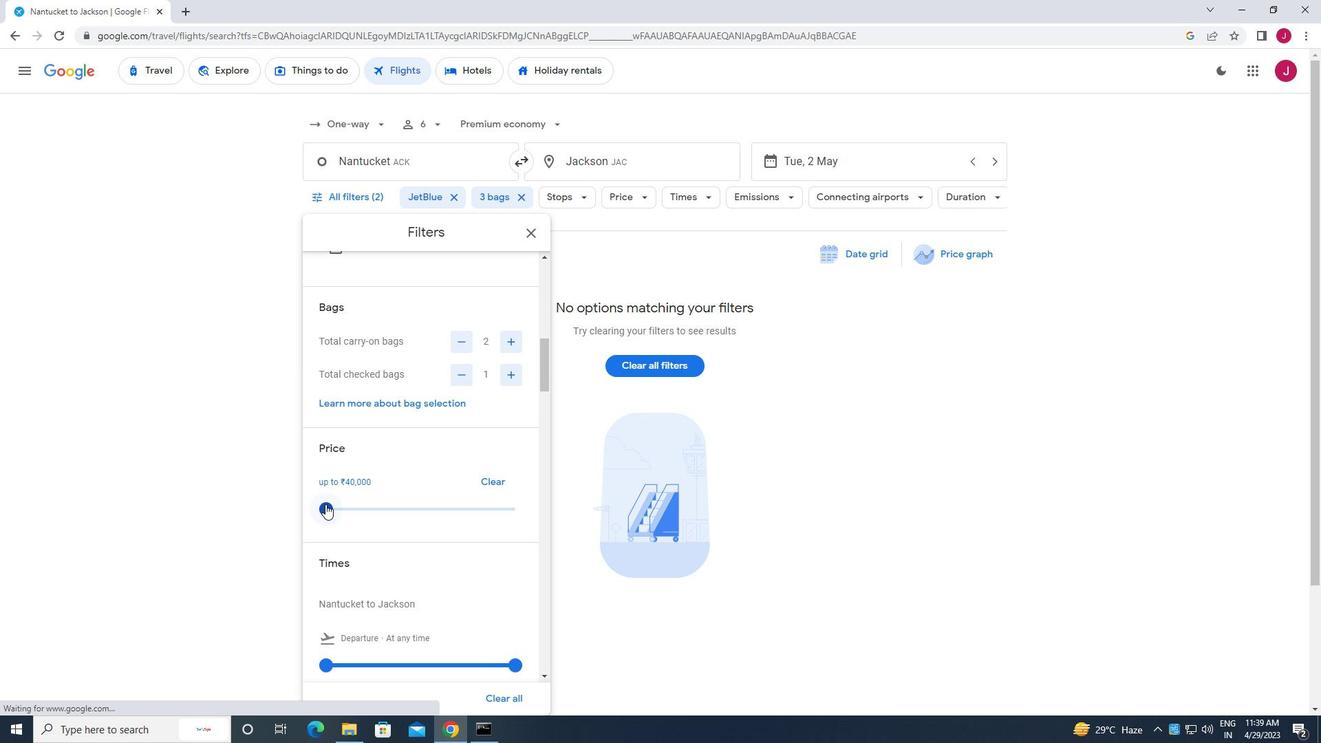 
Action: Mouse moved to (405, 489)
Screenshot: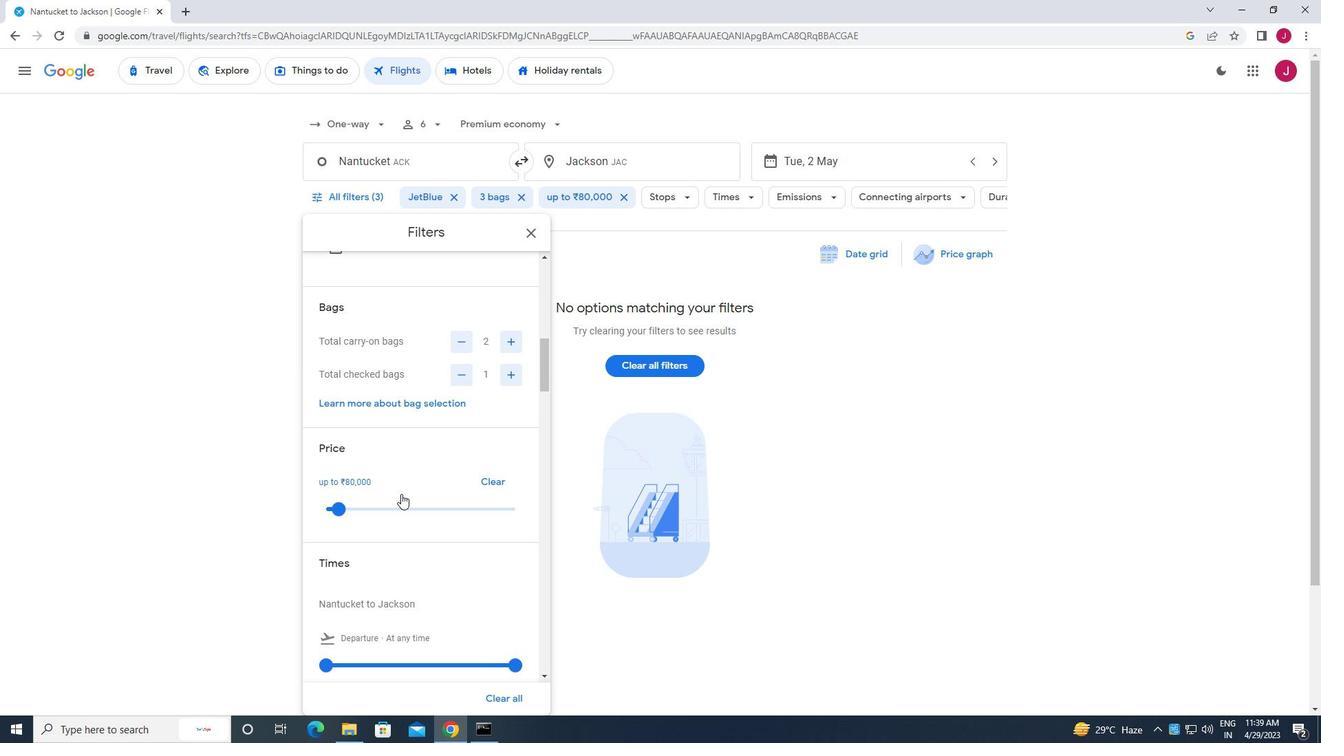 
Action: Mouse scrolled (405, 488) with delta (0, 0)
Screenshot: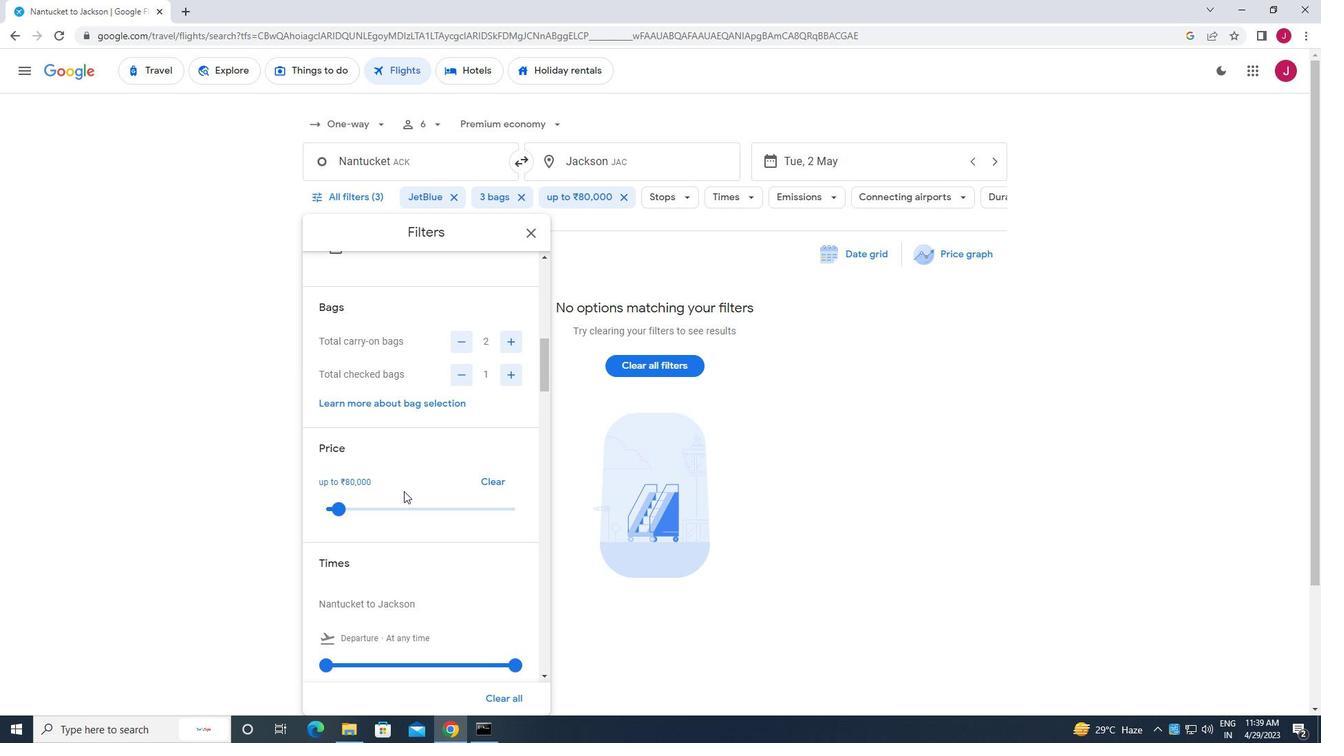
Action: Mouse scrolled (405, 488) with delta (0, 0)
Screenshot: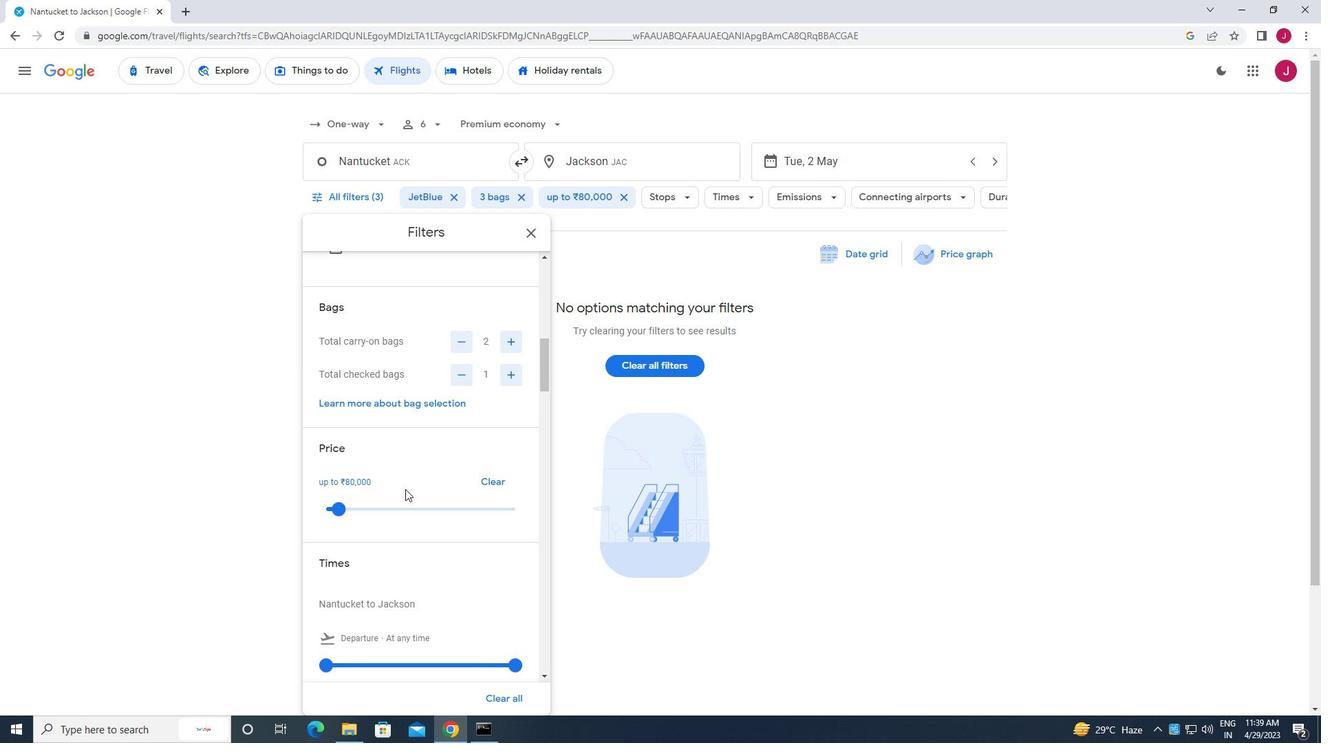 
Action: Mouse scrolled (405, 488) with delta (0, 0)
Screenshot: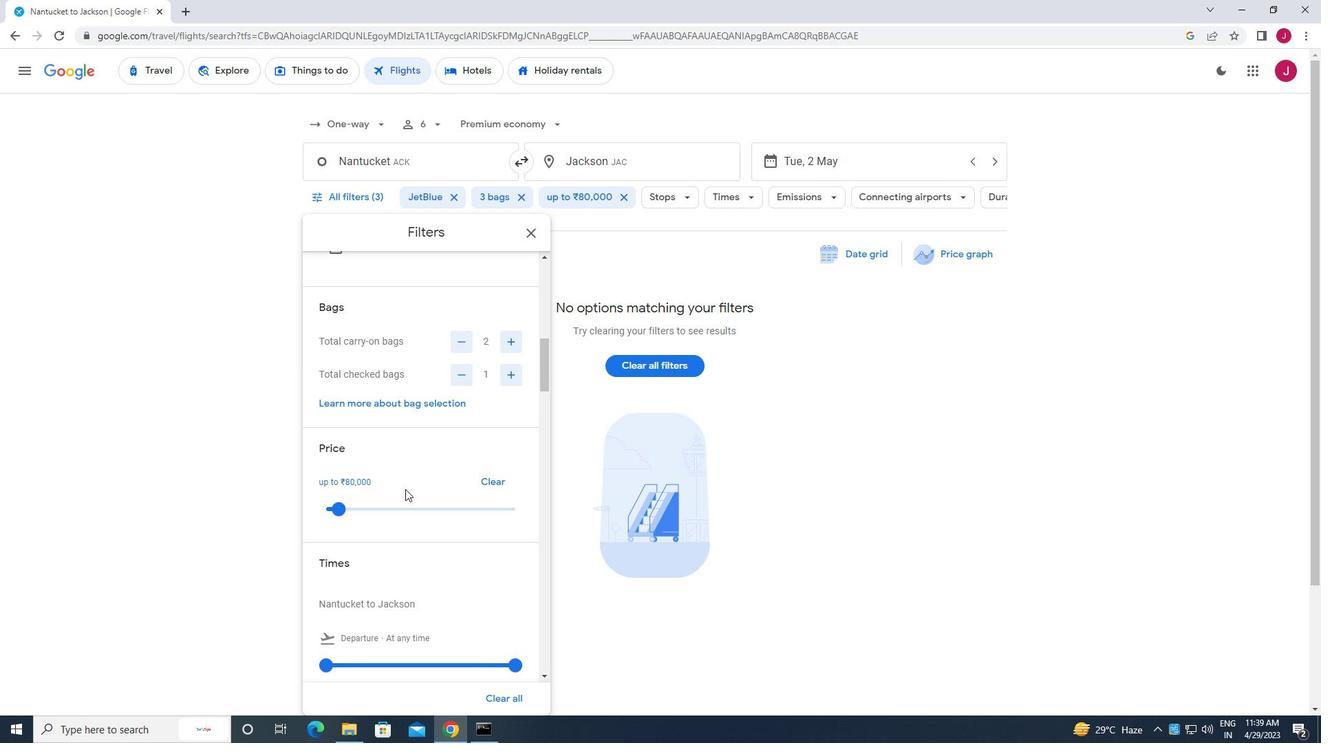 
Action: Mouse scrolled (405, 488) with delta (0, 0)
Screenshot: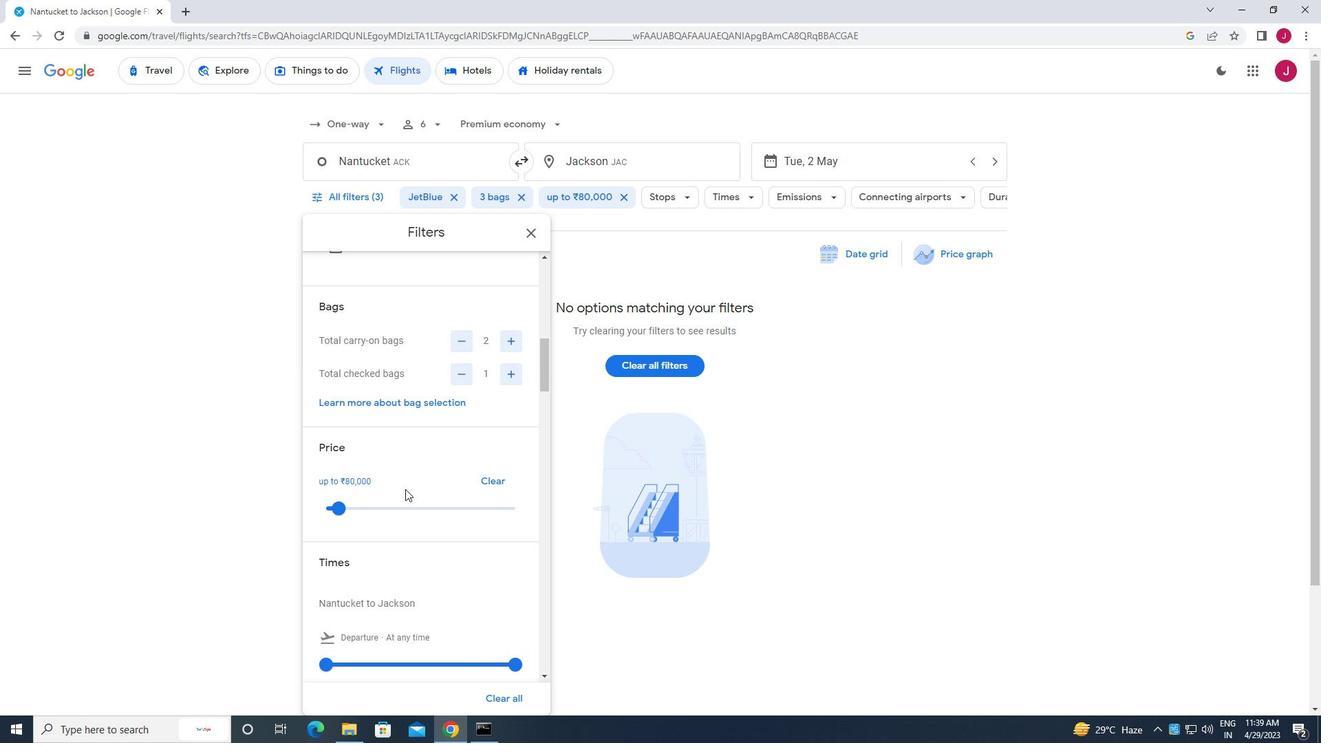 
Action: Mouse moved to (324, 390)
Screenshot: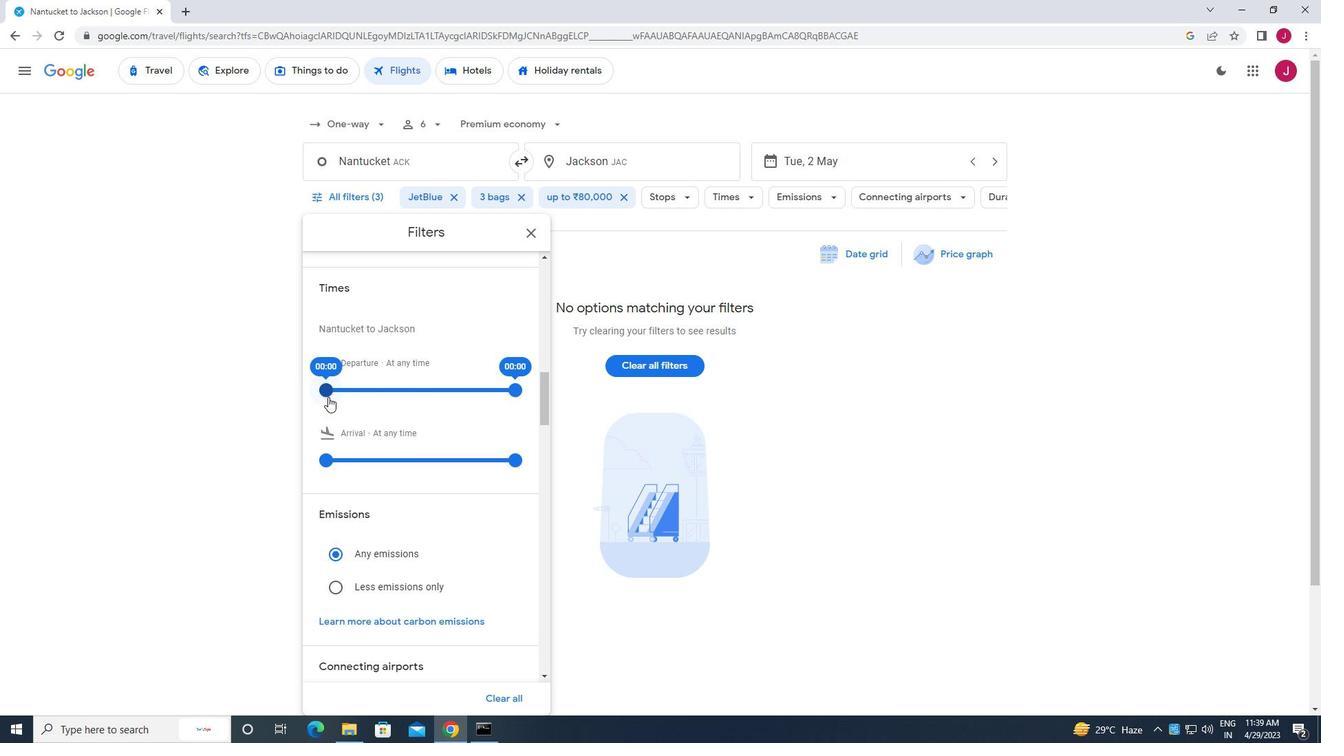 
Action: Mouse pressed left at (324, 390)
Screenshot: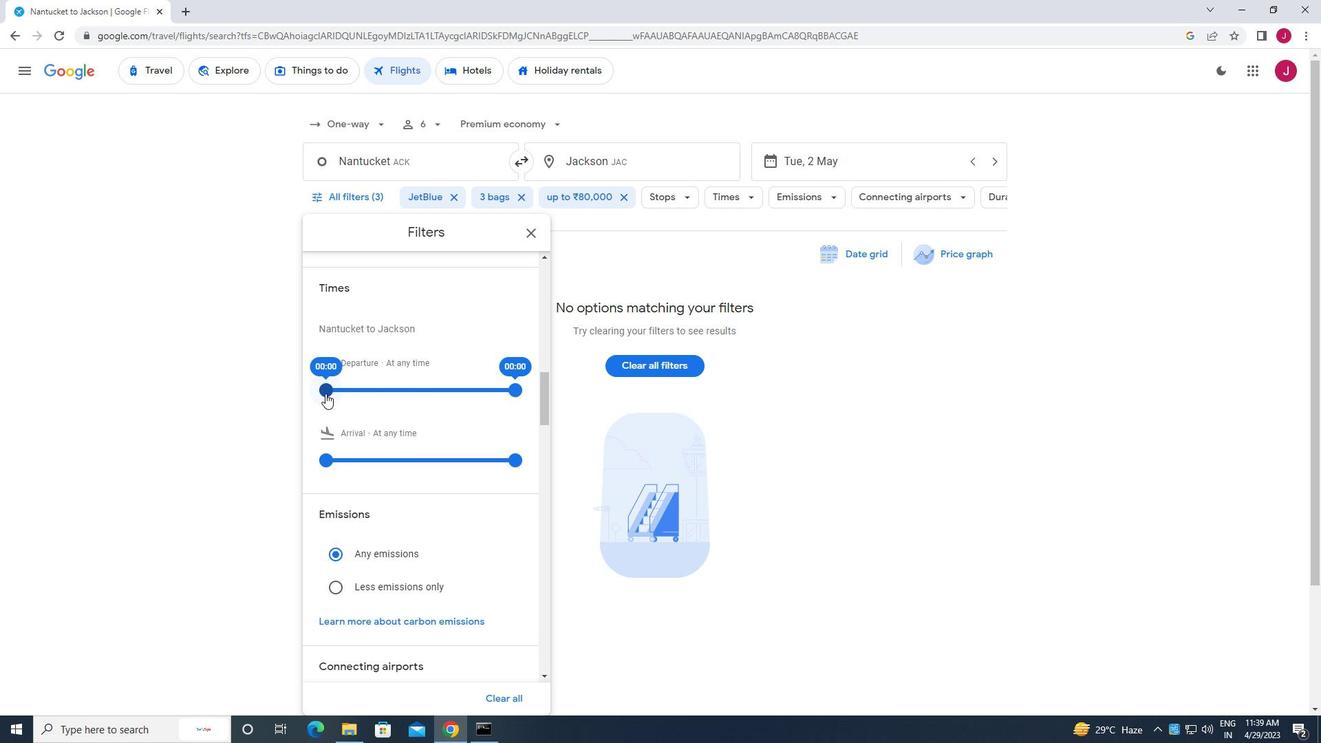 
Action: Mouse moved to (516, 392)
Screenshot: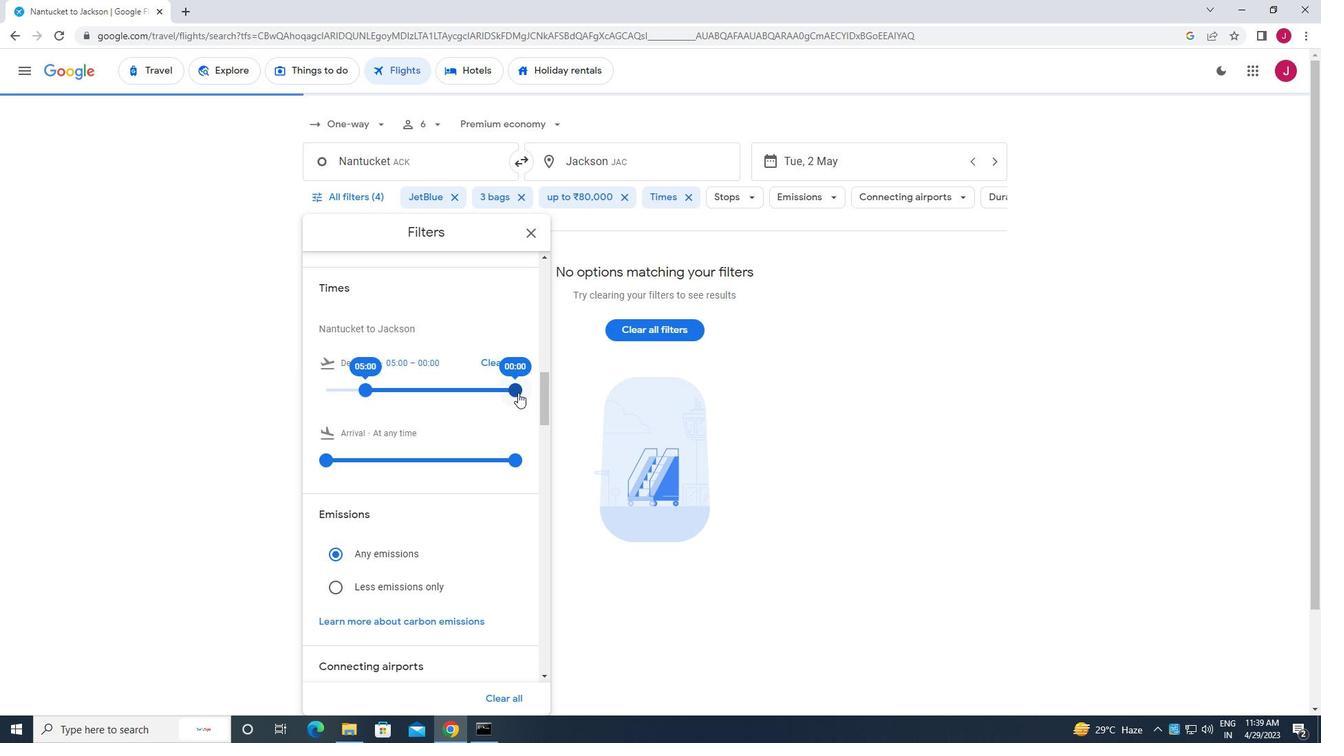 
Action: Mouse pressed left at (516, 392)
Screenshot: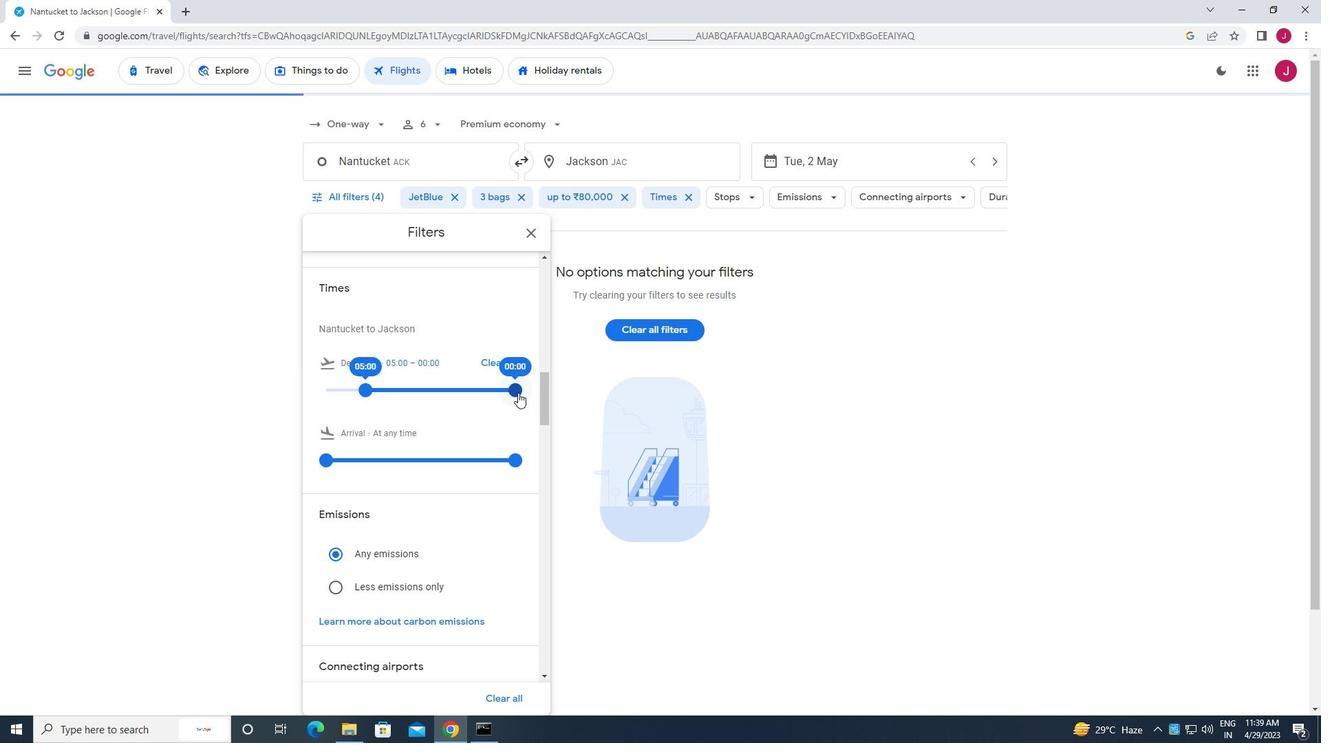 
Action: Mouse moved to (536, 234)
Screenshot: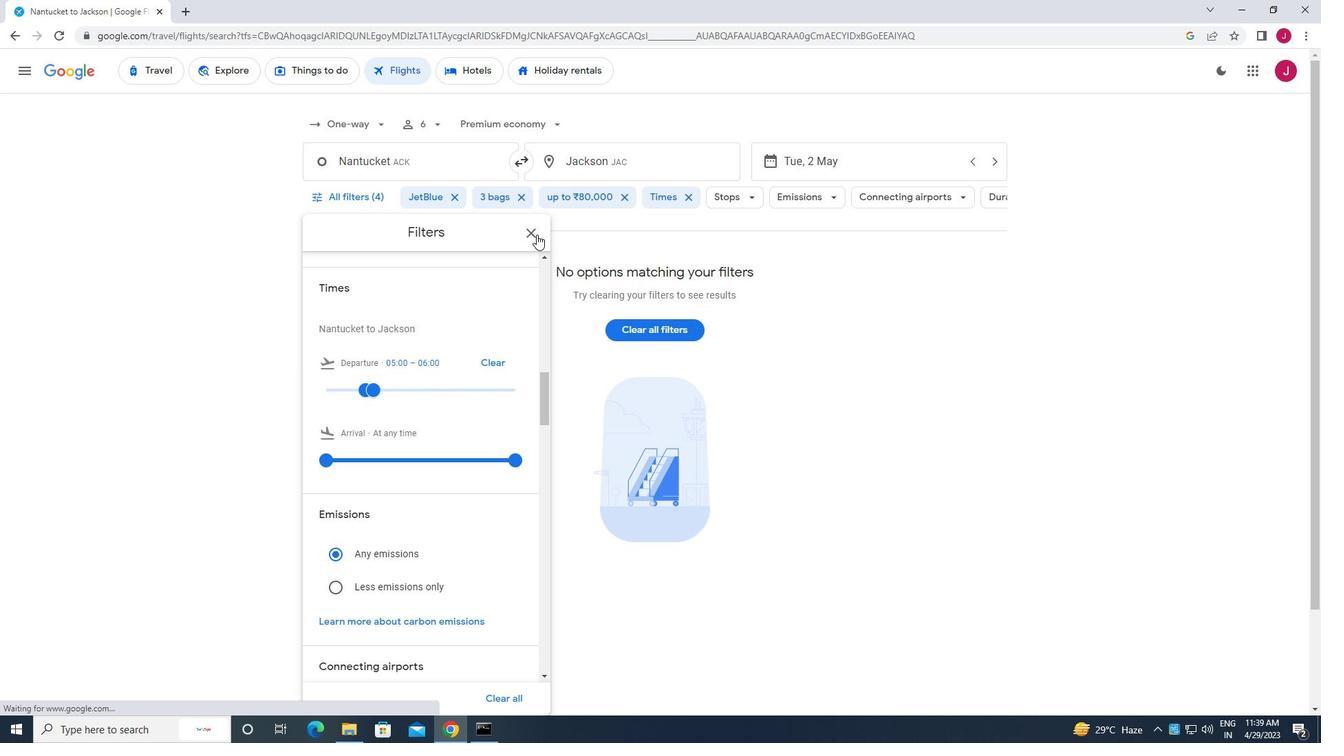 
Action: Mouse pressed left at (536, 234)
Screenshot: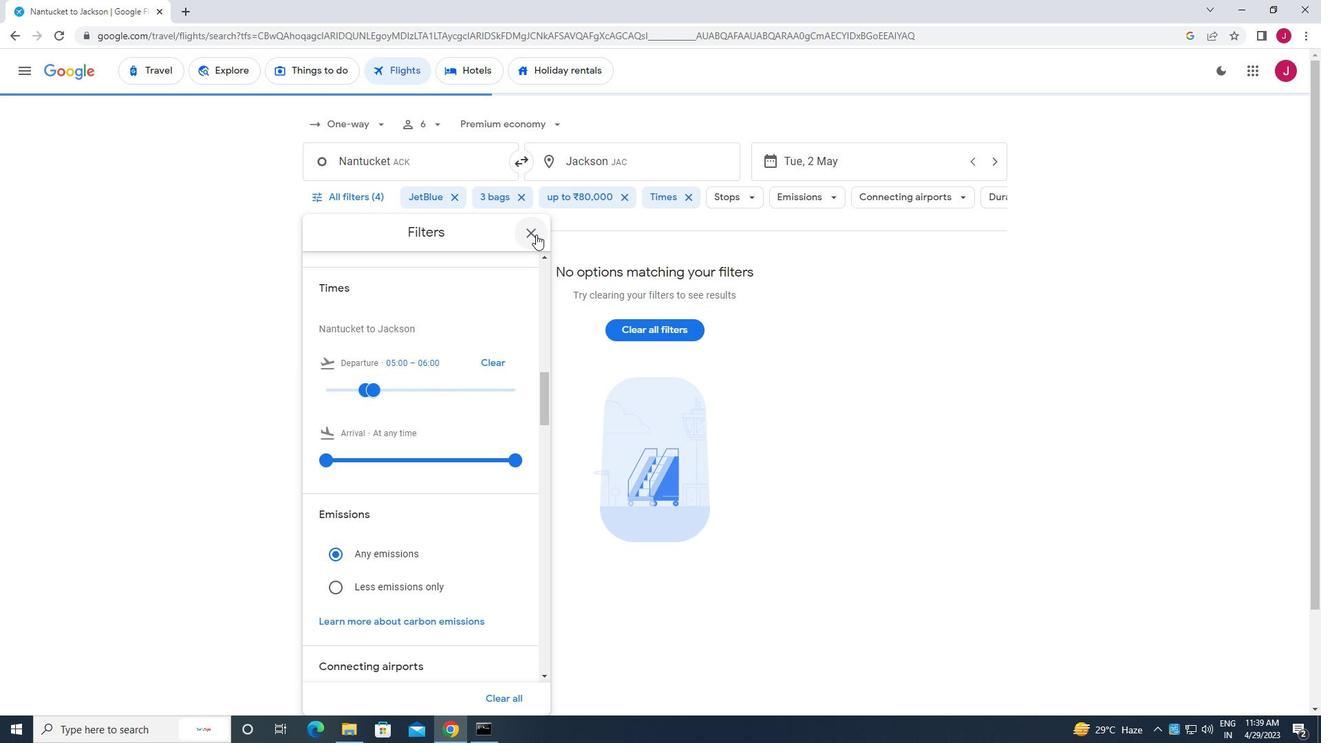 
Action: Mouse moved to (533, 235)
Screenshot: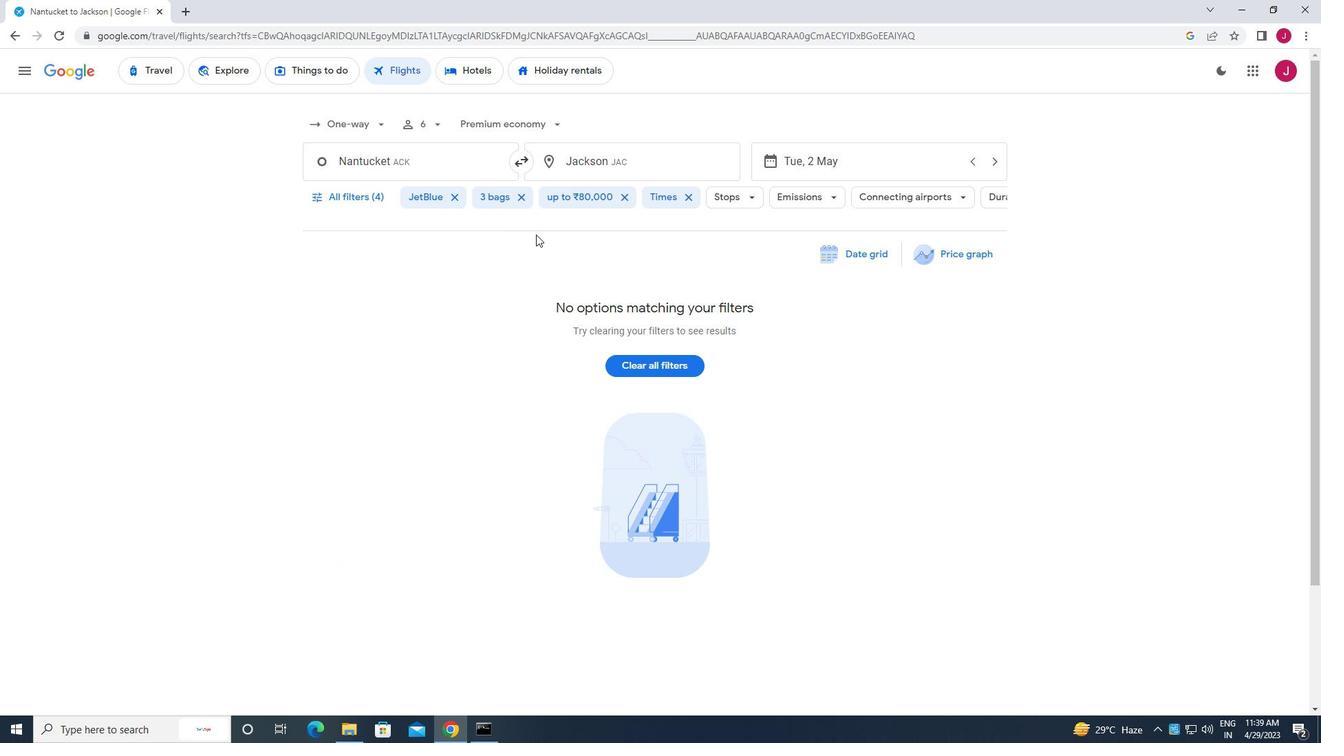 
